 Task: Change  the formatting of the data to Which is Greater than5, In conditional formating, put the option 'Yelow Fill with Drak Yellow Text'add another formatting option Format As Table, insert the option Brown Table style Dark 3 , change the format of Column Width to 18In the sheet   Dynamic Sales templetes book
Action: Mouse moved to (267, 513)
Screenshot: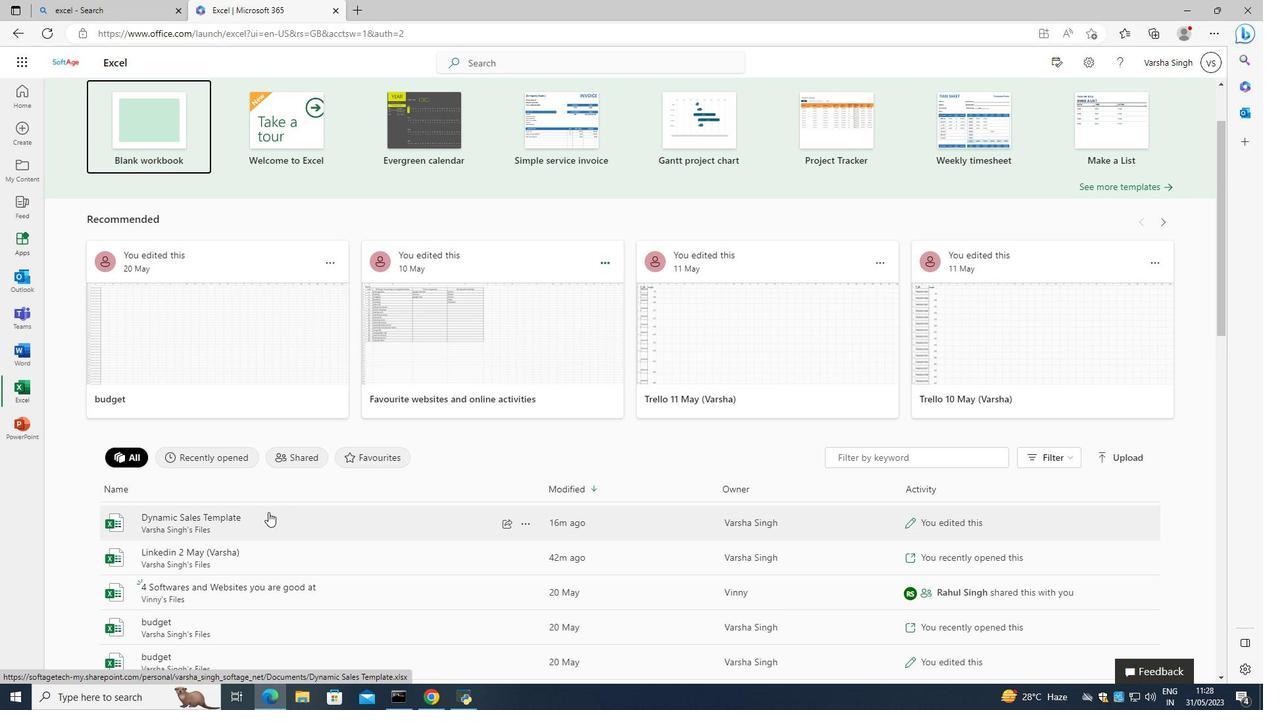 
Action: Mouse pressed left at (267, 513)
Screenshot: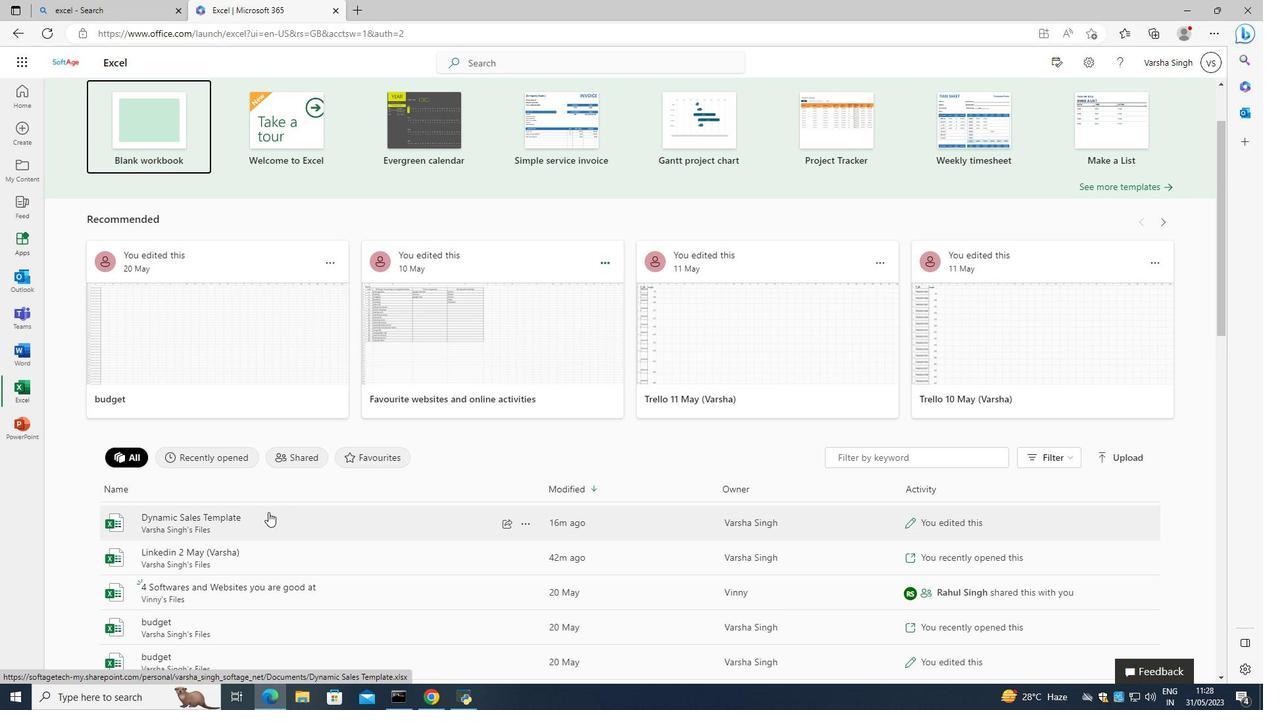 
Action: Mouse moved to (585, 123)
Screenshot: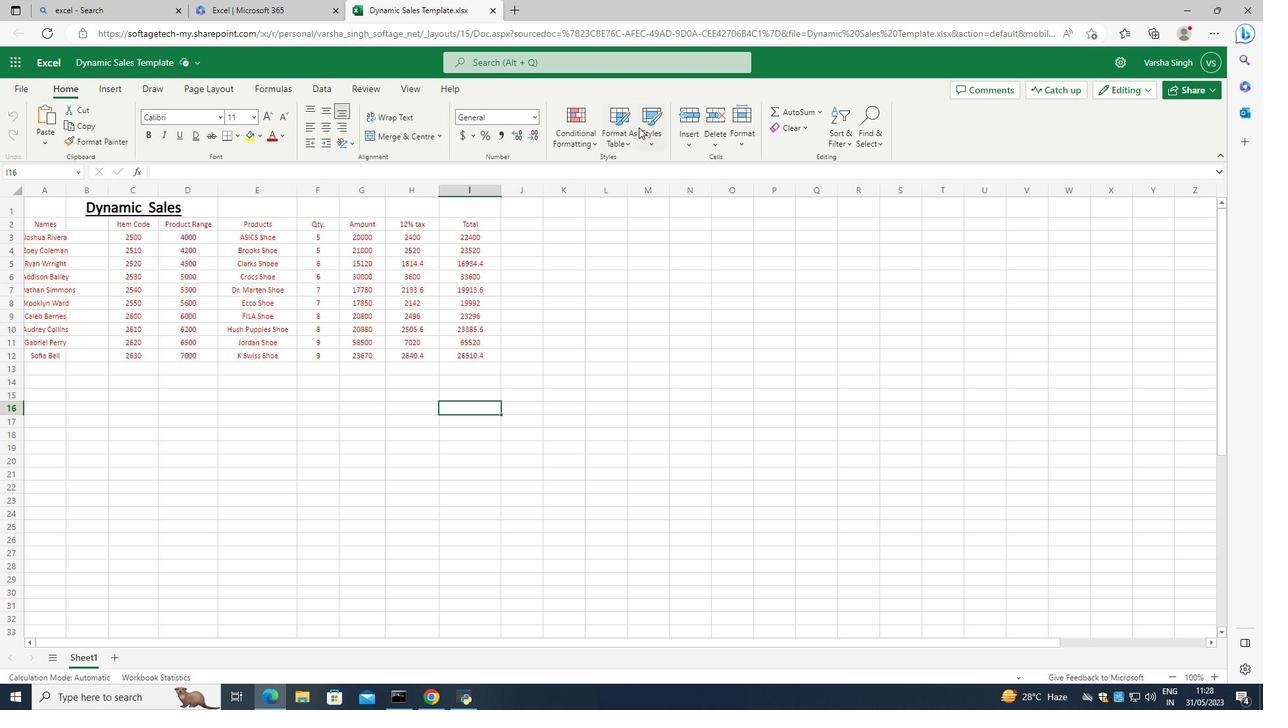 
Action: Mouse pressed left at (585, 123)
Screenshot: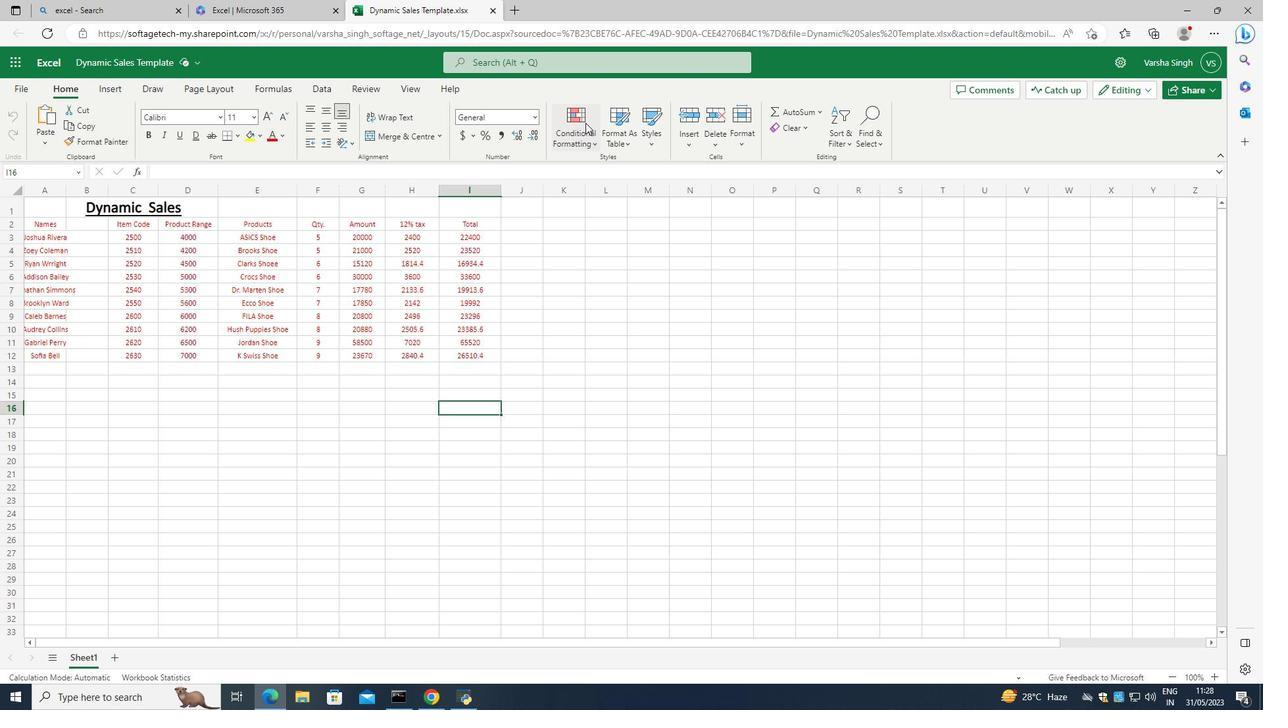 
Action: Mouse moved to (466, 359)
Screenshot: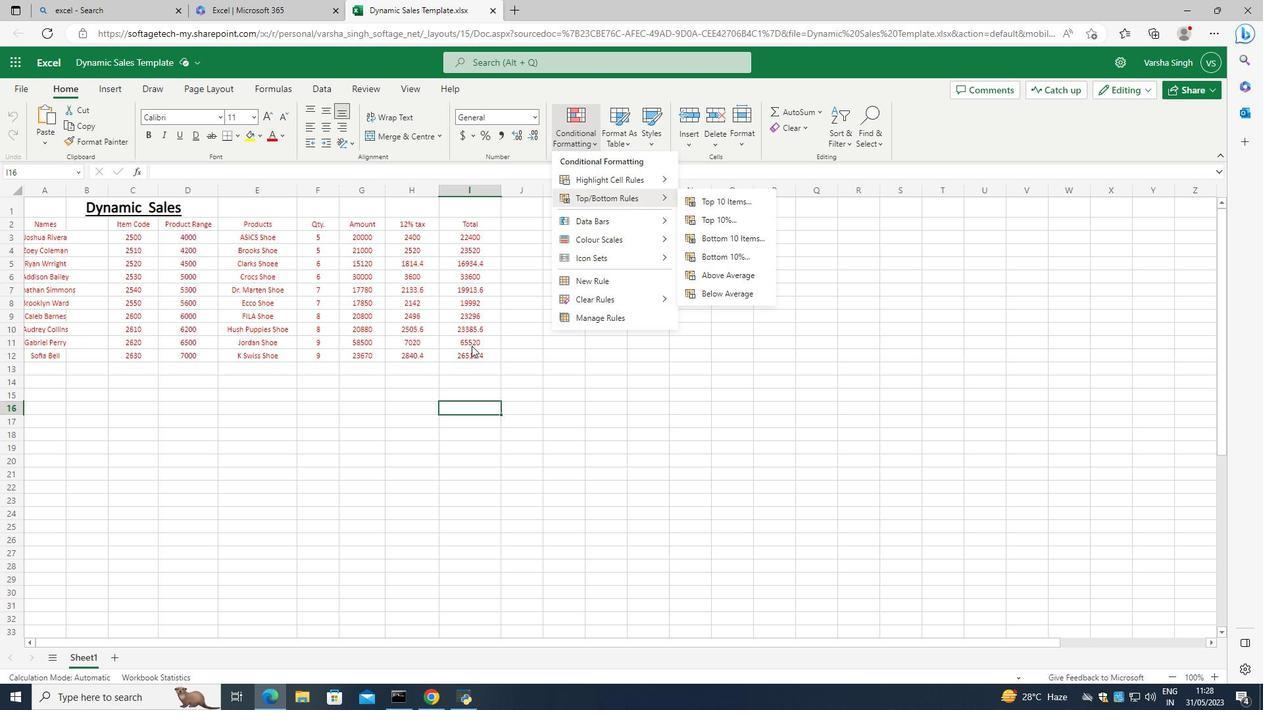 
Action: Mouse pressed left at (466, 359)
Screenshot: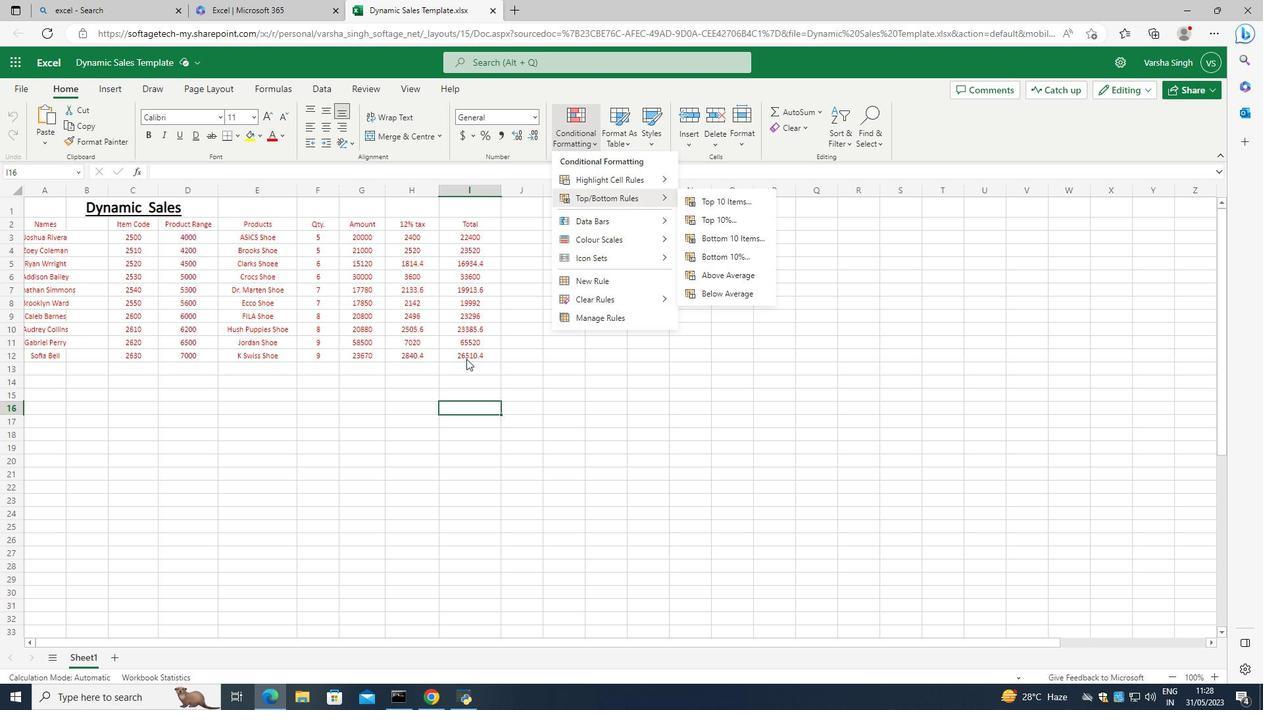 
Action: Mouse moved to (44, 228)
Screenshot: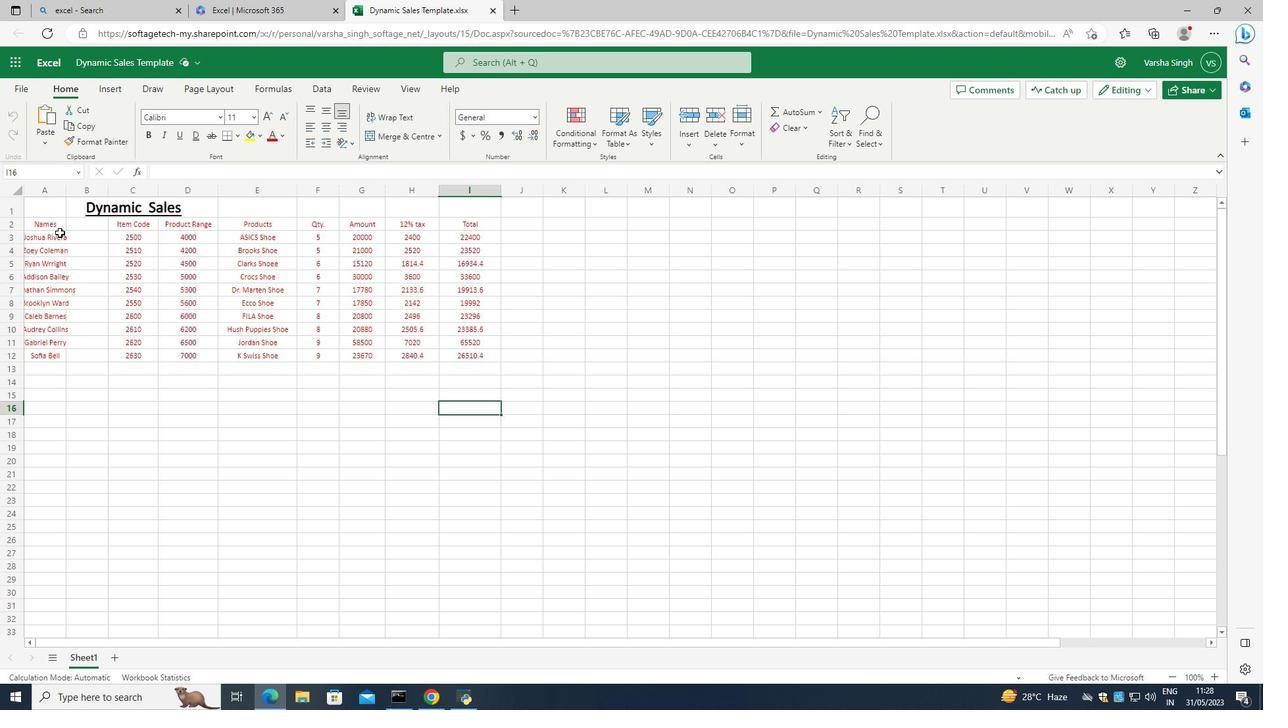 
Action: Mouse pressed left at (44, 228)
Screenshot: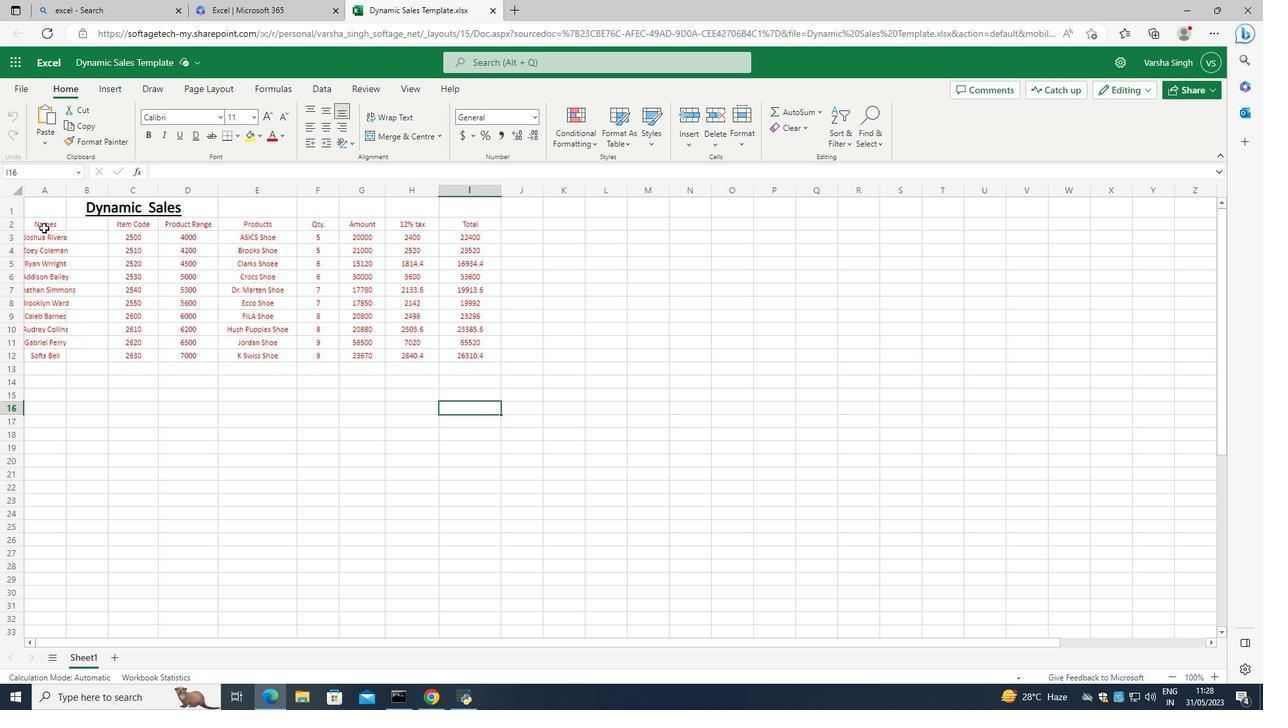 
Action: Mouse moved to (575, 139)
Screenshot: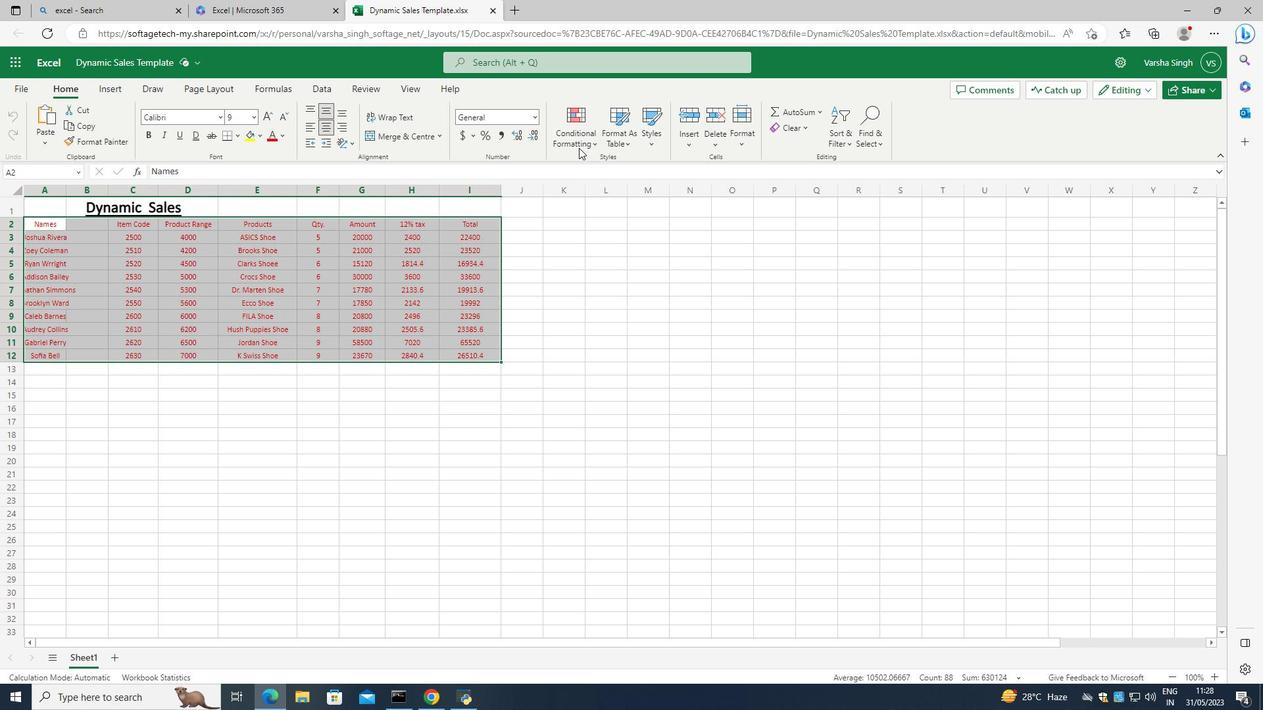 
Action: Mouse pressed left at (575, 139)
Screenshot: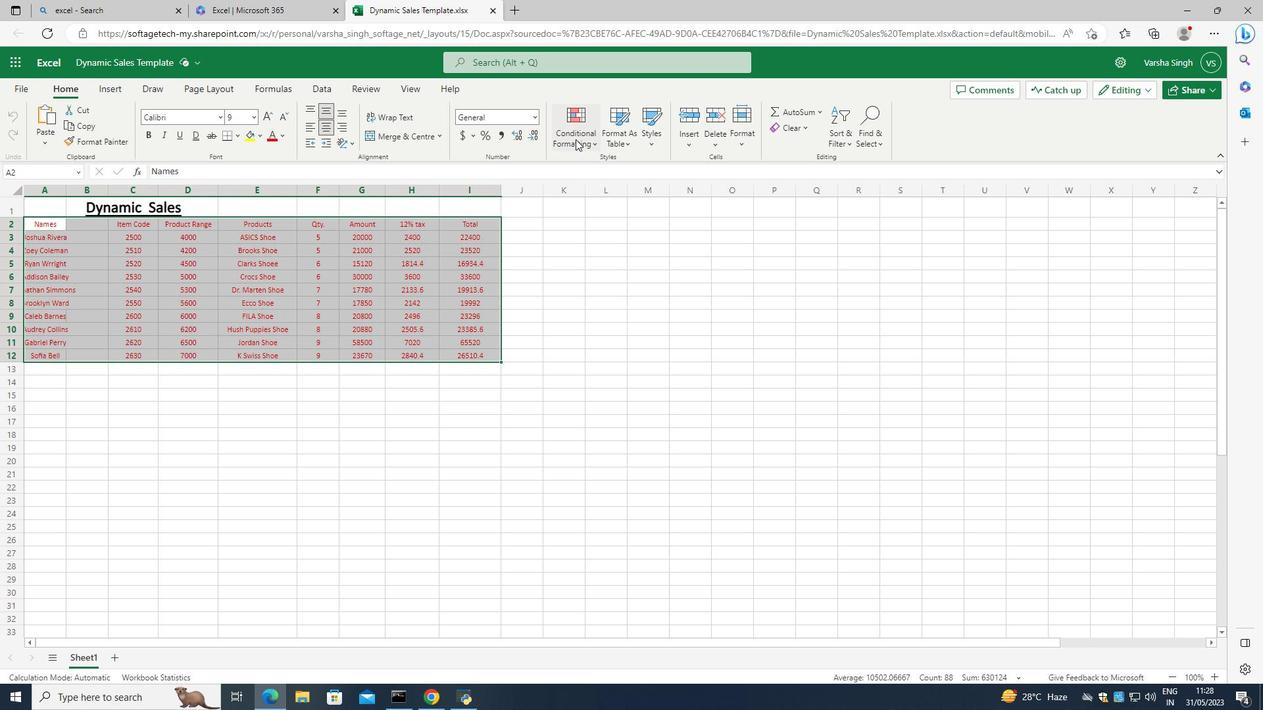 
Action: Mouse moved to (587, 318)
Screenshot: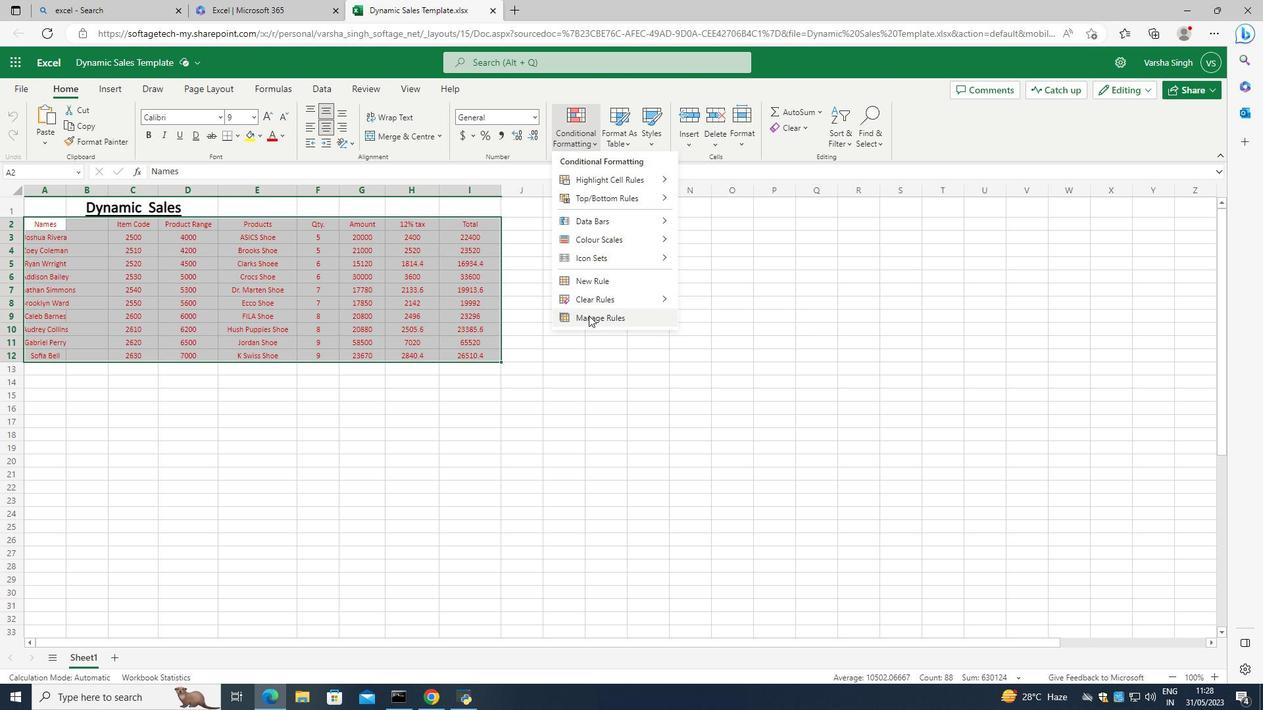 
Action: Mouse pressed left at (587, 318)
Screenshot: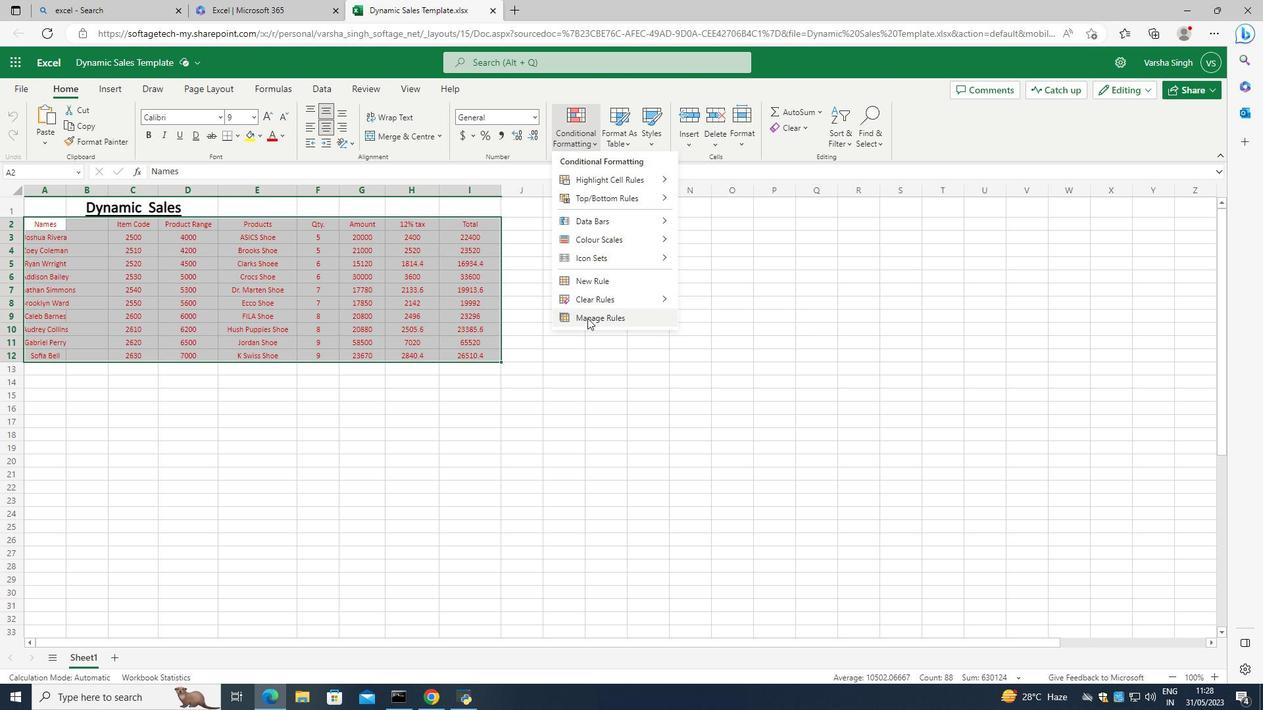 
Action: Mouse moved to (1118, 226)
Screenshot: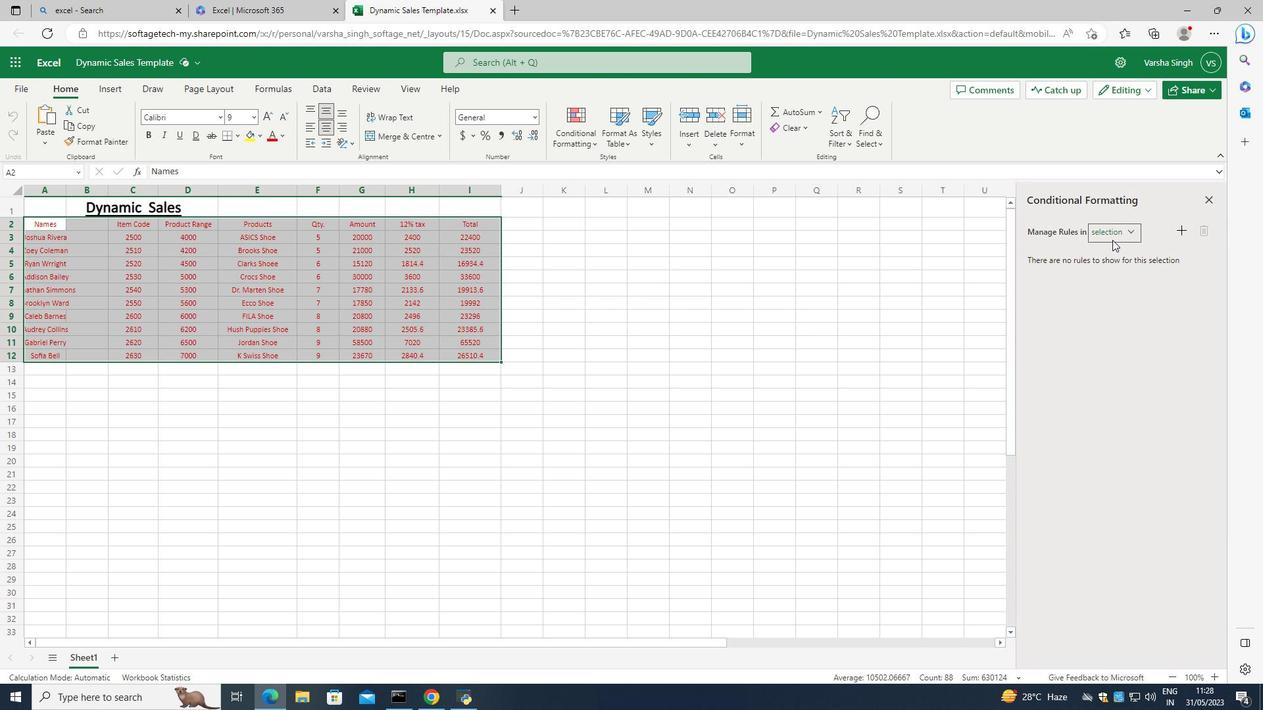 
Action: Mouse pressed left at (1118, 226)
Screenshot: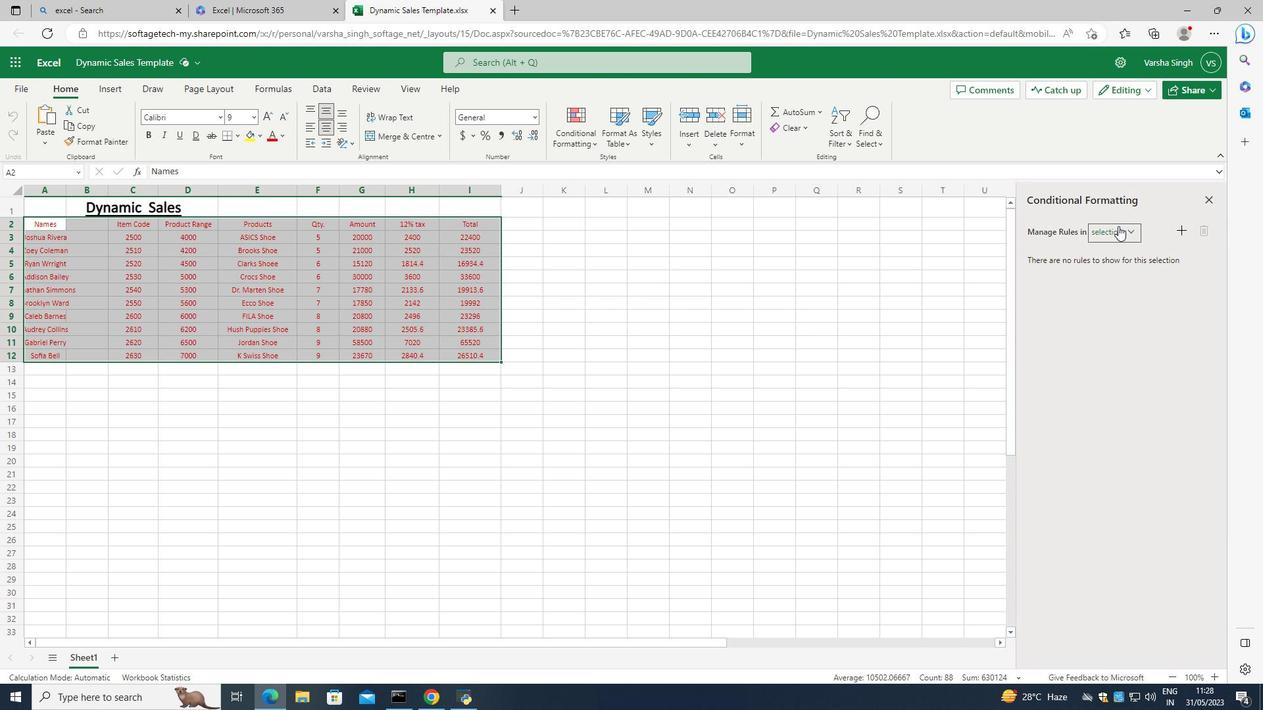 
Action: Mouse moved to (1120, 248)
Screenshot: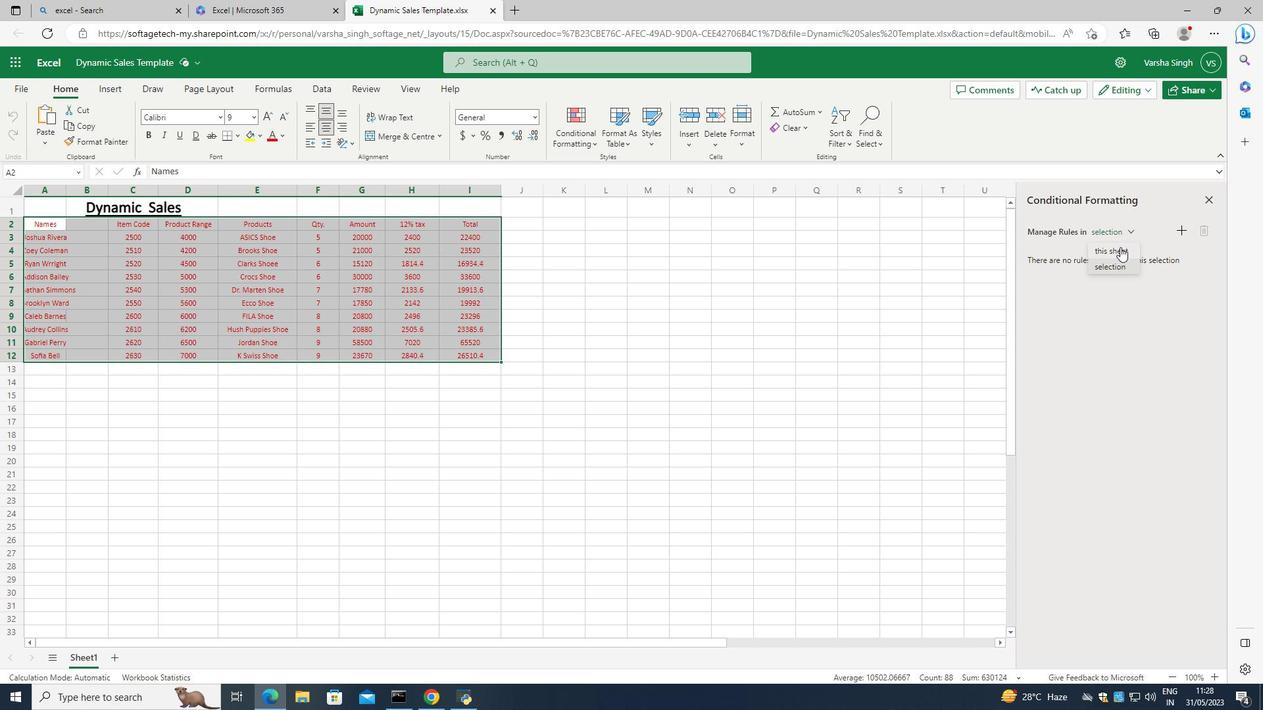 
Action: Mouse pressed left at (1120, 248)
Screenshot: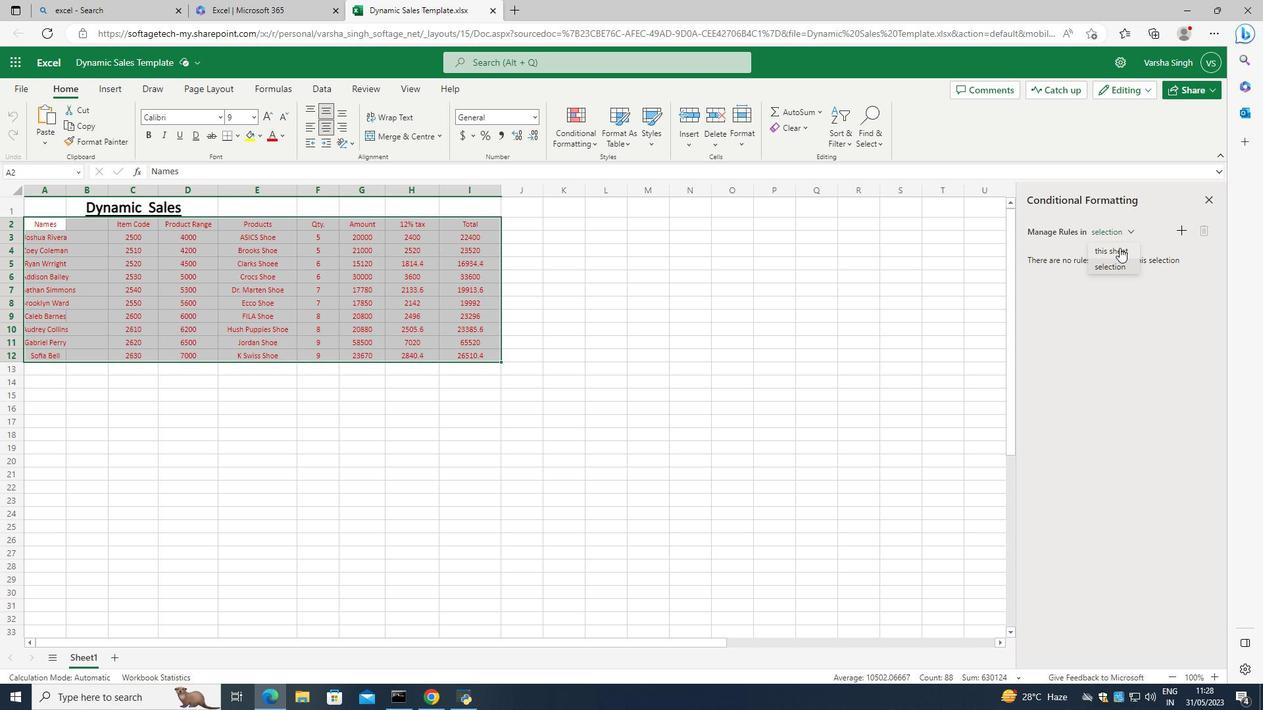 
Action: Mouse moved to (787, 279)
Screenshot: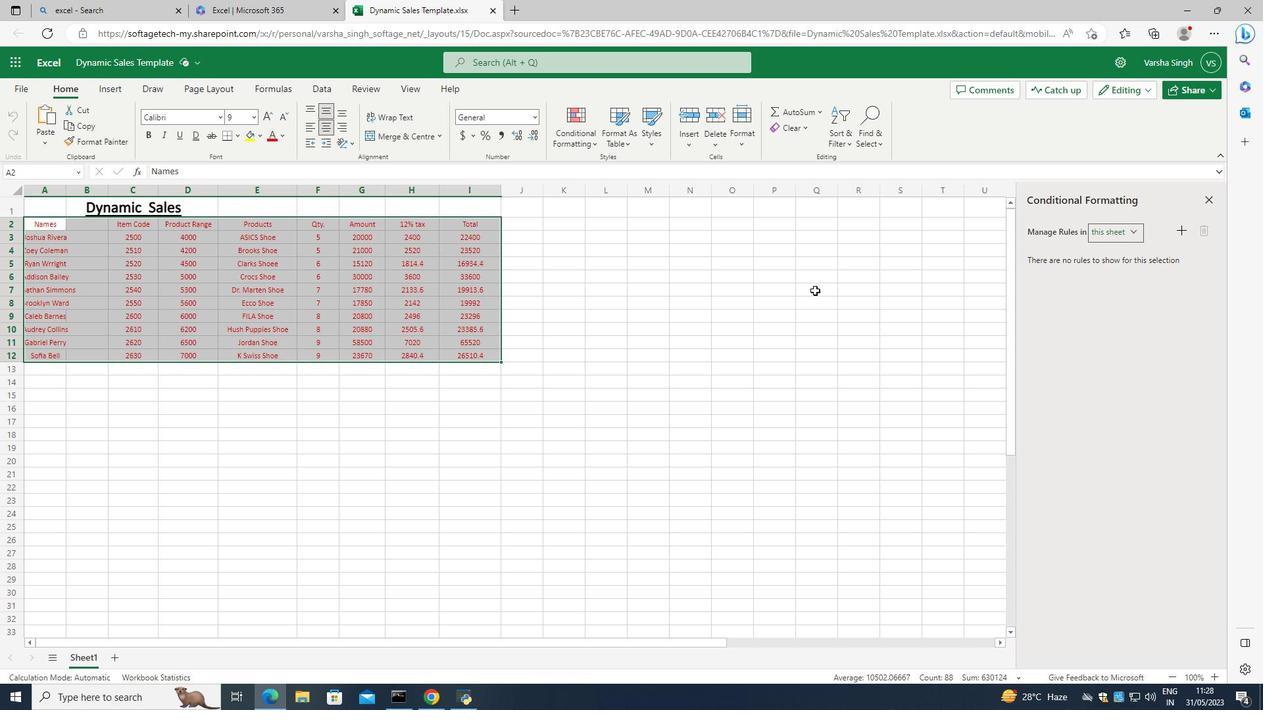 
Action: Mouse pressed left at (787, 279)
Screenshot: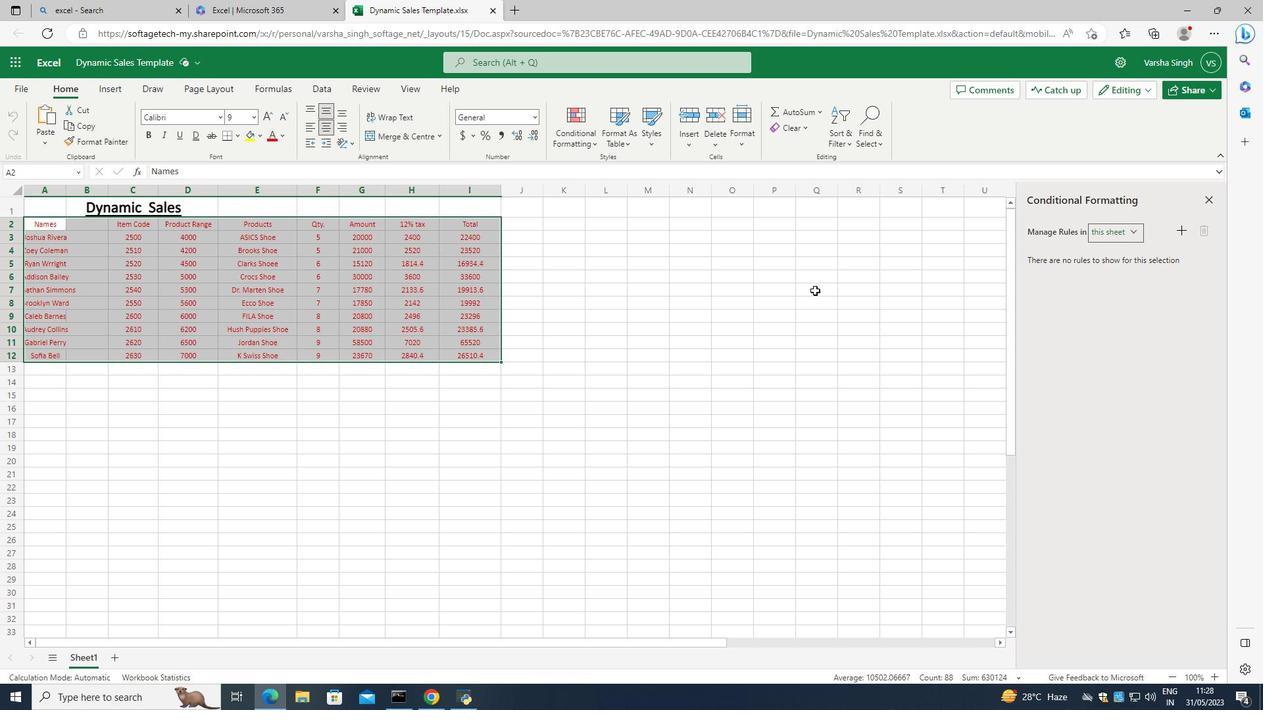 
Action: Mouse moved to (36, 230)
Screenshot: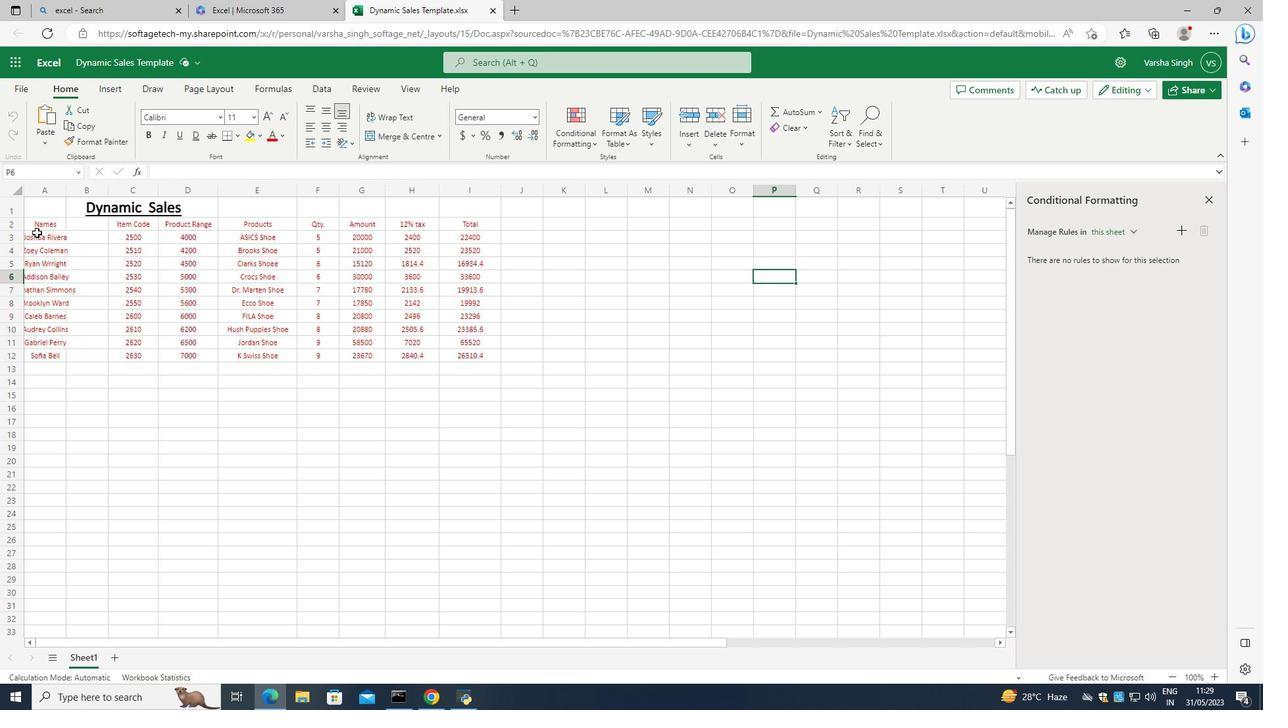 
Action: Mouse pressed left at (36, 230)
Screenshot: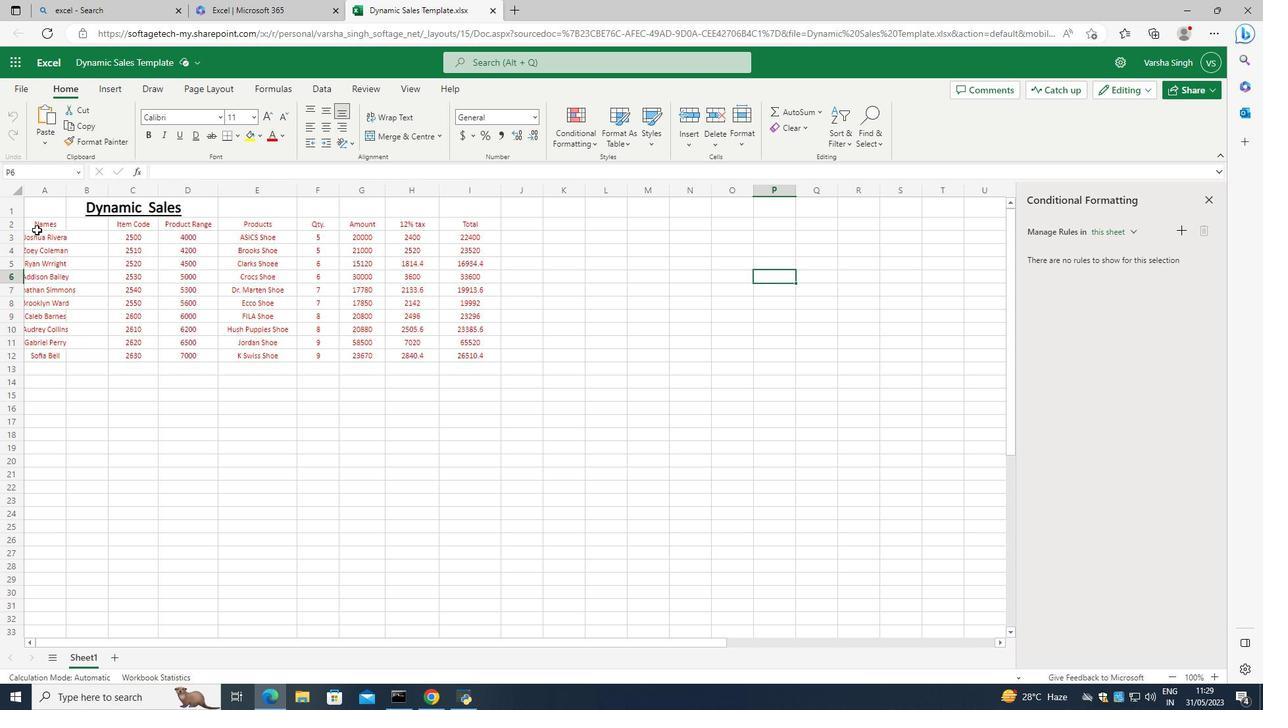 
Action: Mouse moved to (562, 137)
Screenshot: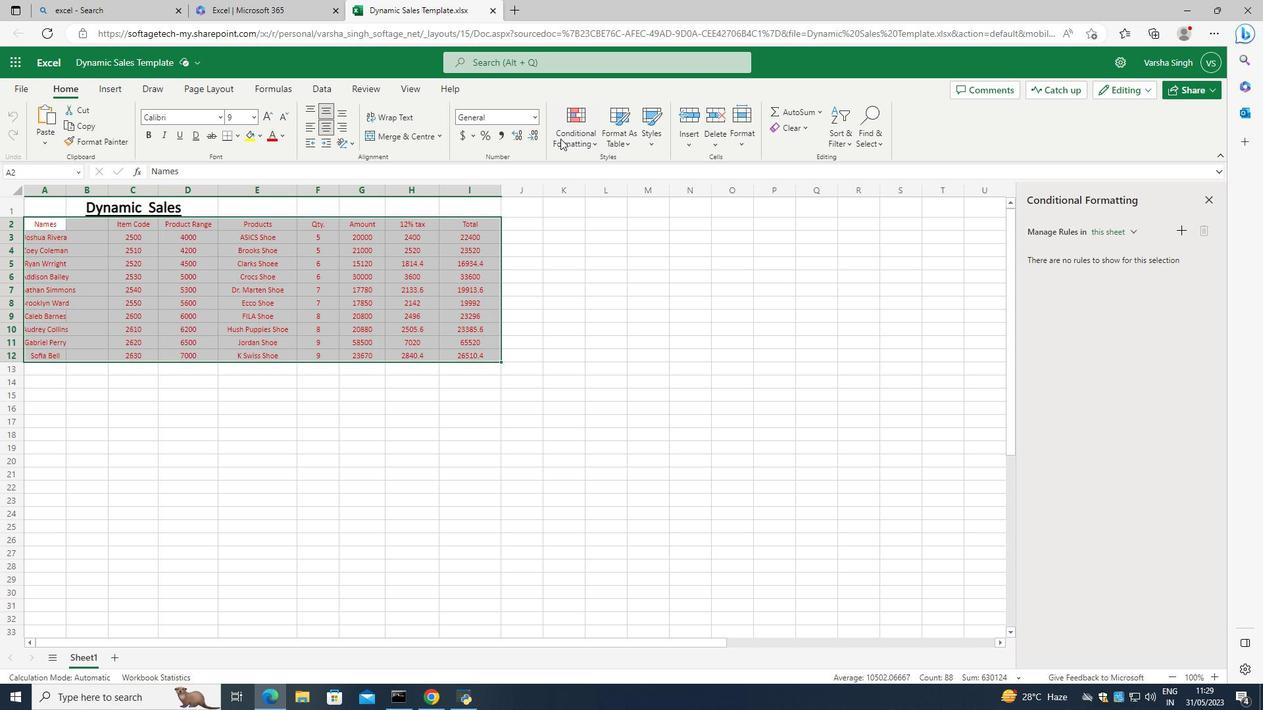
Action: Mouse pressed left at (562, 137)
Screenshot: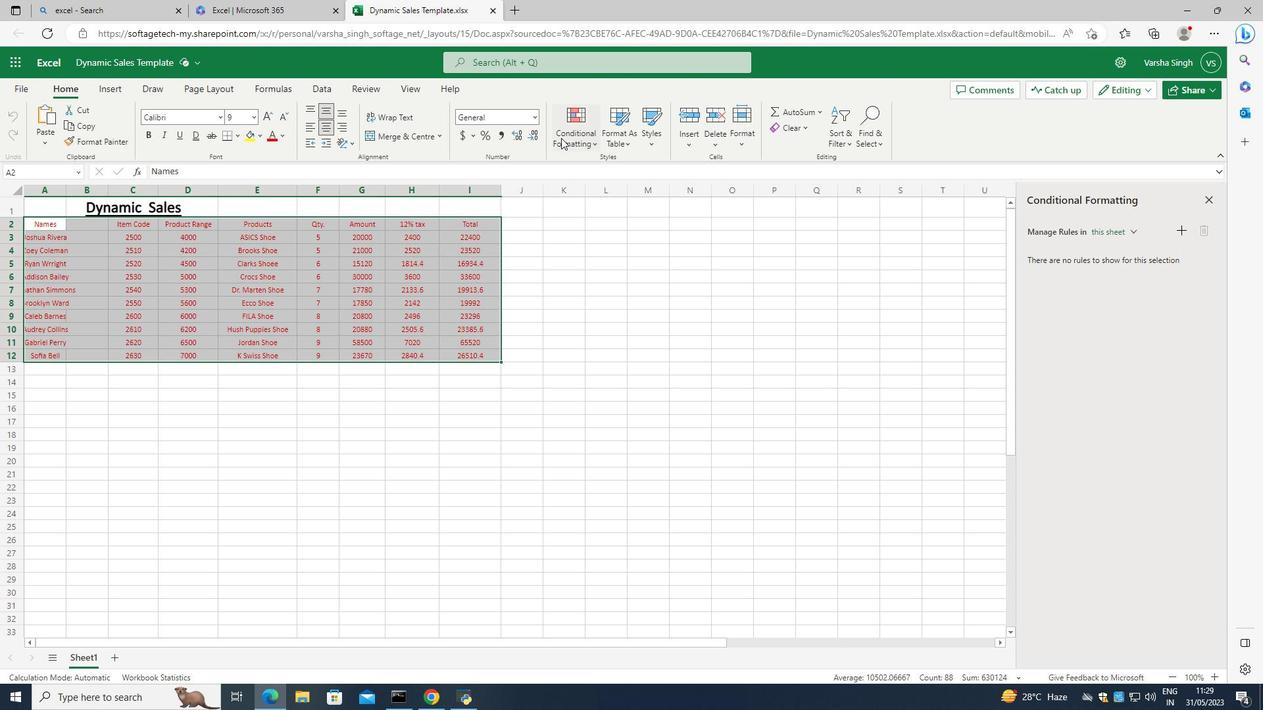 
Action: Mouse moved to (733, 186)
Screenshot: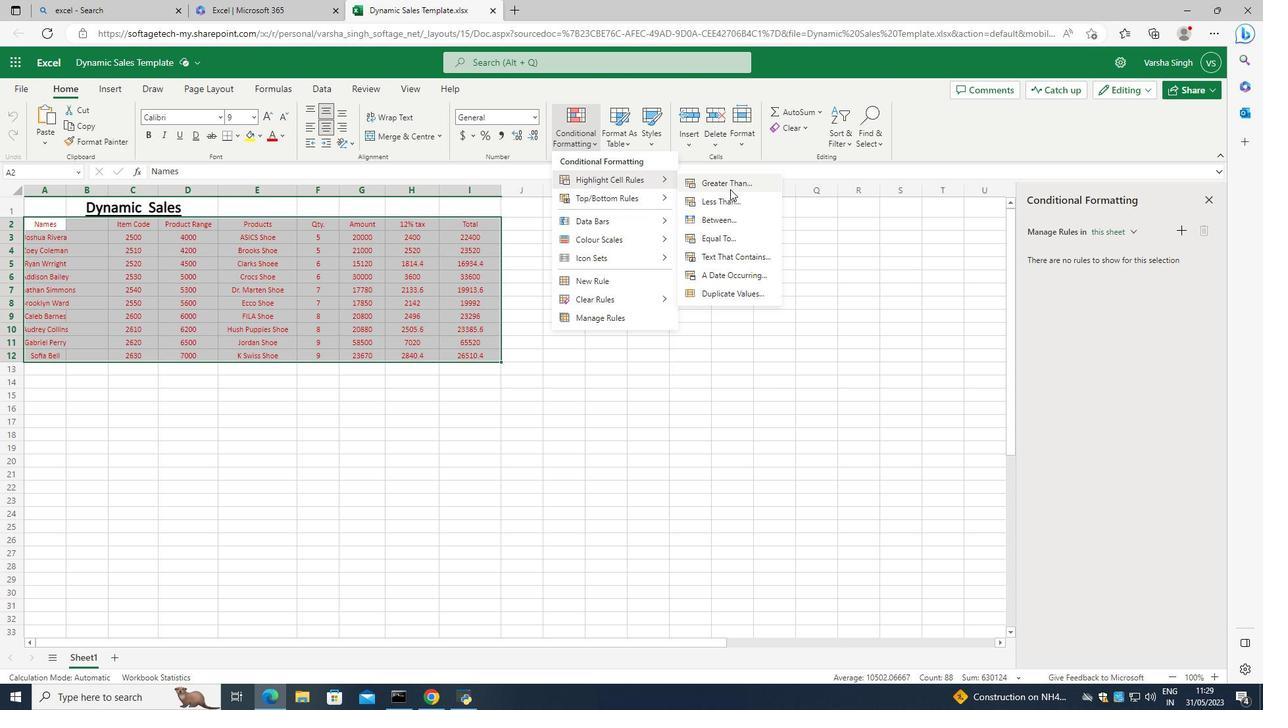 
Action: Mouse pressed left at (733, 186)
Screenshot: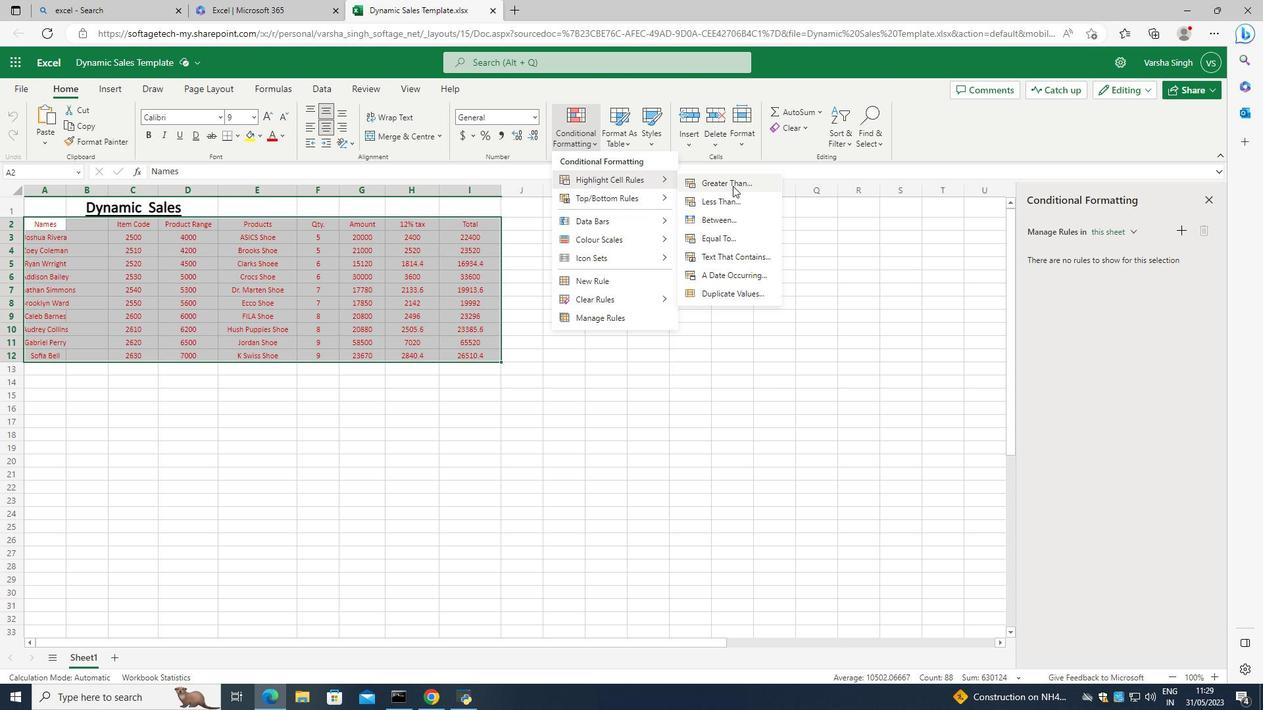 
Action: Mouse moved to (1057, 333)
Screenshot: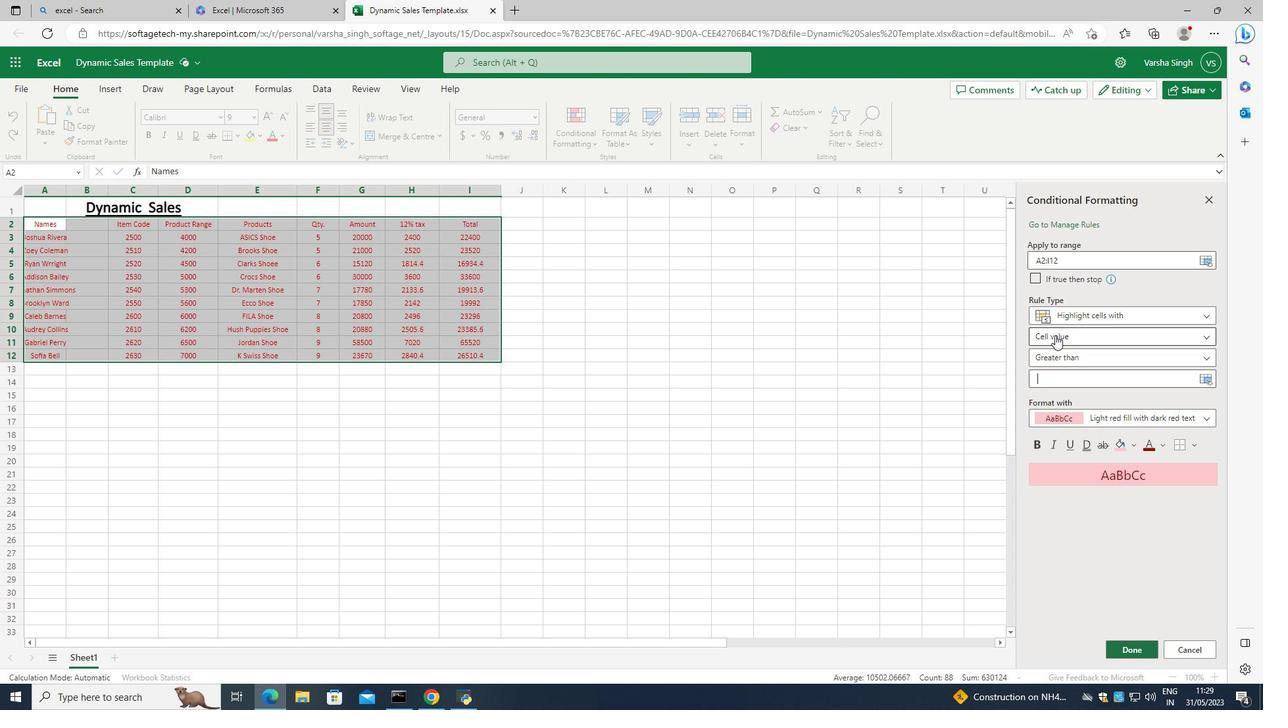 
Action: Mouse pressed left at (1057, 333)
Screenshot: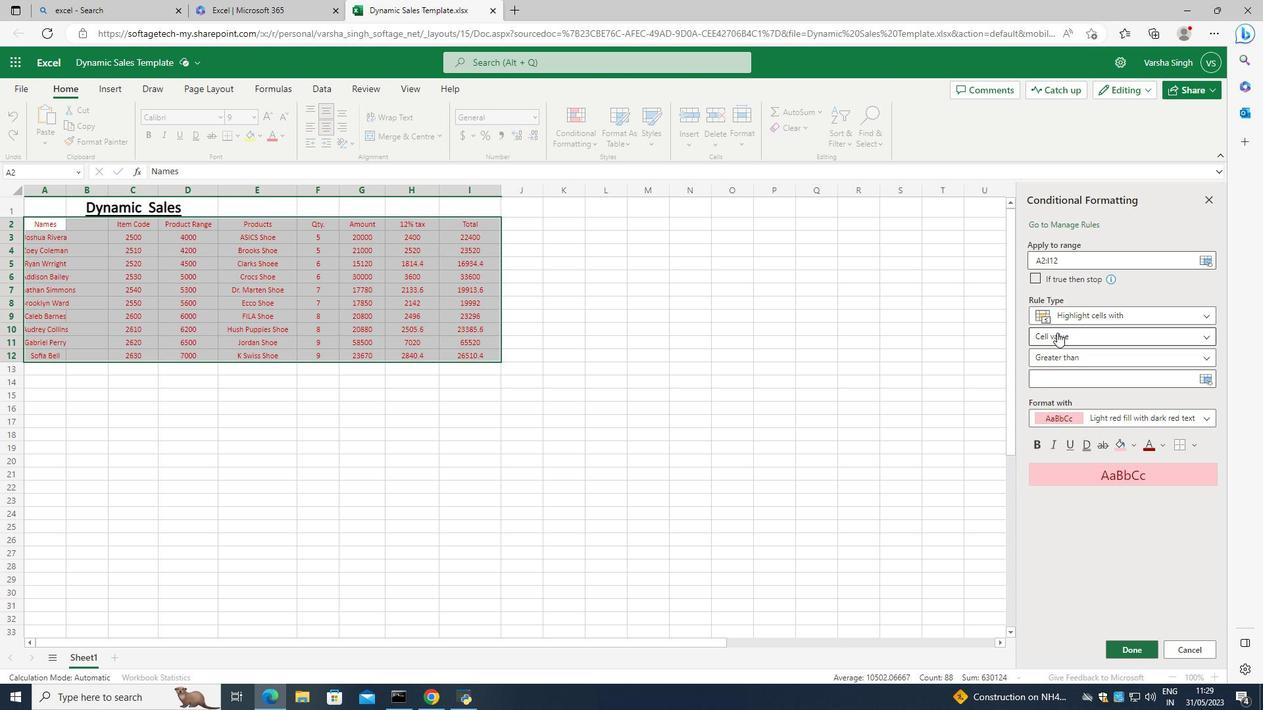 
Action: Mouse moved to (978, 381)
Screenshot: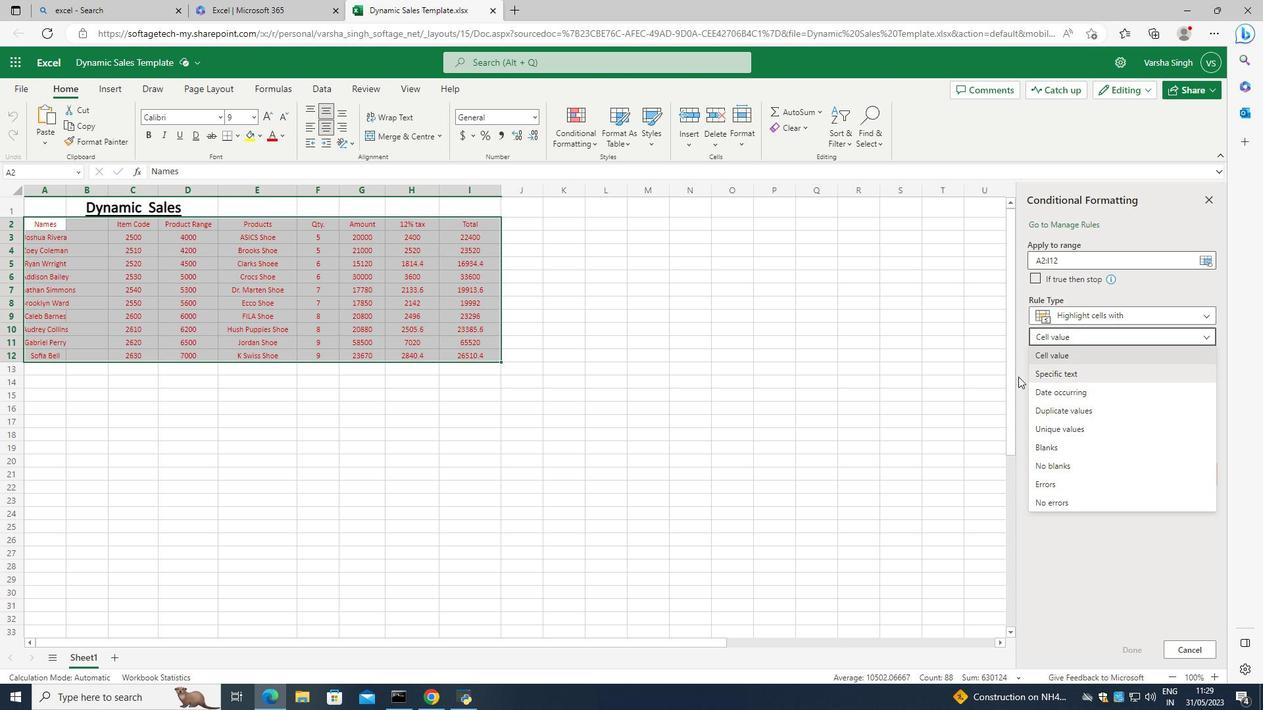 
Action: Mouse pressed left at (978, 381)
Screenshot: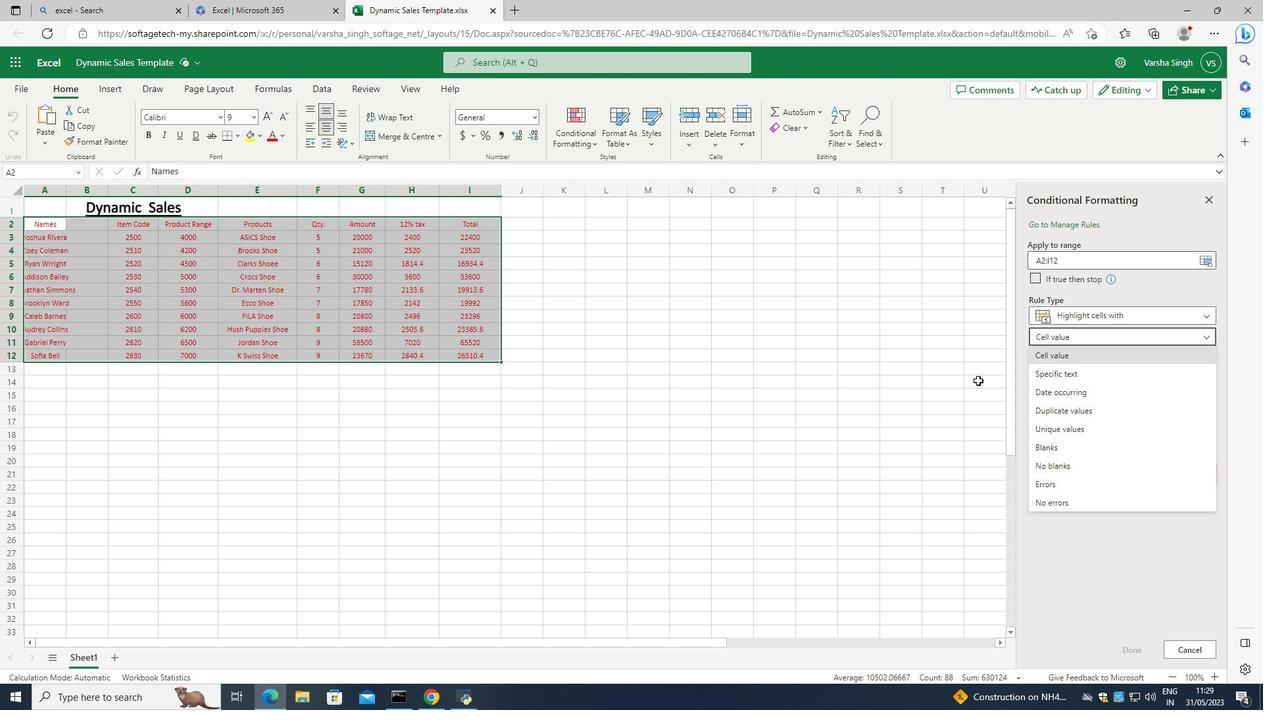 
Action: Mouse moved to (1063, 352)
Screenshot: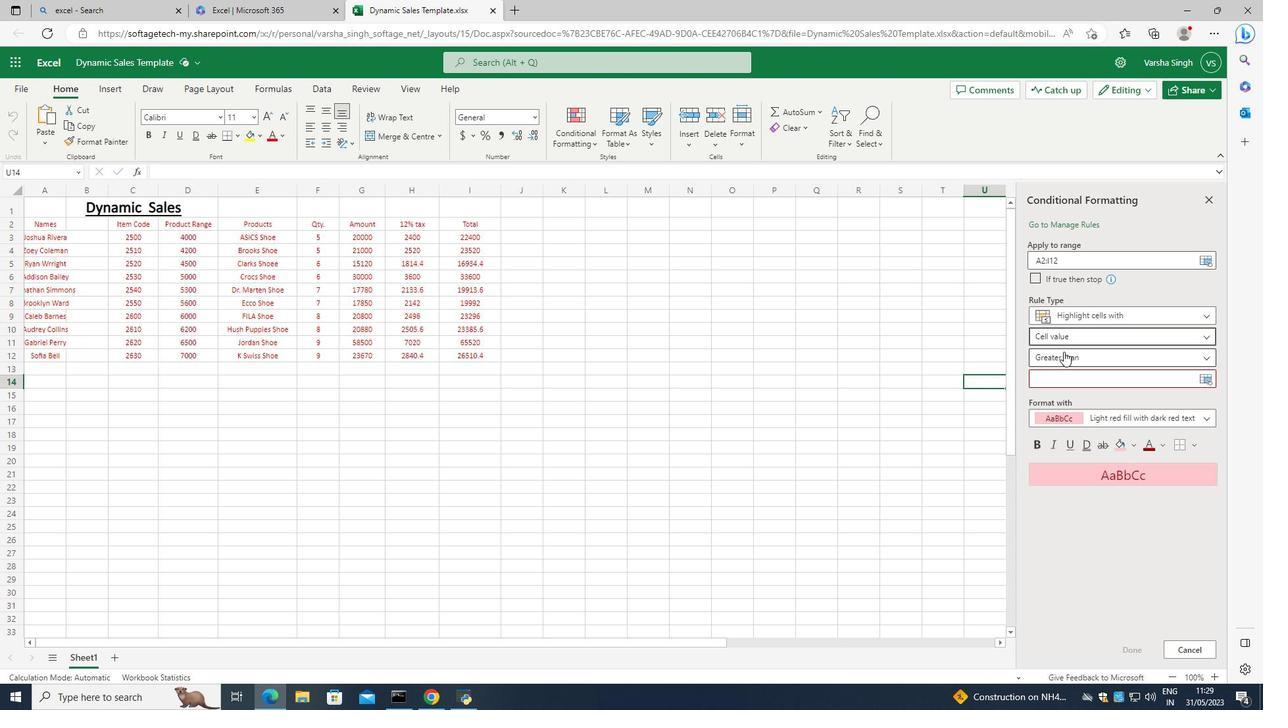 
Action: Mouse pressed left at (1063, 352)
Screenshot: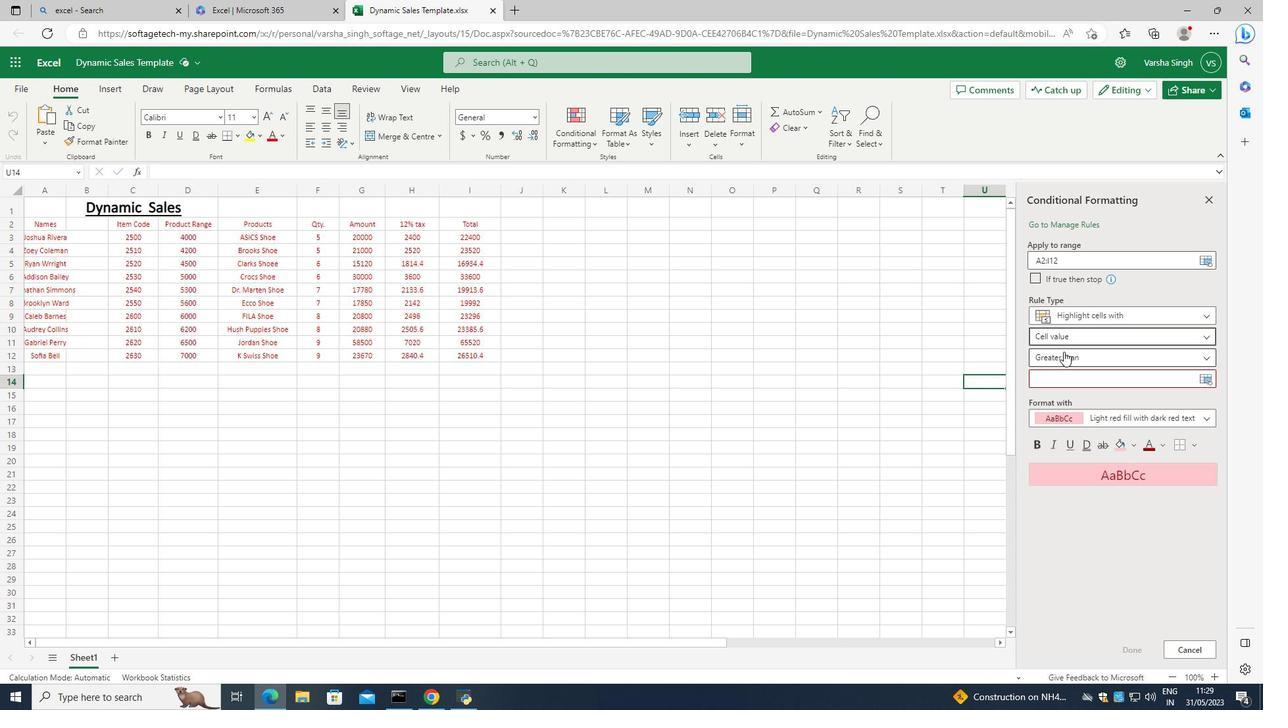 
Action: Mouse moved to (1040, 562)
Screenshot: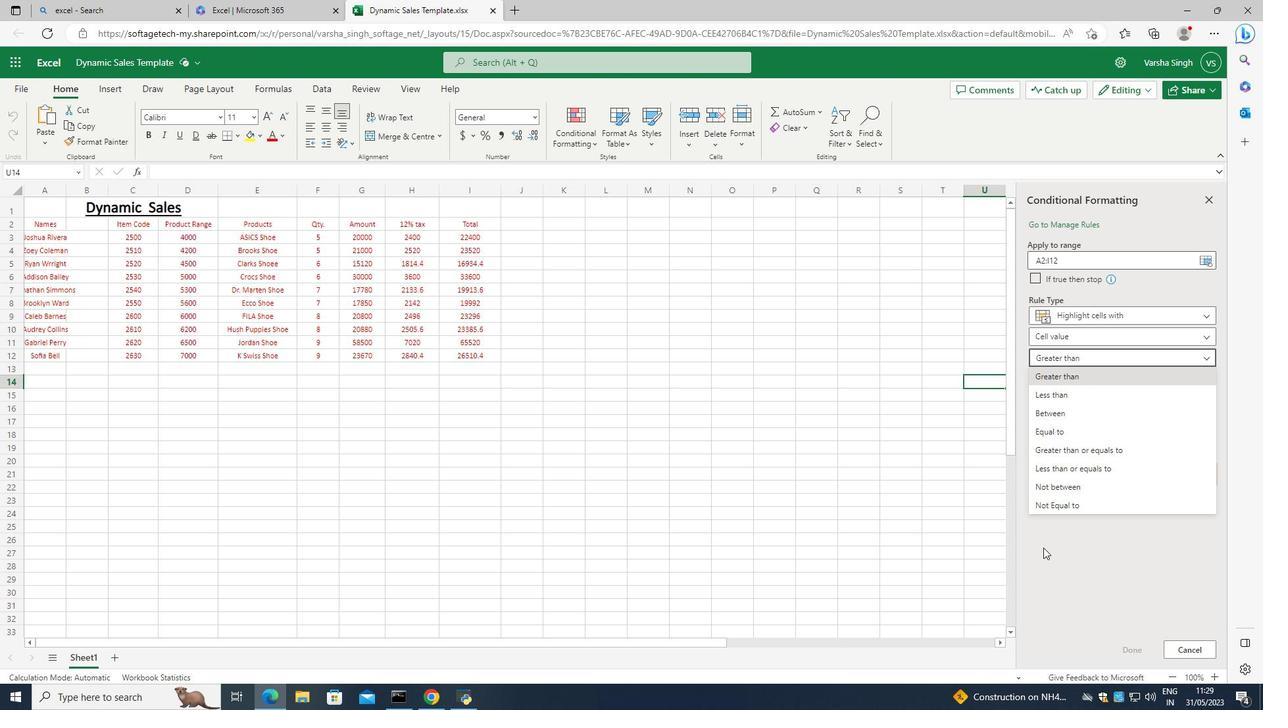 
Action: Mouse pressed left at (1040, 562)
Screenshot: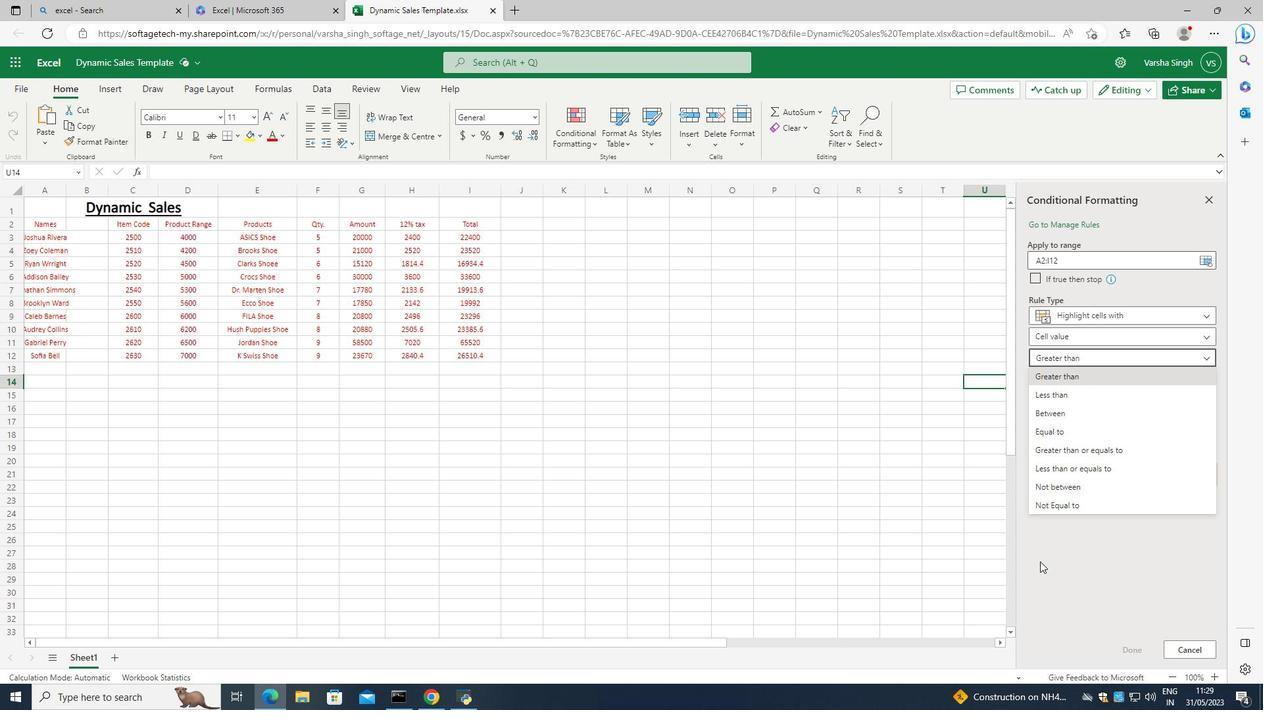 
Action: Mouse moved to (1063, 374)
Screenshot: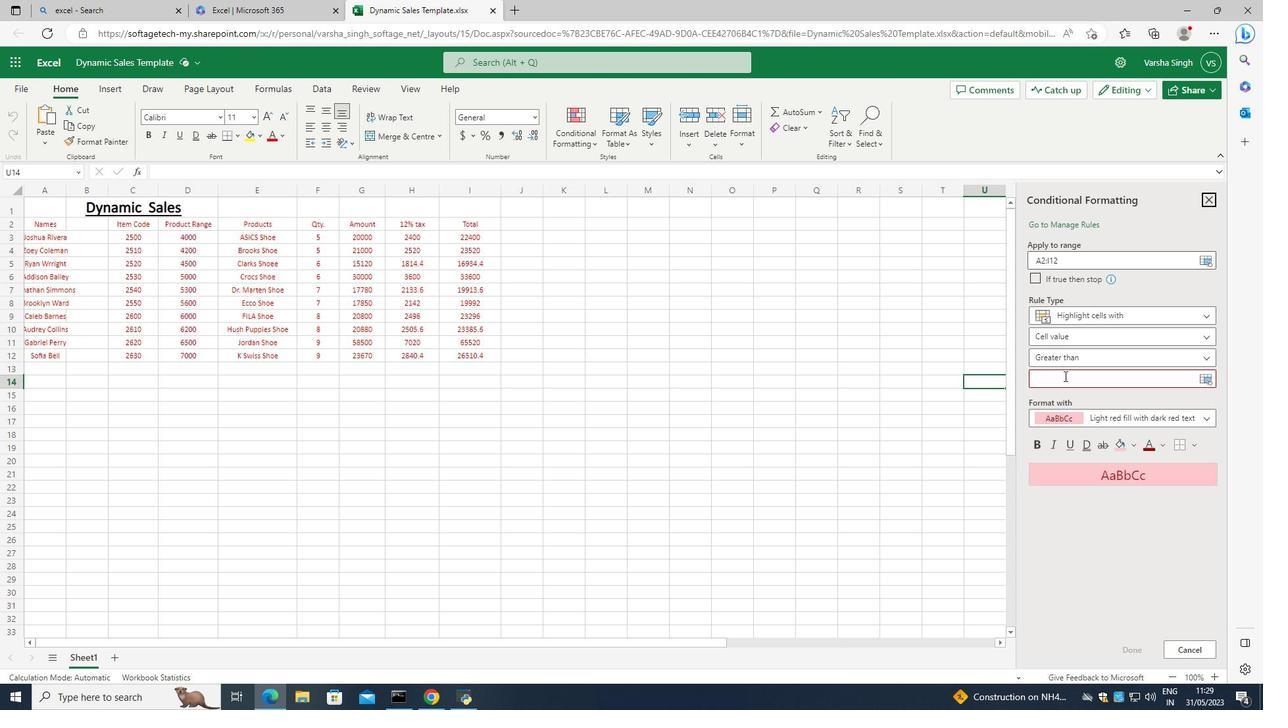 
Action: Mouse pressed left at (1063, 374)
Screenshot: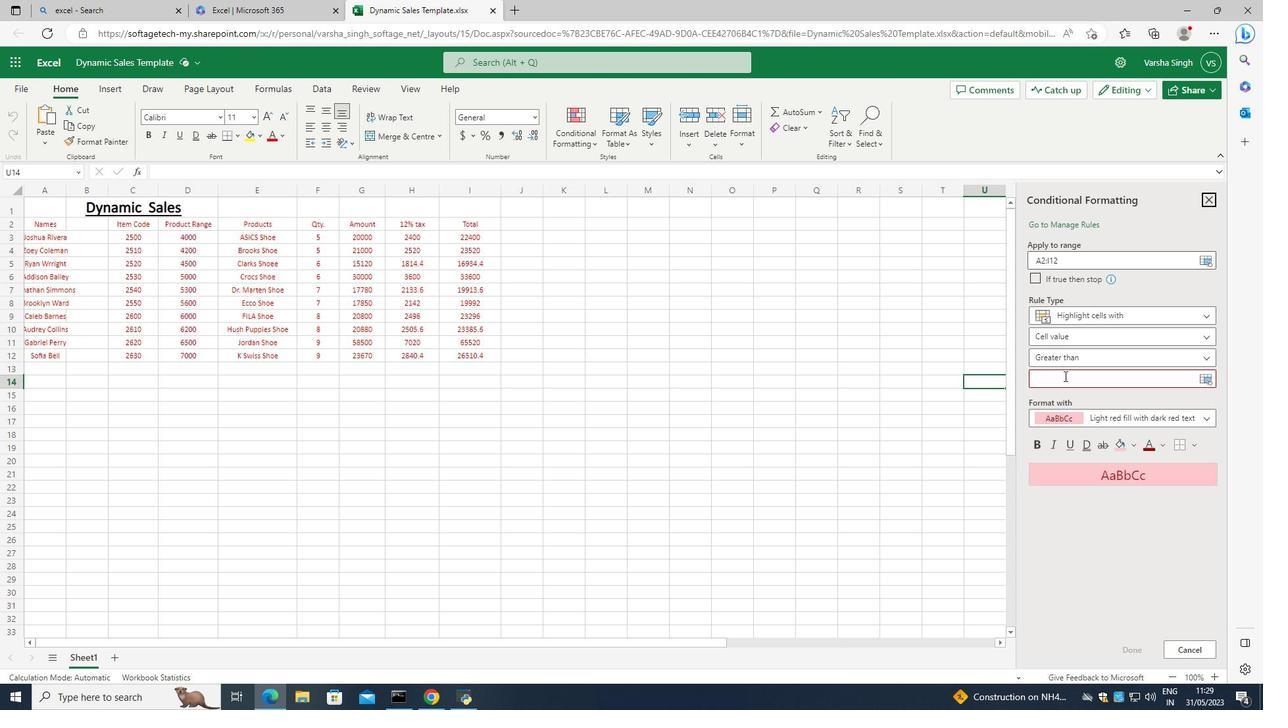 
Action: Mouse moved to (1062, 374)
Screenshot: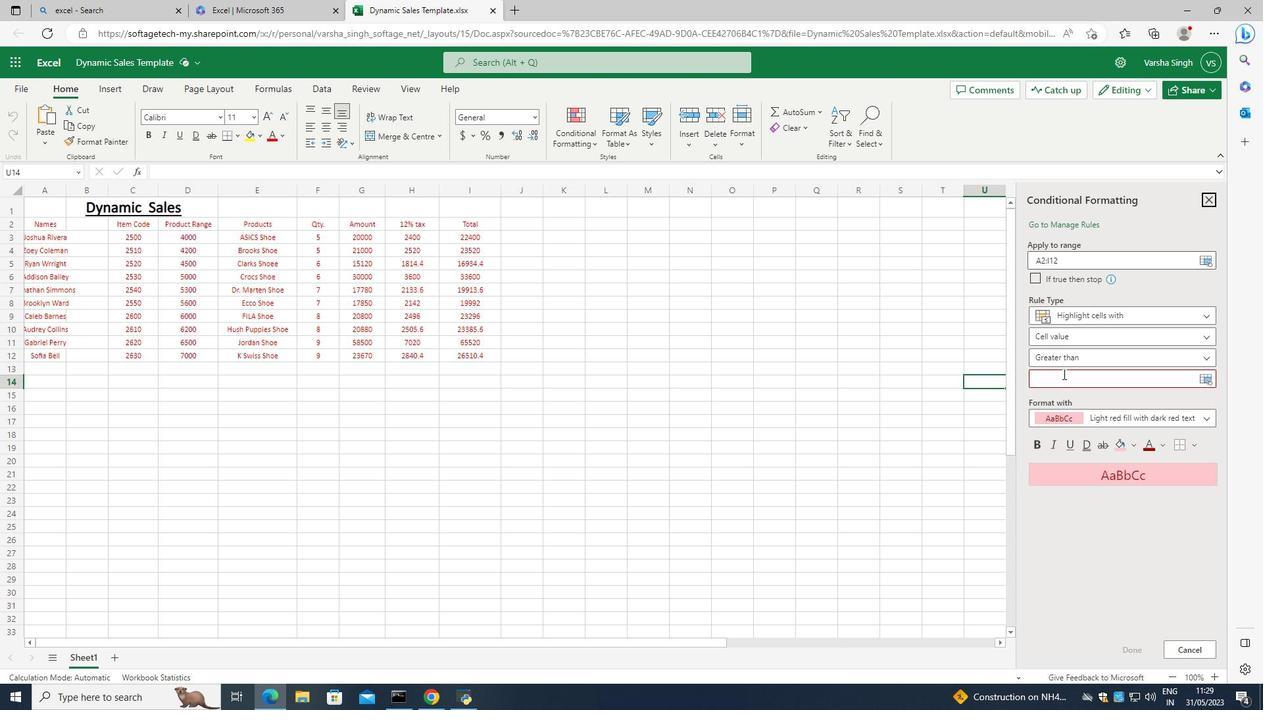 
Action: Key pressed 5
Screenshot: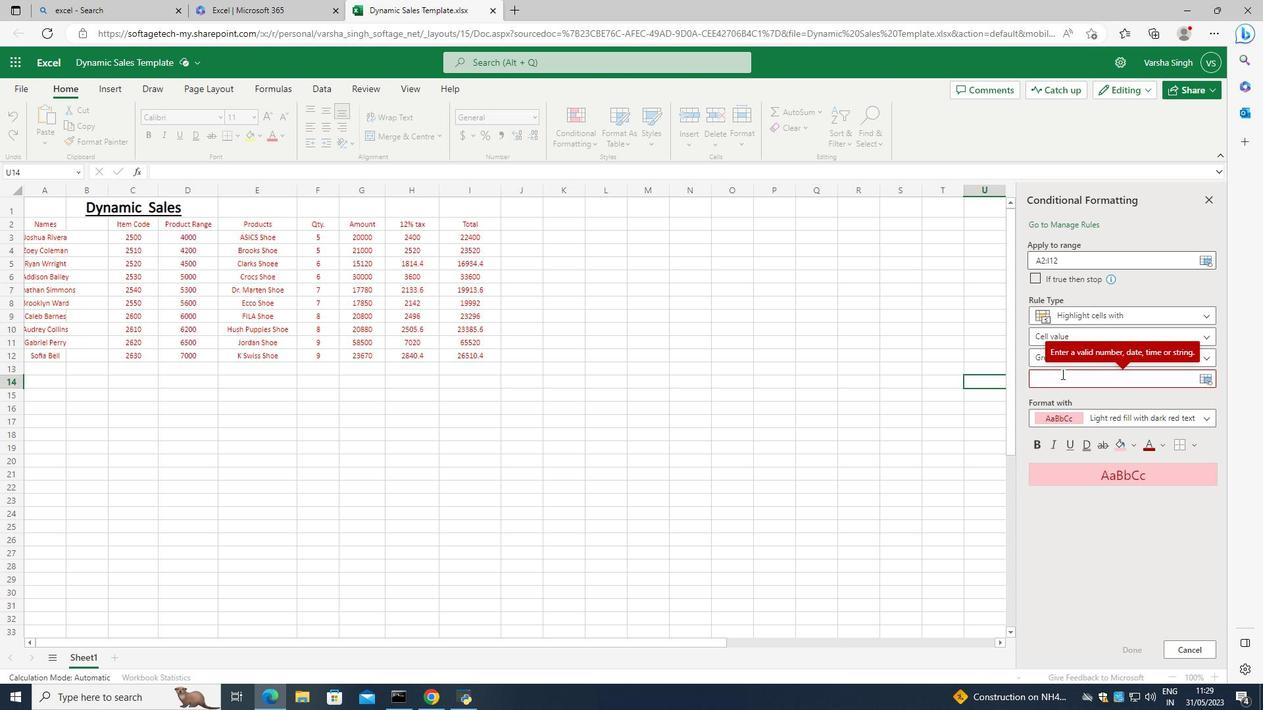 
Action: Mouse moved to (1058, 556)
Screenshot: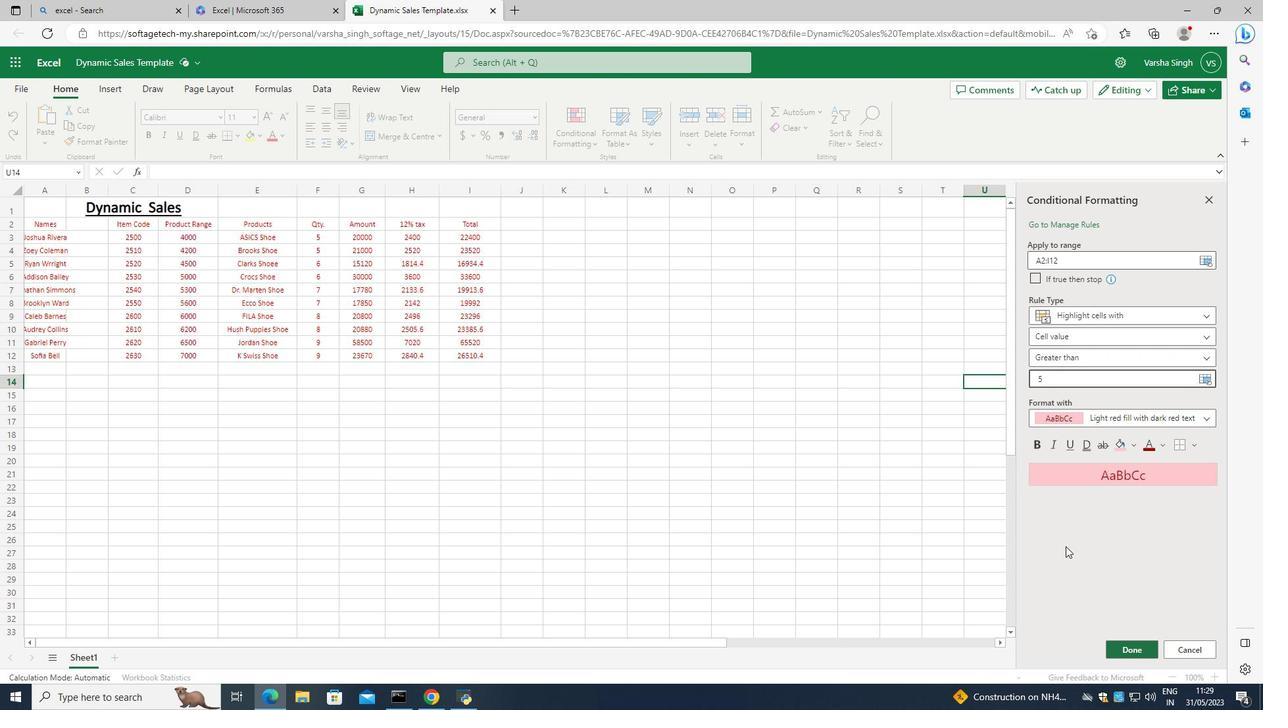 
Action: Mouse pressed left at (1058, 556)
Screenshot: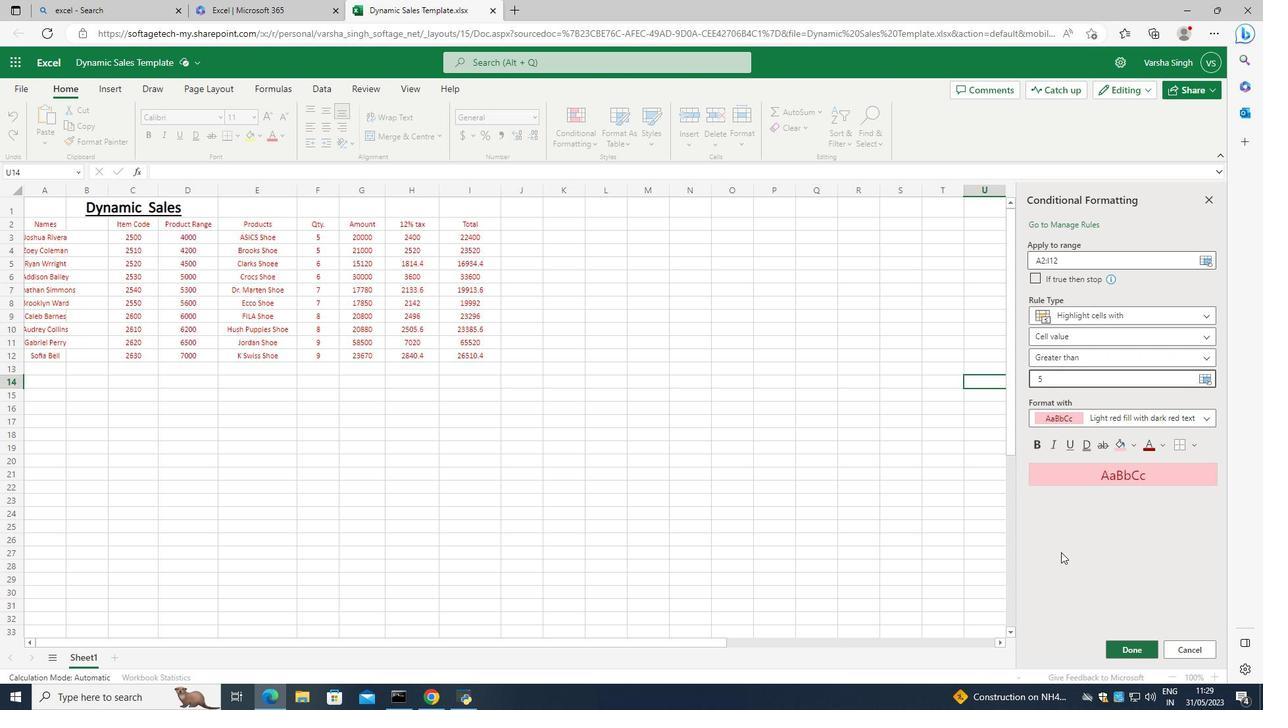 
Action: Mouse moved to (1133, 452)
Screenshot: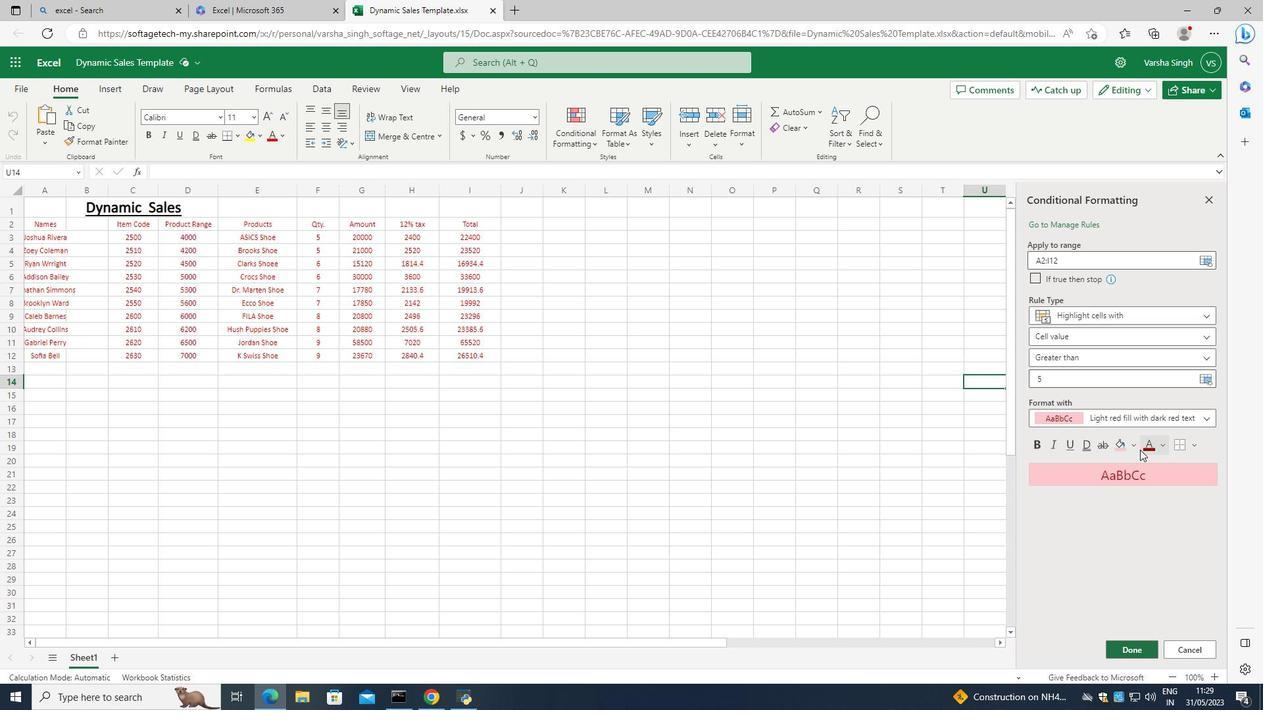 
Action: Mouse pressed left at (1133, 452)
Screenshot: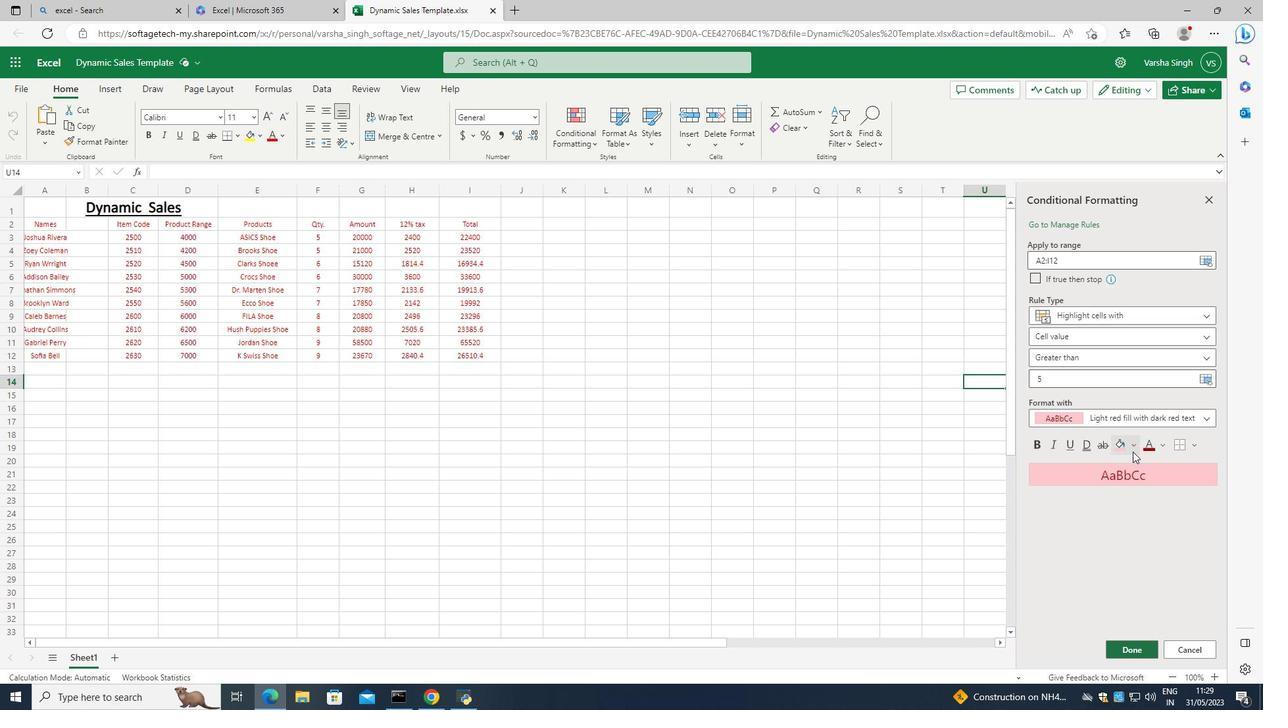 
Action: Mouse moved to (1174, 528)
Screenshot: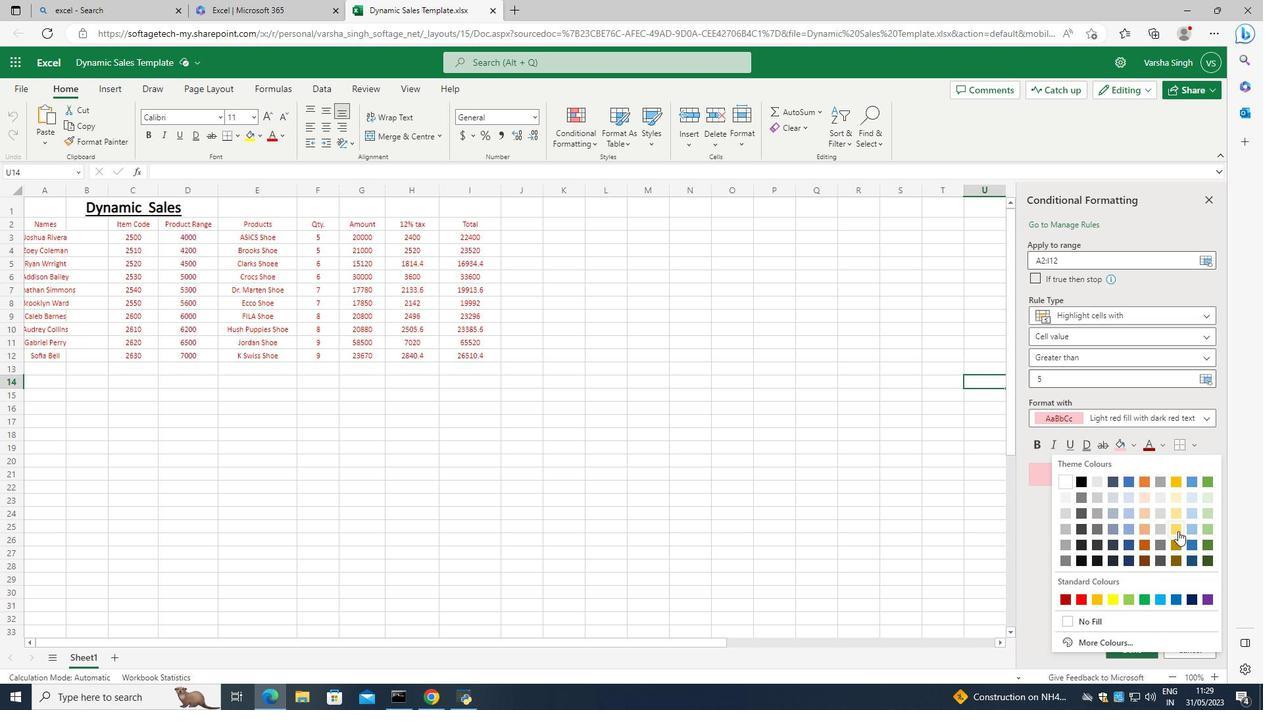 
Action: Mouse pressed left at (1174, 528)
Screenshot: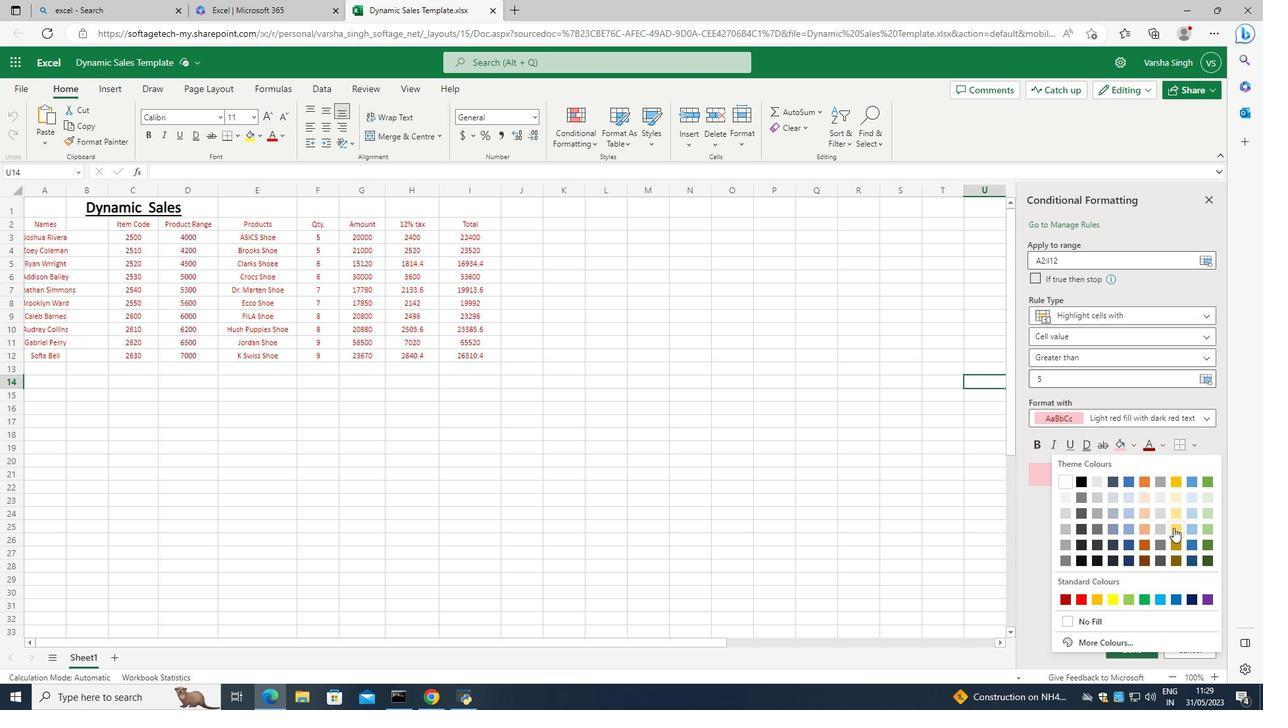 
Action: Mouse moved to (1154, 653)
Screenshot: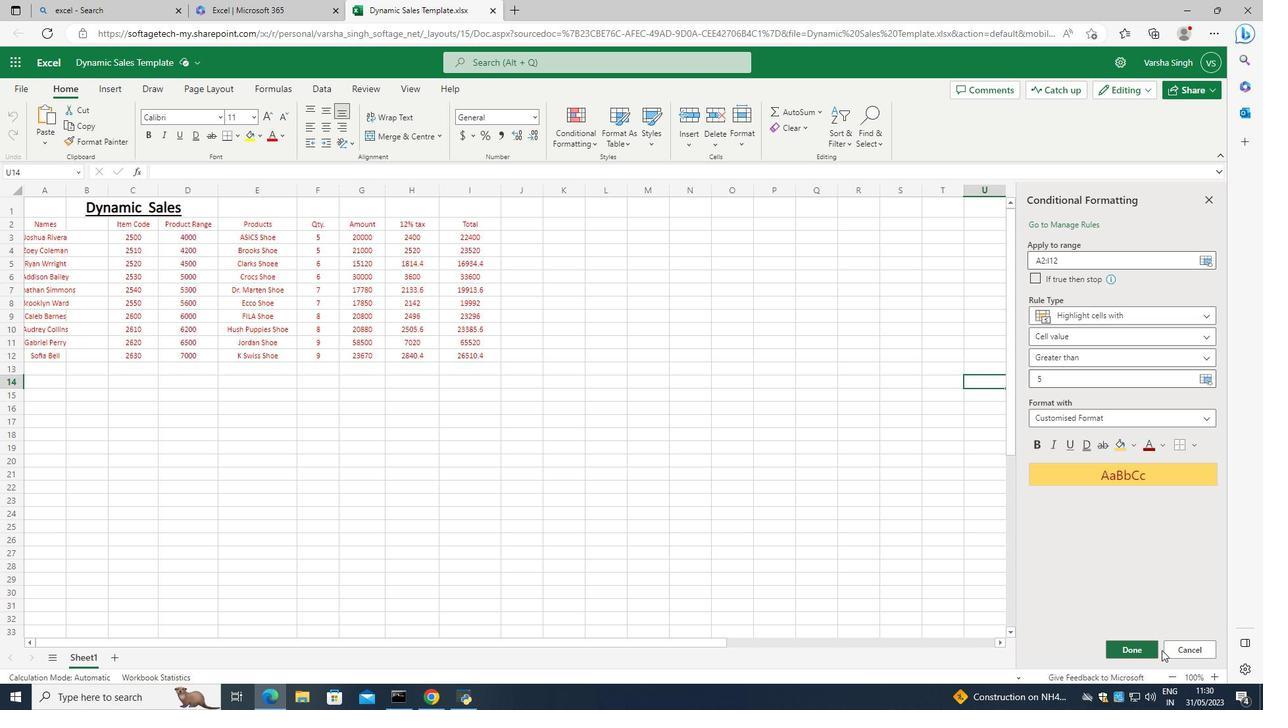 
Action: Mouse pressed left at (1154, 653)
Screenshot: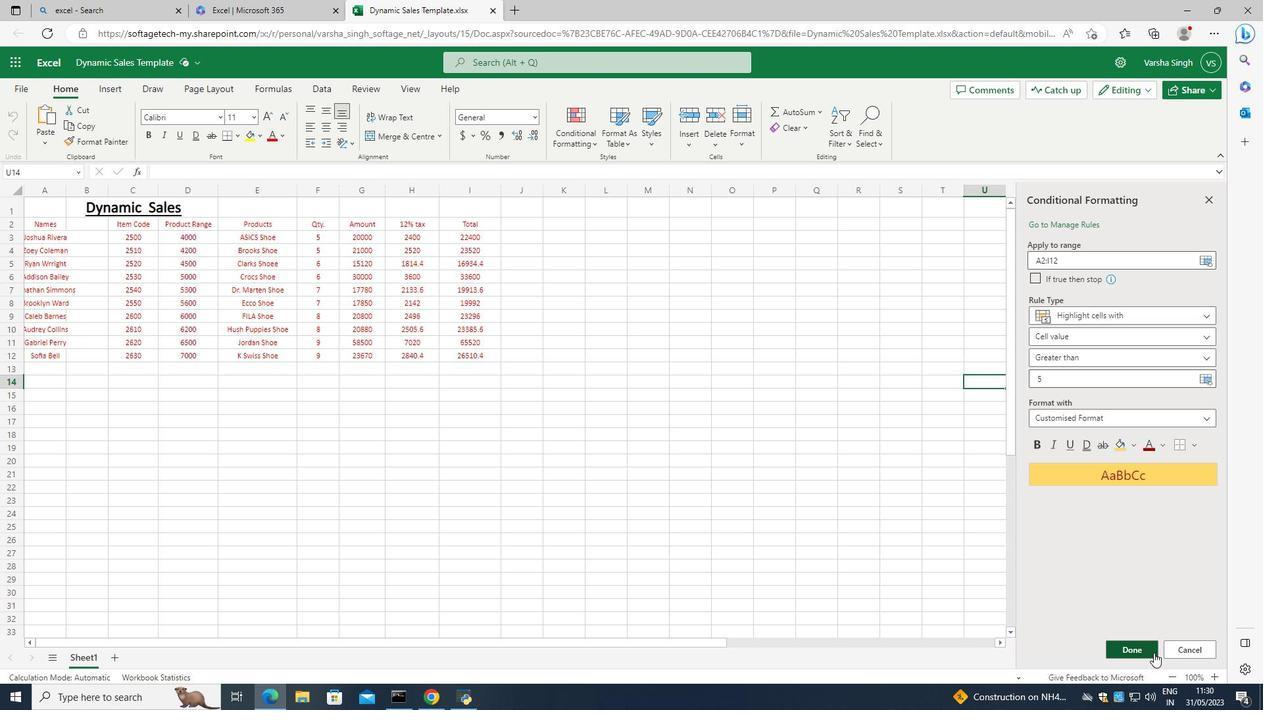 
Action: Mouse moved to (43, 225)
Screenshot: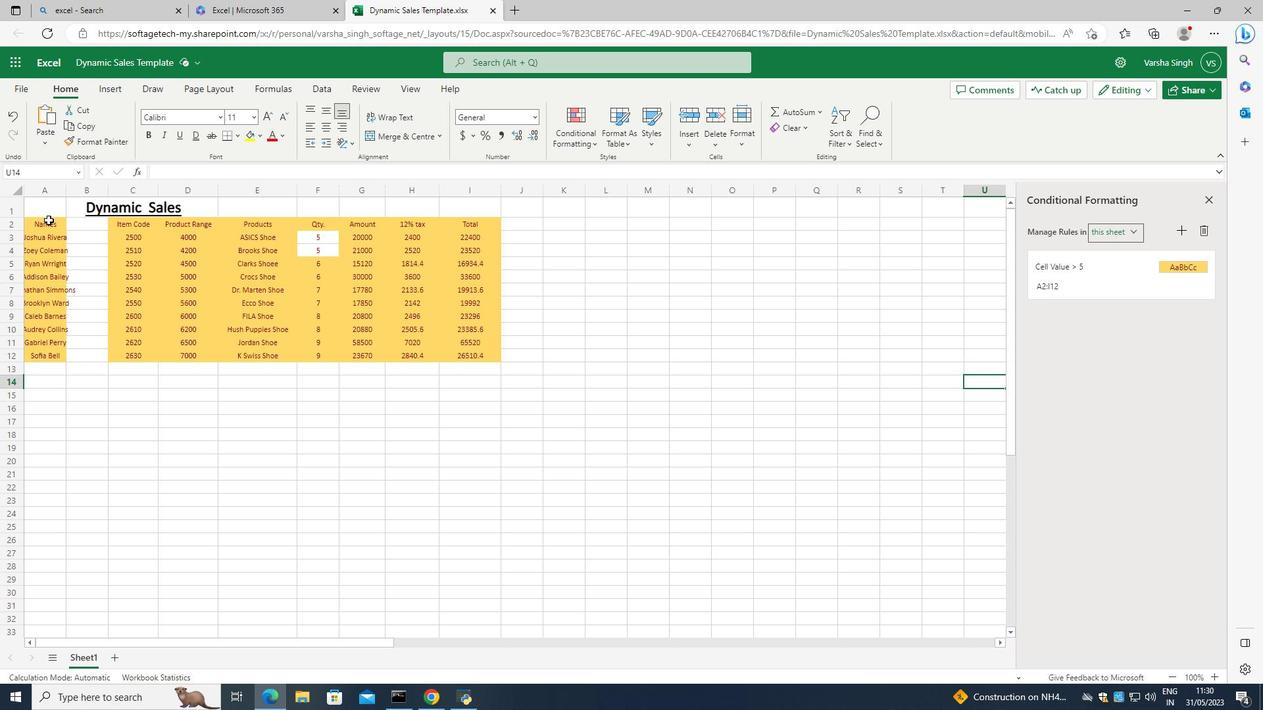 
Action: Mouse pressed left at (43, 225)
Screenshot: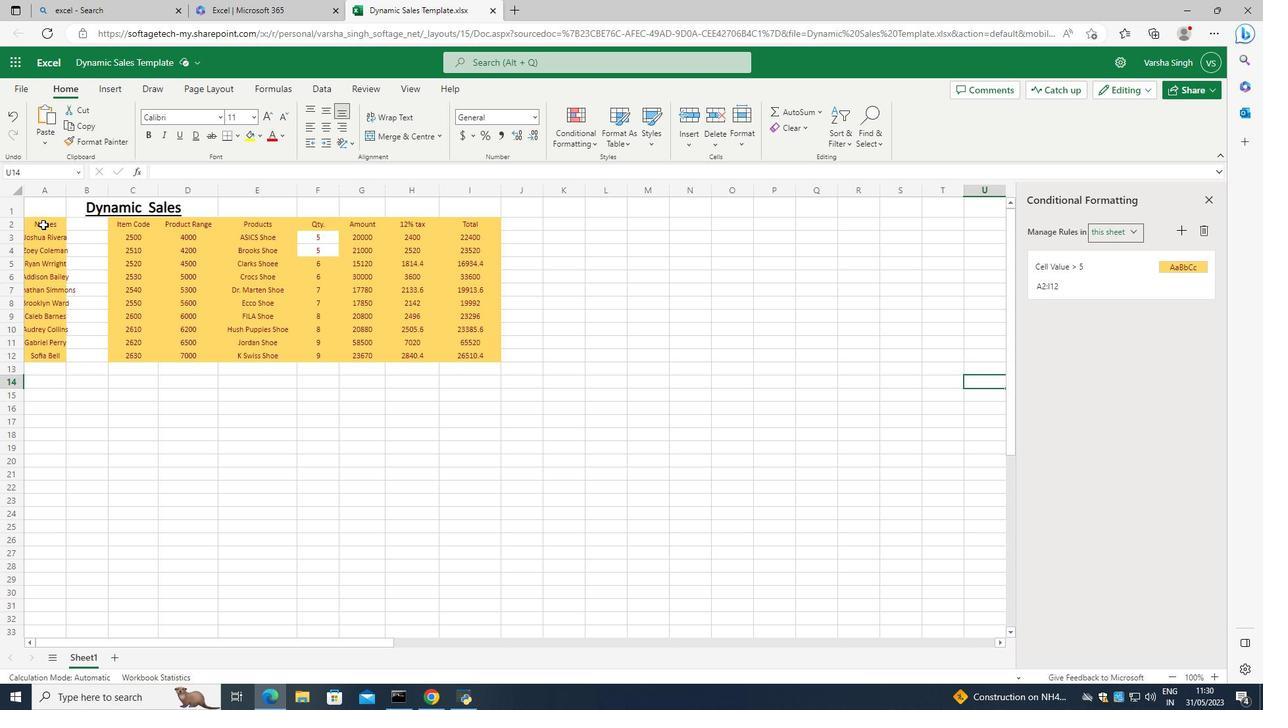 
Action: Mouse moved to (606, 141)
Screenshot: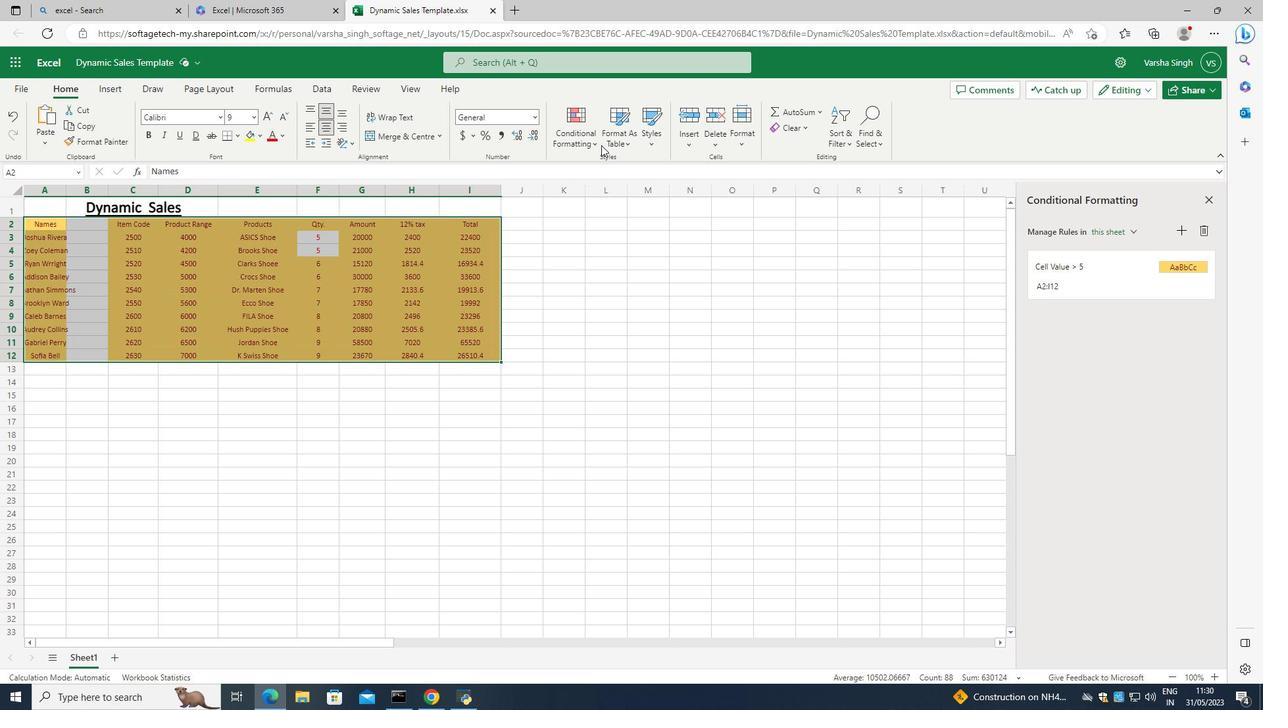 
Action: Mouse pressed left at (606, 141)
Screenshot: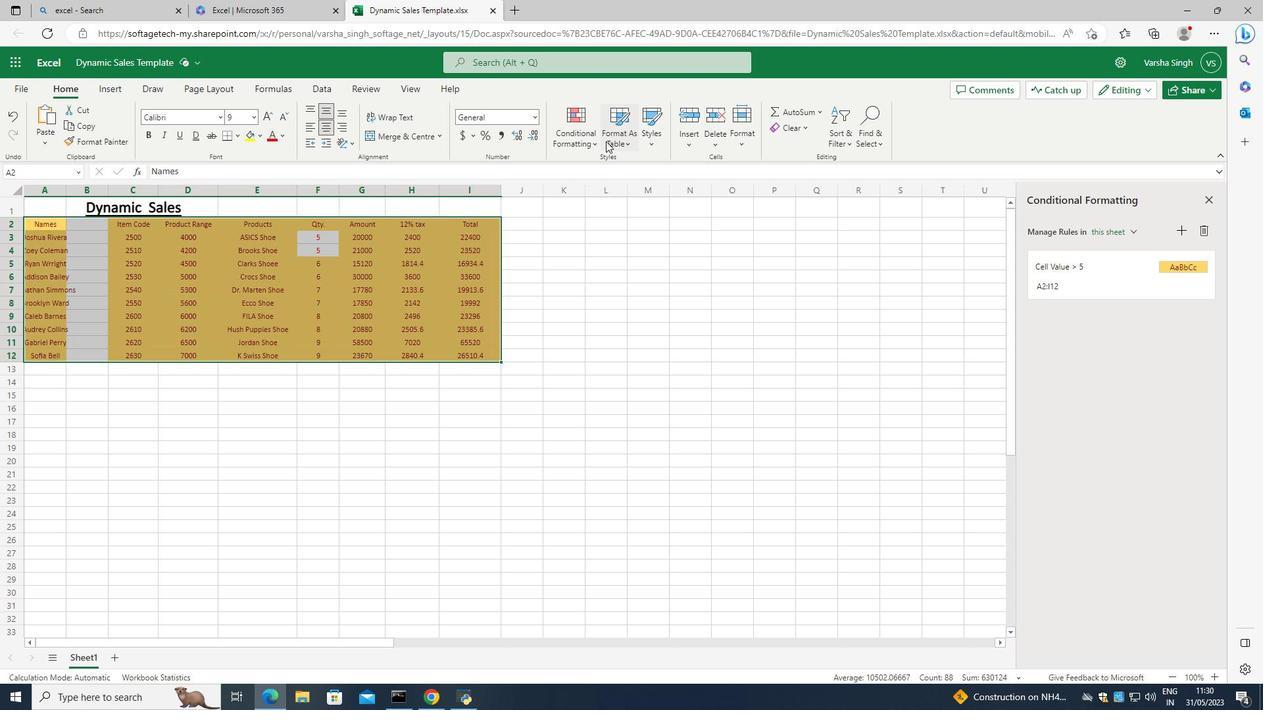 
Action: Mouse moved to (749, 479)
Screenshot: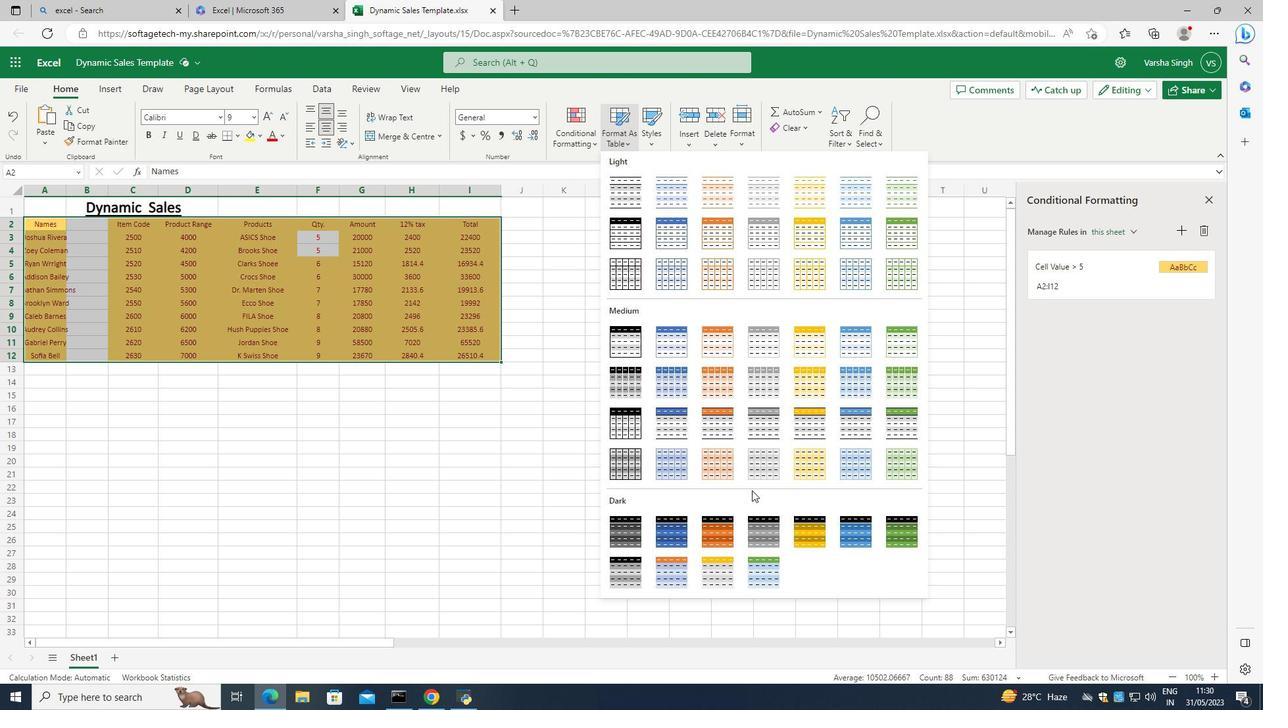 
Action: Mouse scrolled (749, 479) with delta (0, 0)
Screenshot: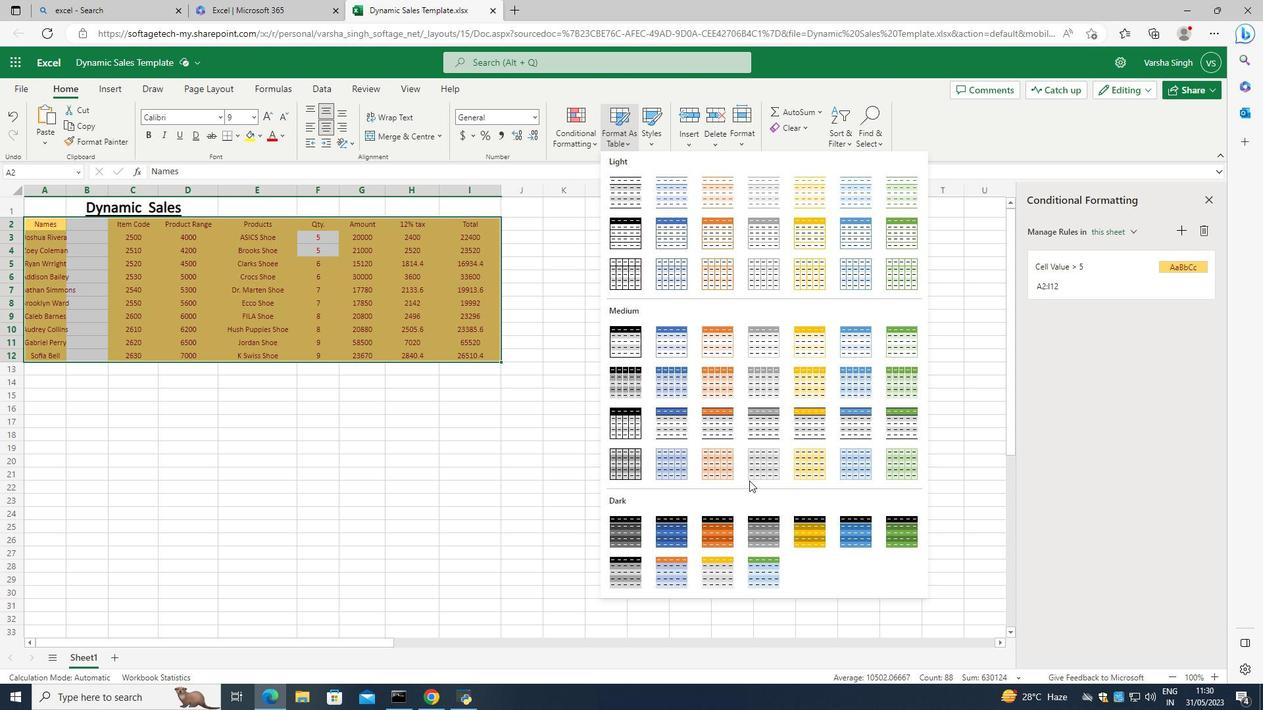 
Action: Mouse scrolled (749, 479) with delta (0, 0)
Screenshot: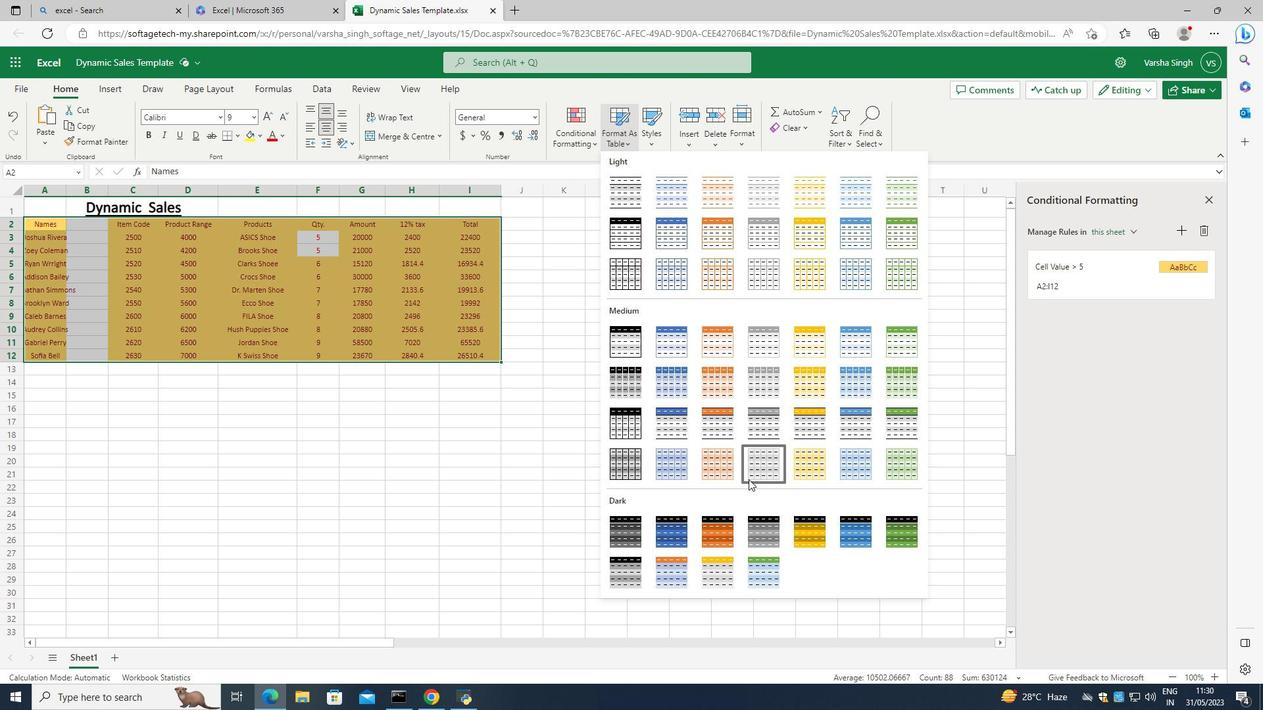 
Action: Mouse scrolled (749, 479) with delta (0, 0)
Screenshot: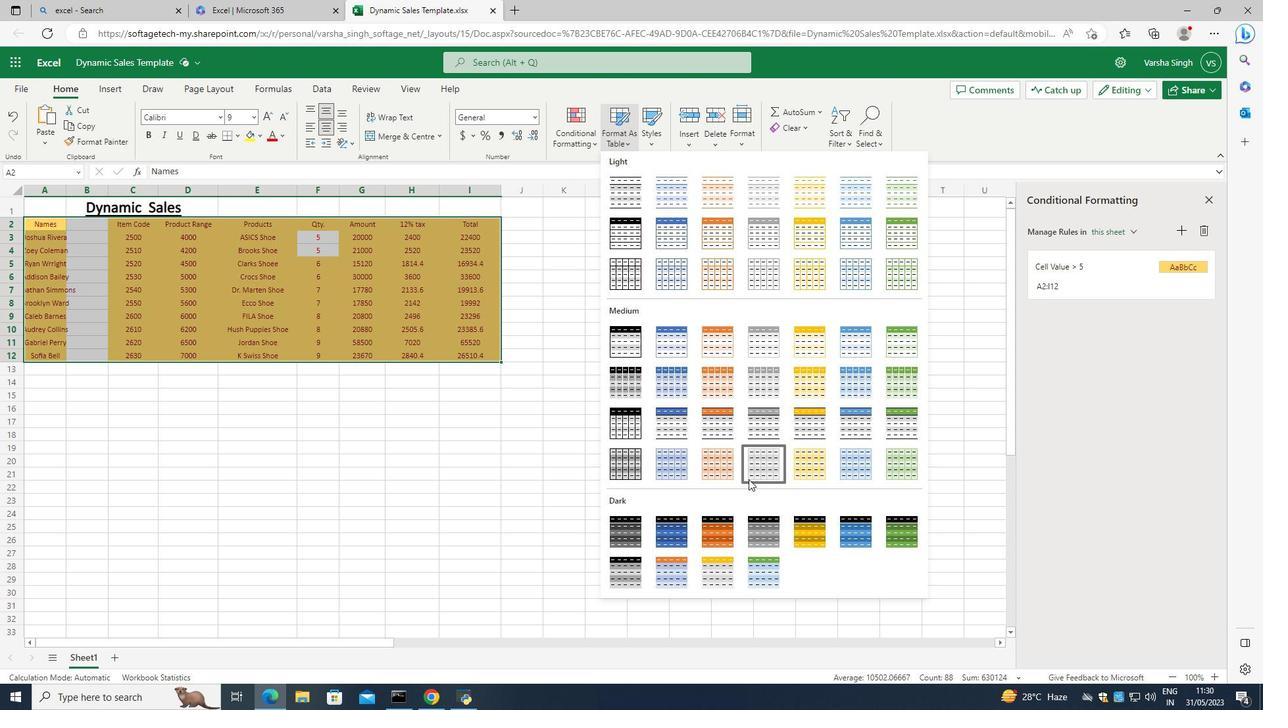 
Action: Mouse moved to (722, 427)
Screenshot: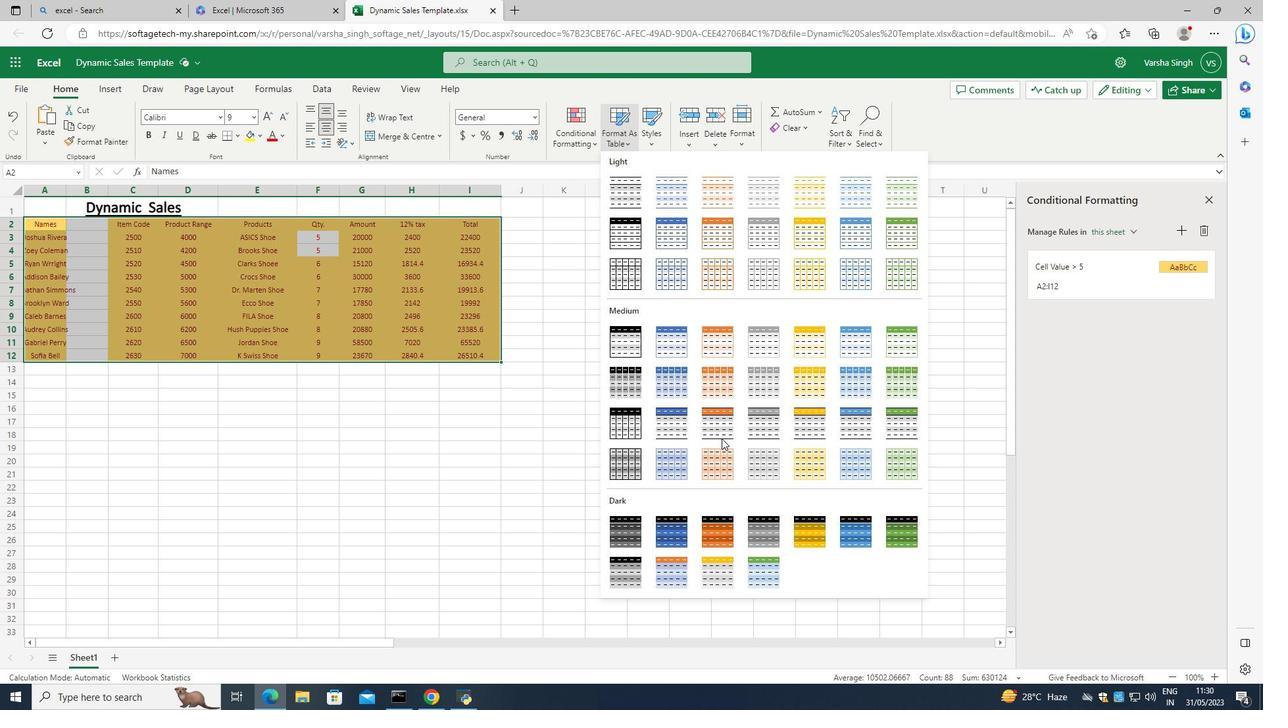 
Action: Mouse scrolled (722, 427) with delta (0, 0)
Screenshot: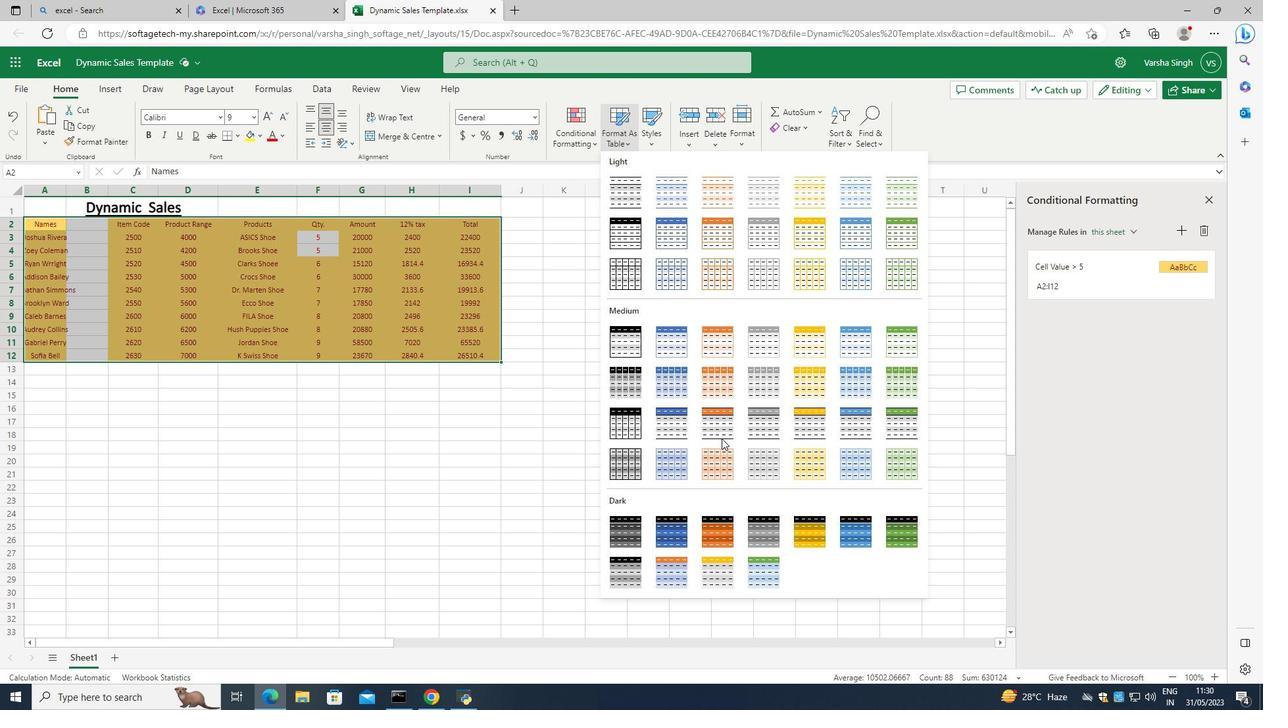 
Action: Mouse moved to (722, 406)
Screenshot: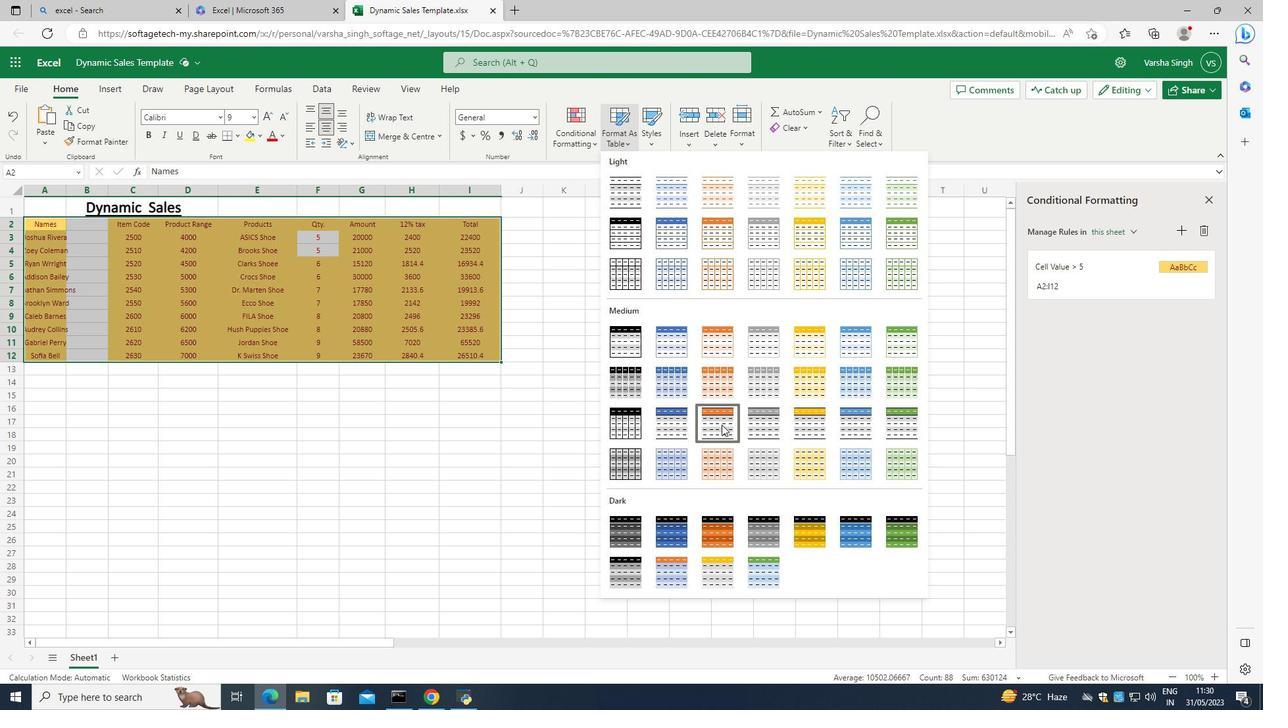 
Action: Mouse scrolled (722, 407) with delta (0, 0)
Screenshot: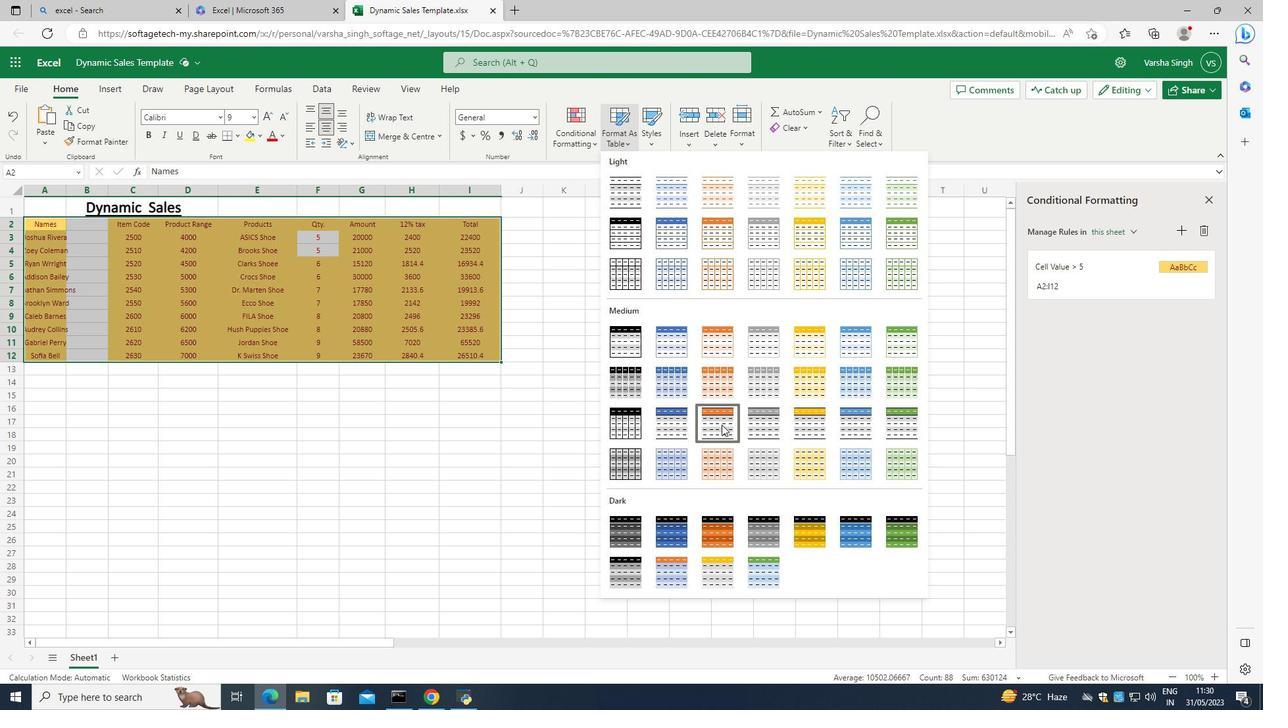 
Action: Mouse moved to (712, 437)
Screenshot: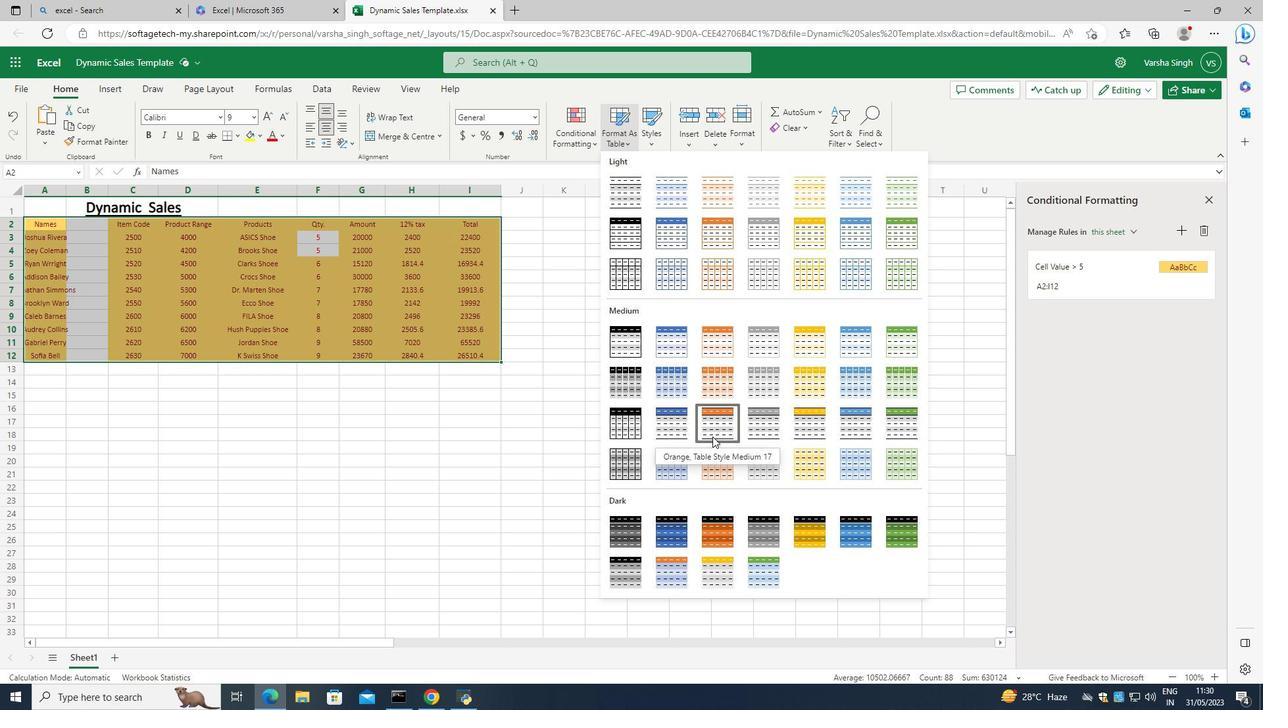 
Action: Mouse scrolled (712, 436) with delta (0, 0)
Screenshot: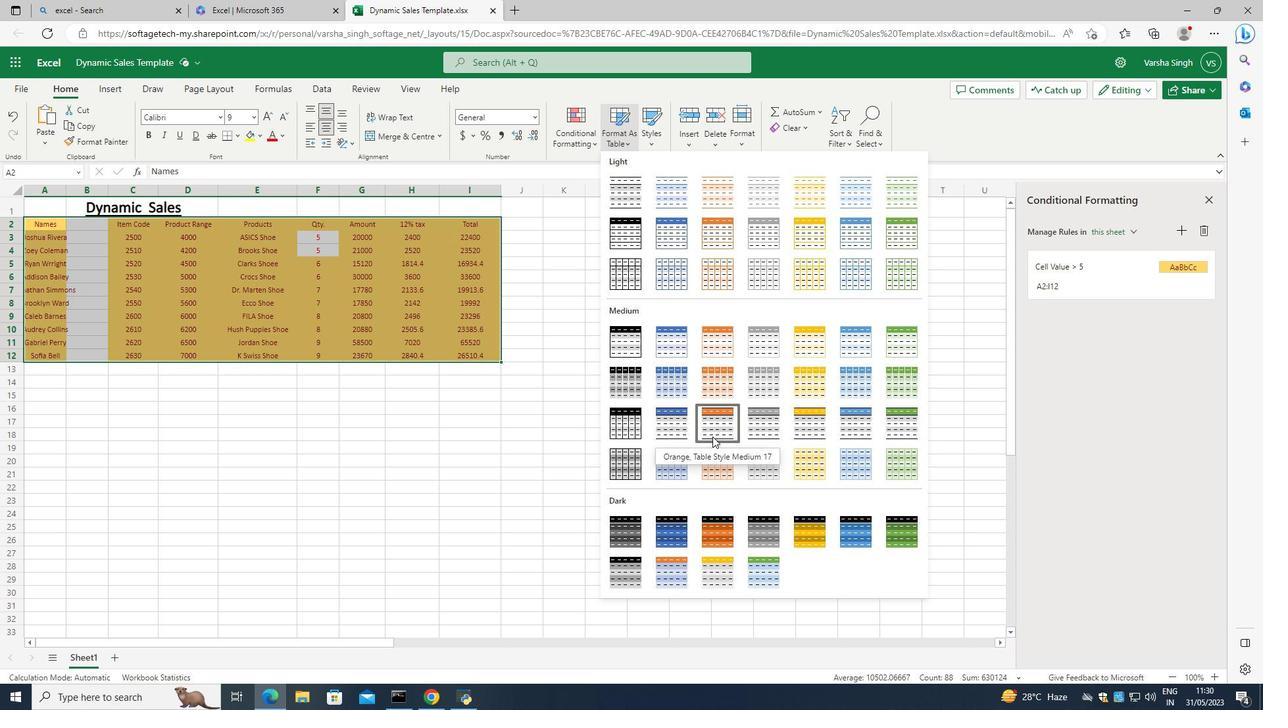 
Action: Mouse scrolled (712, 436) with delta (0, 0)
Screenshot: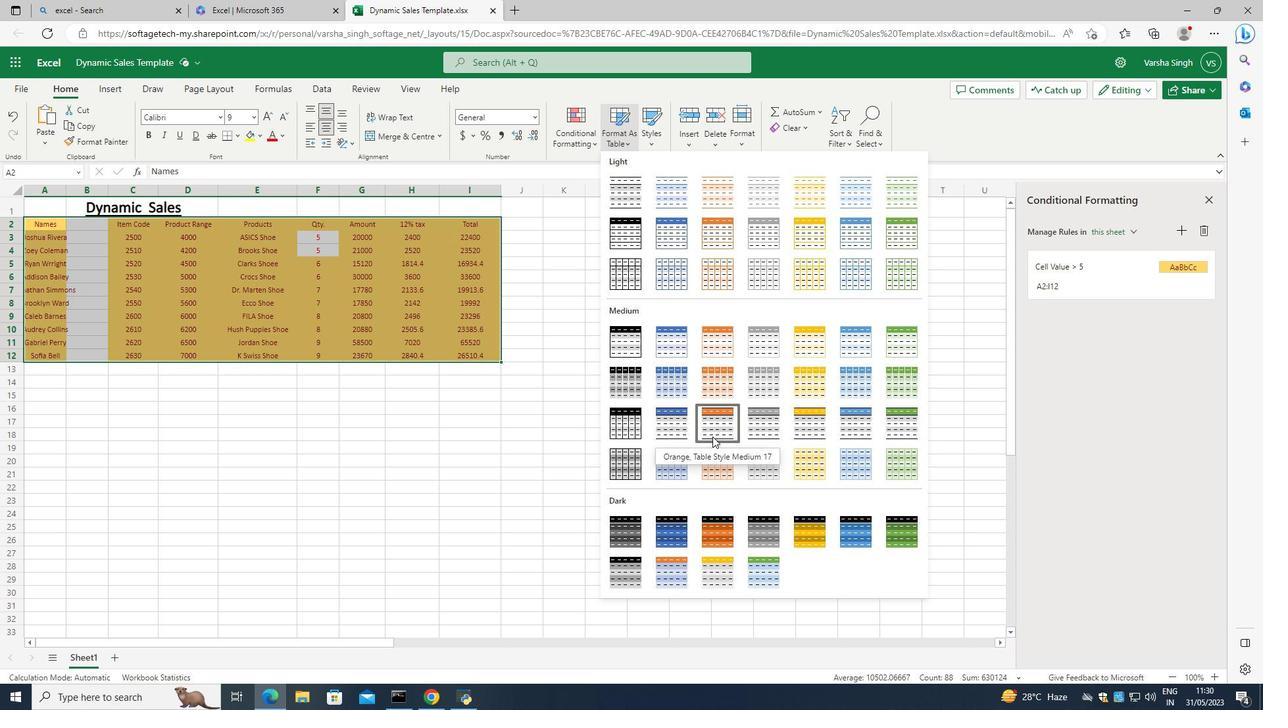 
Action: Mouse scrolled (712, 436) with delta (0, 0)
Screenshot: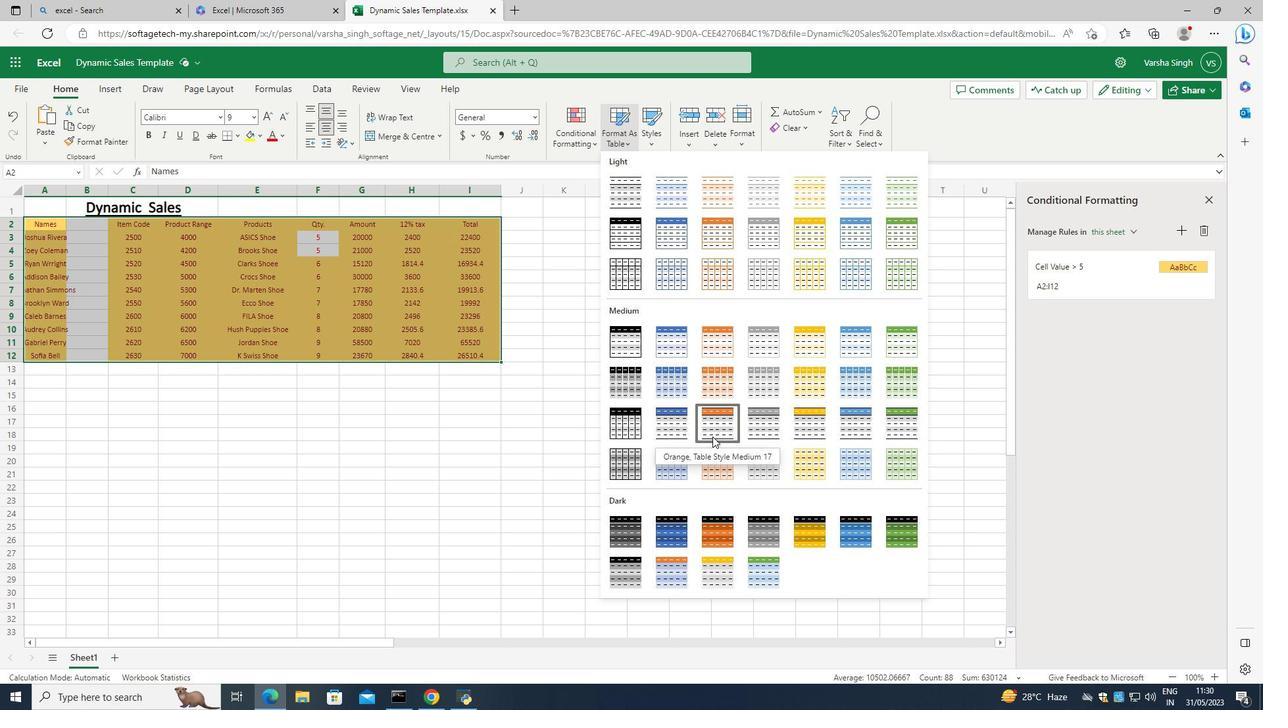 
Action: Mouse moved to (710, 435)
Screenshot: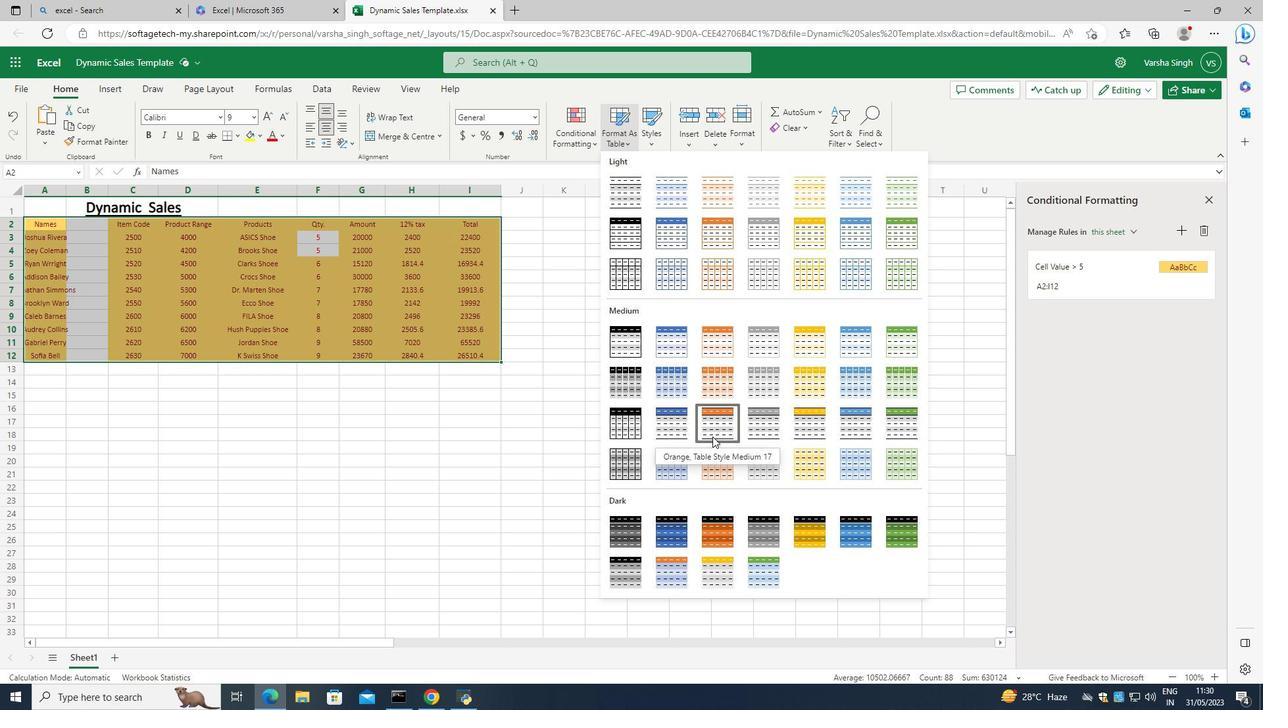 
Action: Mouse scrolled (710, 435) with delta (0, 0)
Screenshot: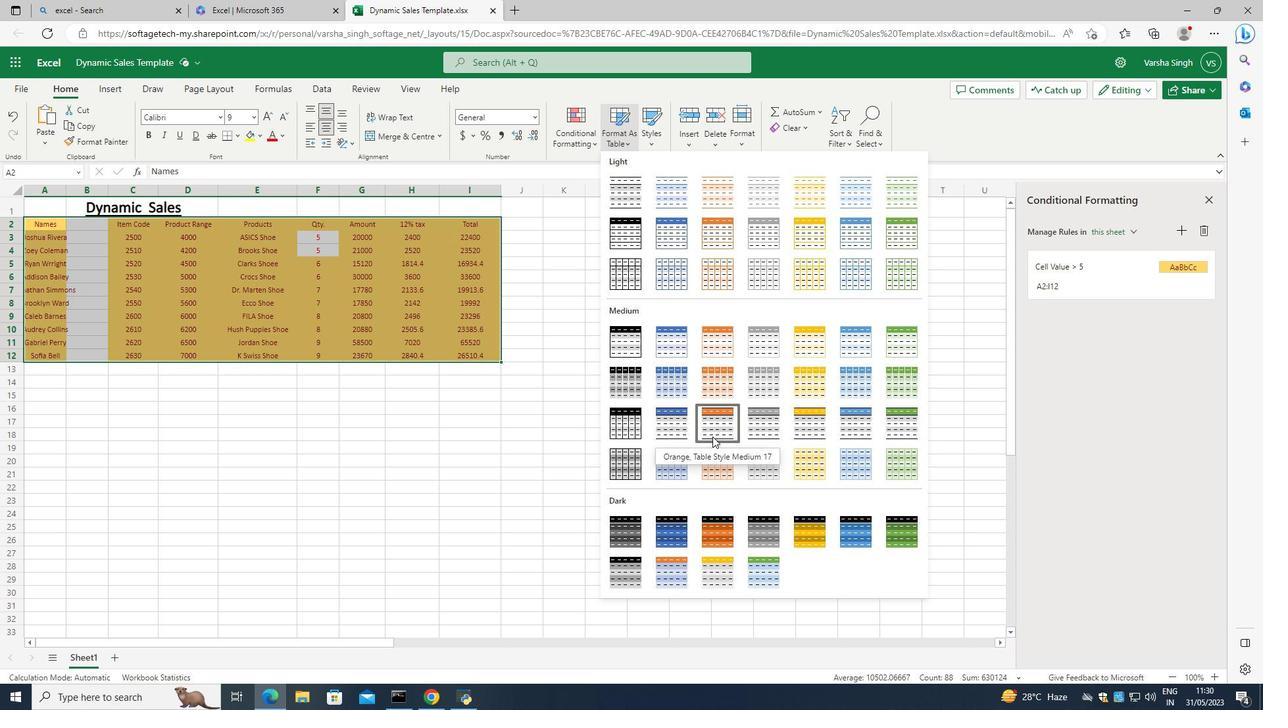 
Action: Mouse scrolled (710, 435) with delta (0, 0)
Screenshot: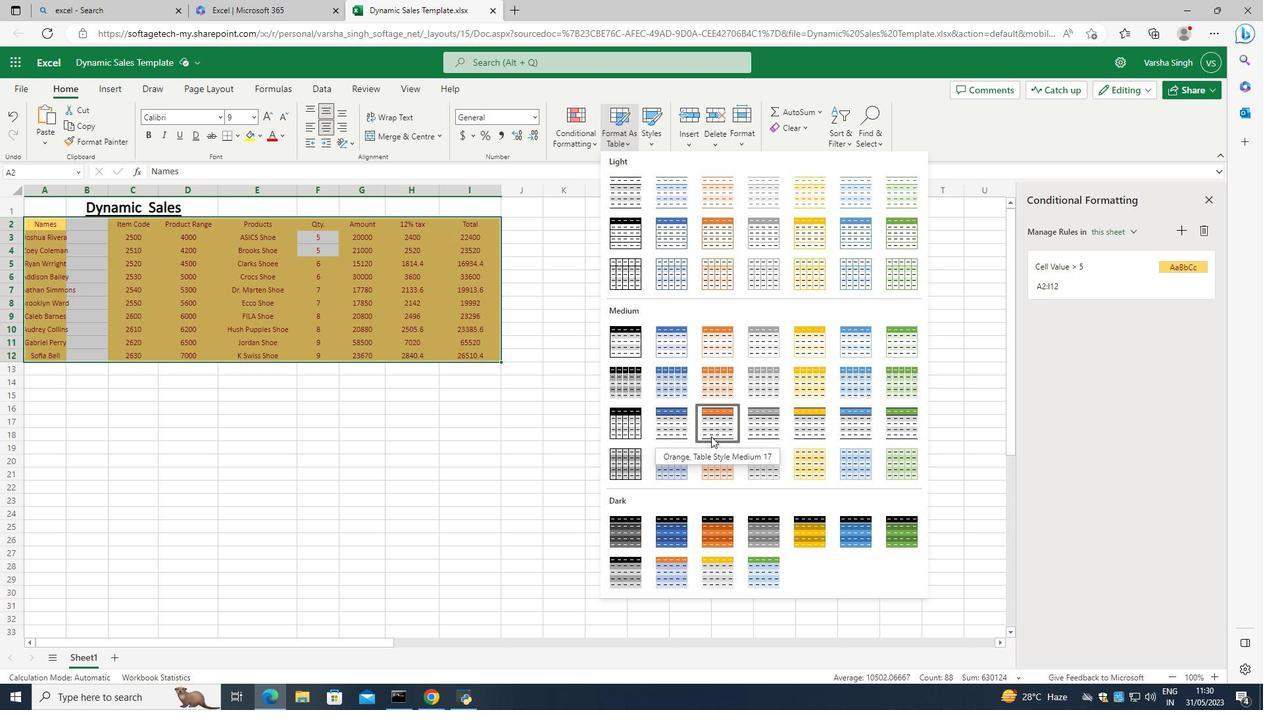 
Action: Mouse moved to (709, 434)
Screenshot: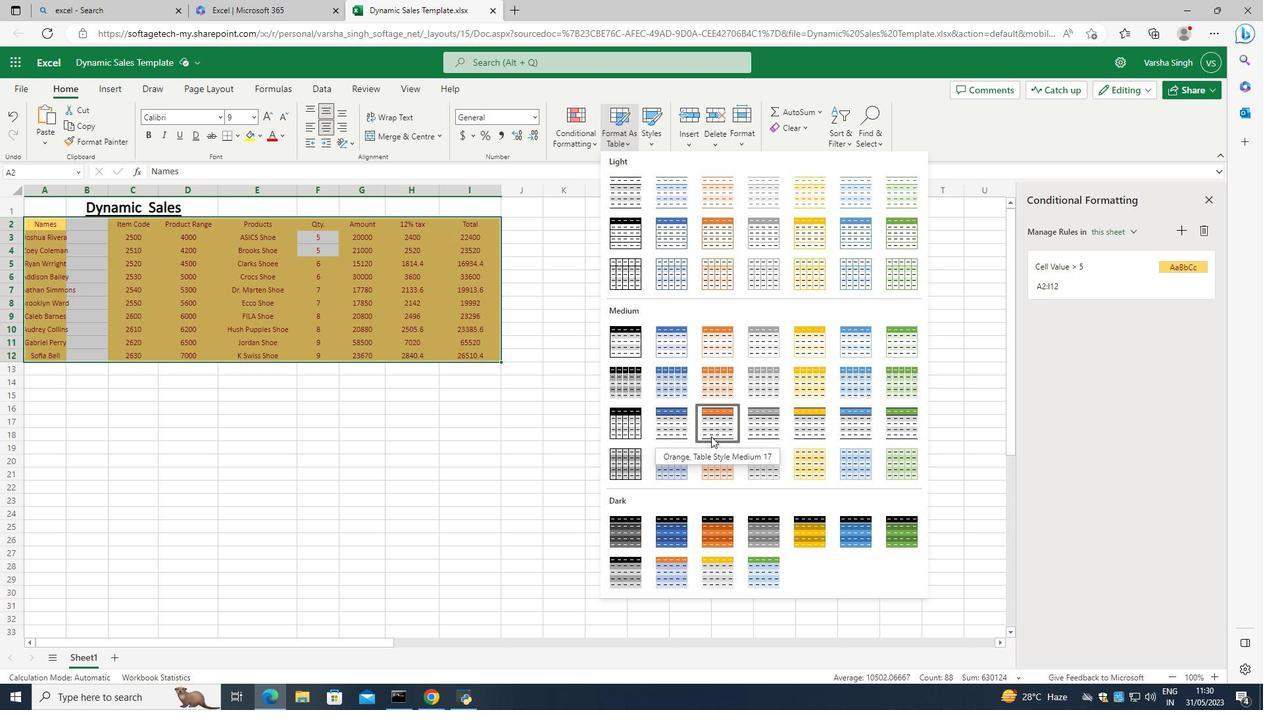 
Action: Mouse scrolled (709, 435) with delta (0, 0)
Screenshot: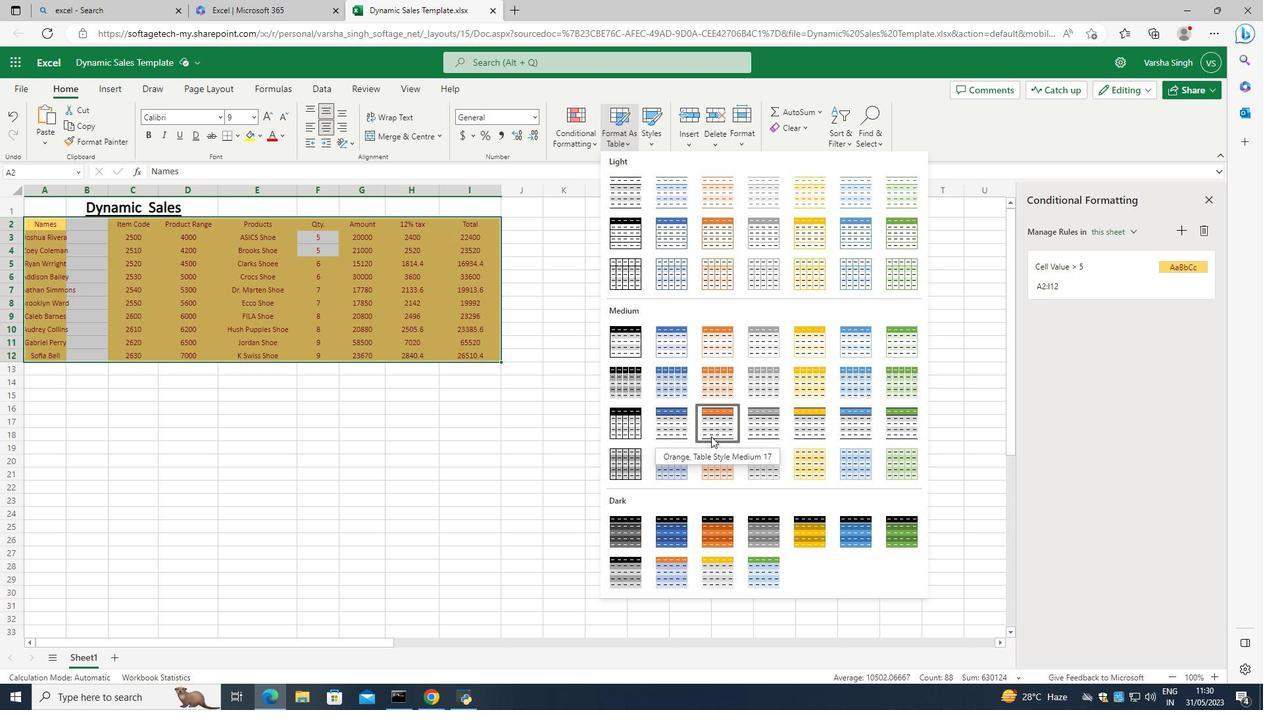 
Action: Mouse scrolled (709, 435) with delta (0, 0)
Screenshot: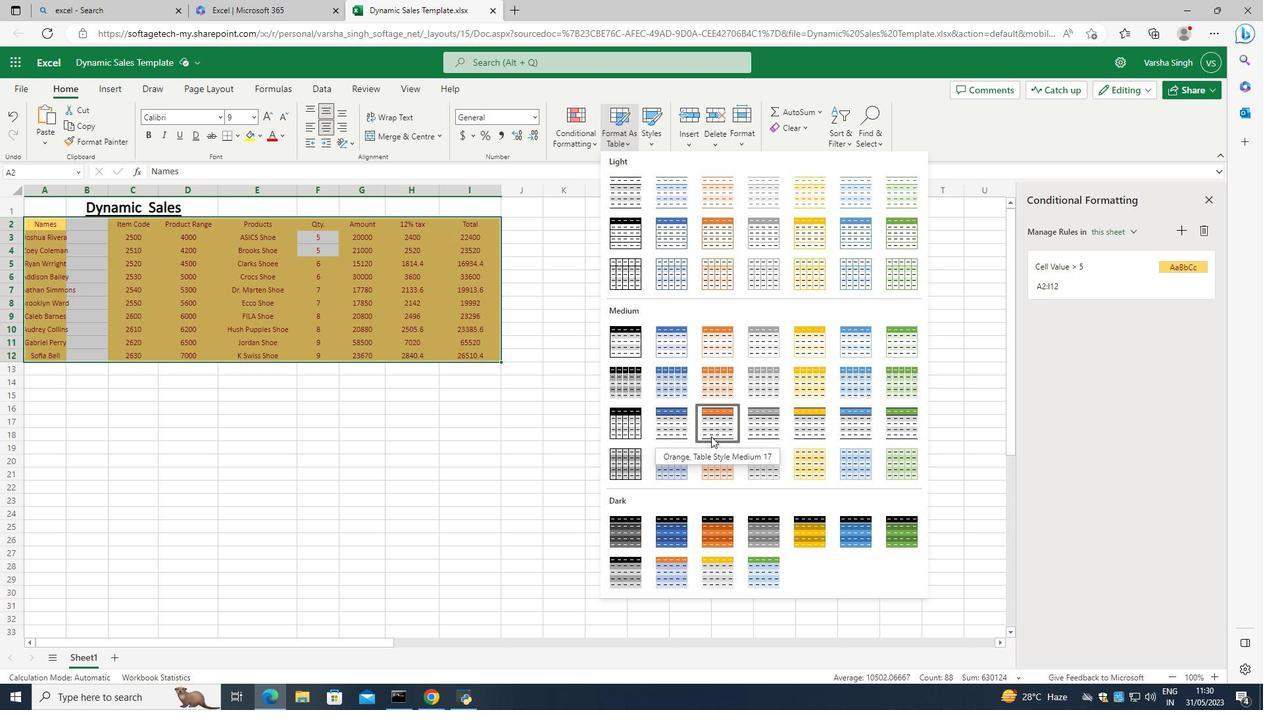 
Action: Mouse moved to (708, 432)
Screenshot: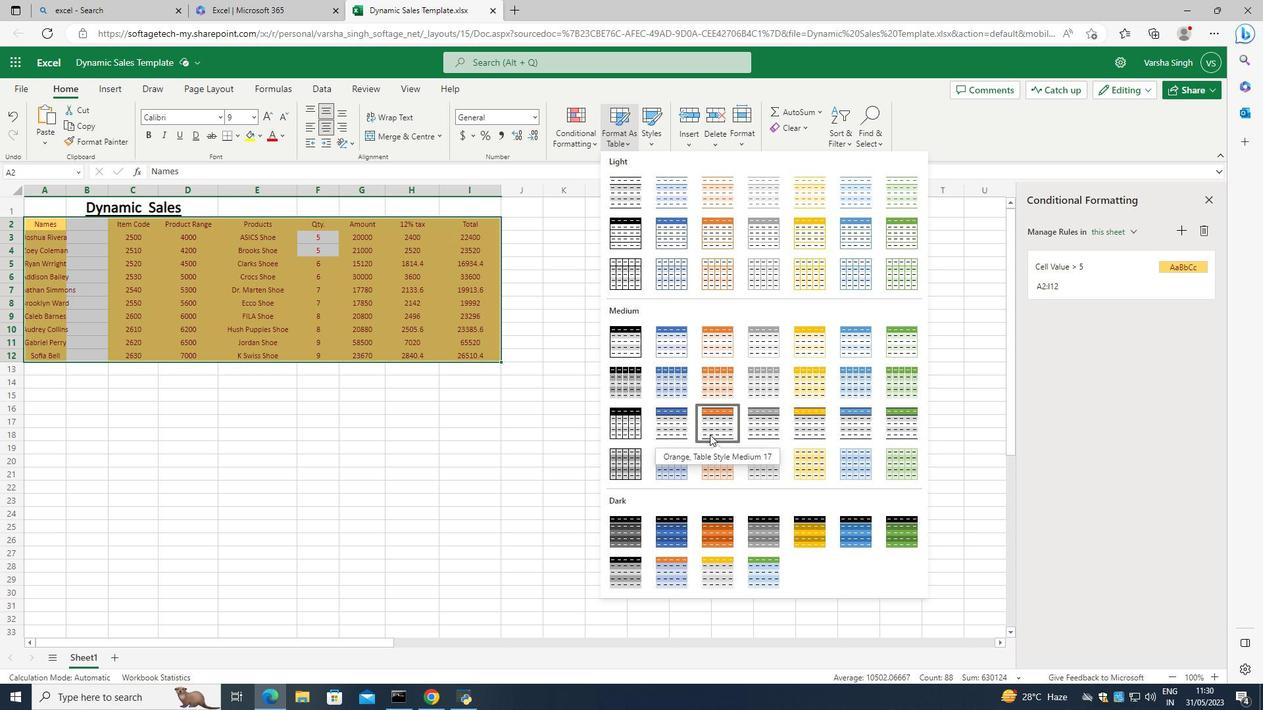 
Action: Mouse scrolled (708, 433) with delta (0, 0)
Screenshot: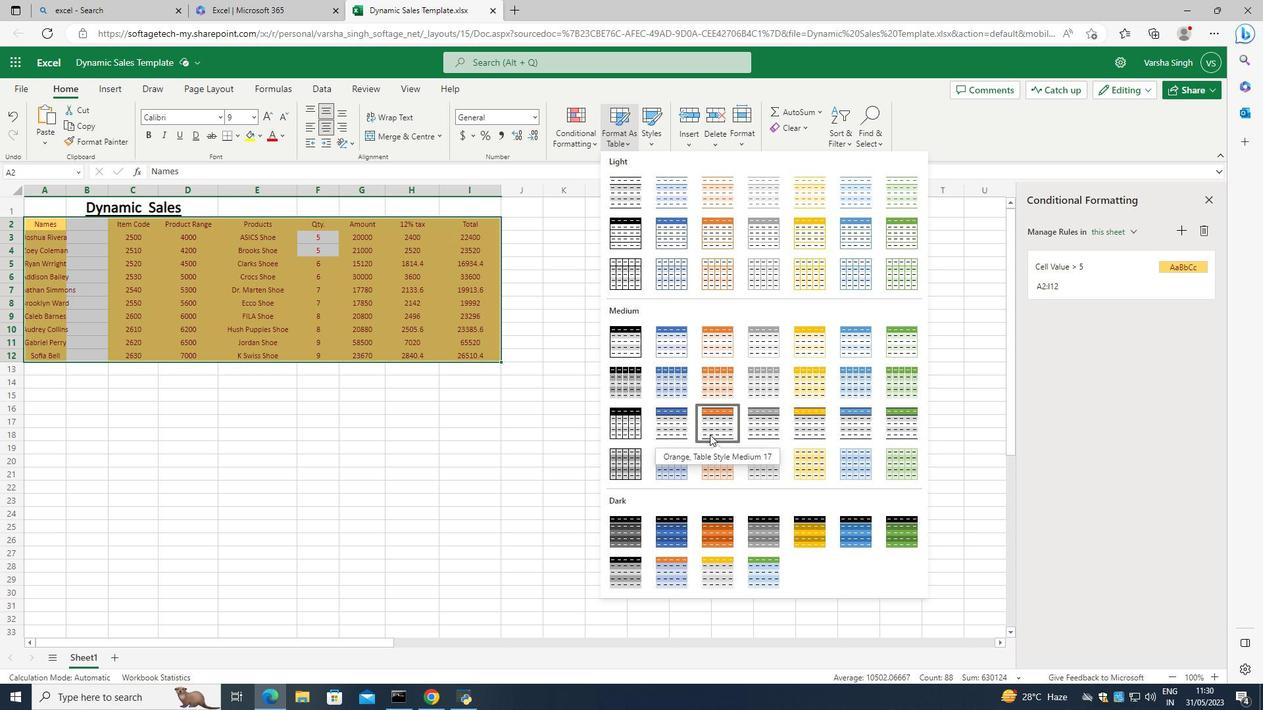 
Action: Mouse moved to (718, 291)
Screenshot: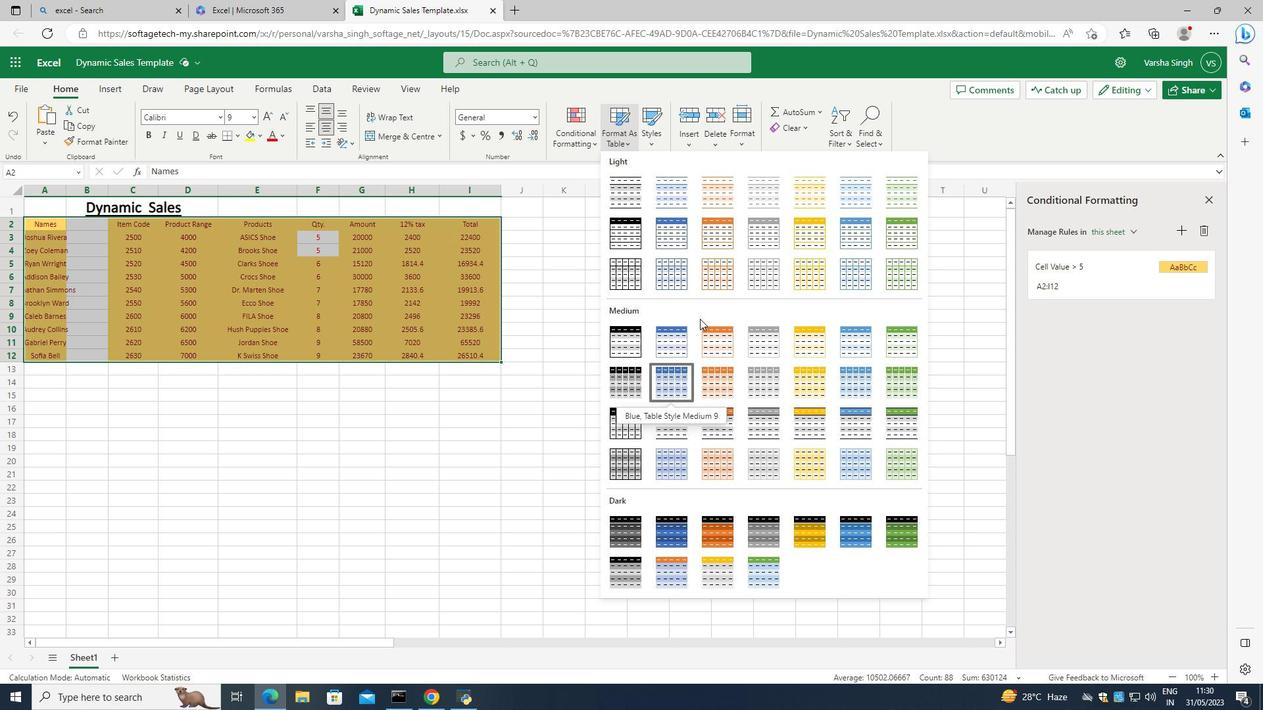 
Action: Mouse scrolled (718, 292) with delta (0, 0)
Screenshot: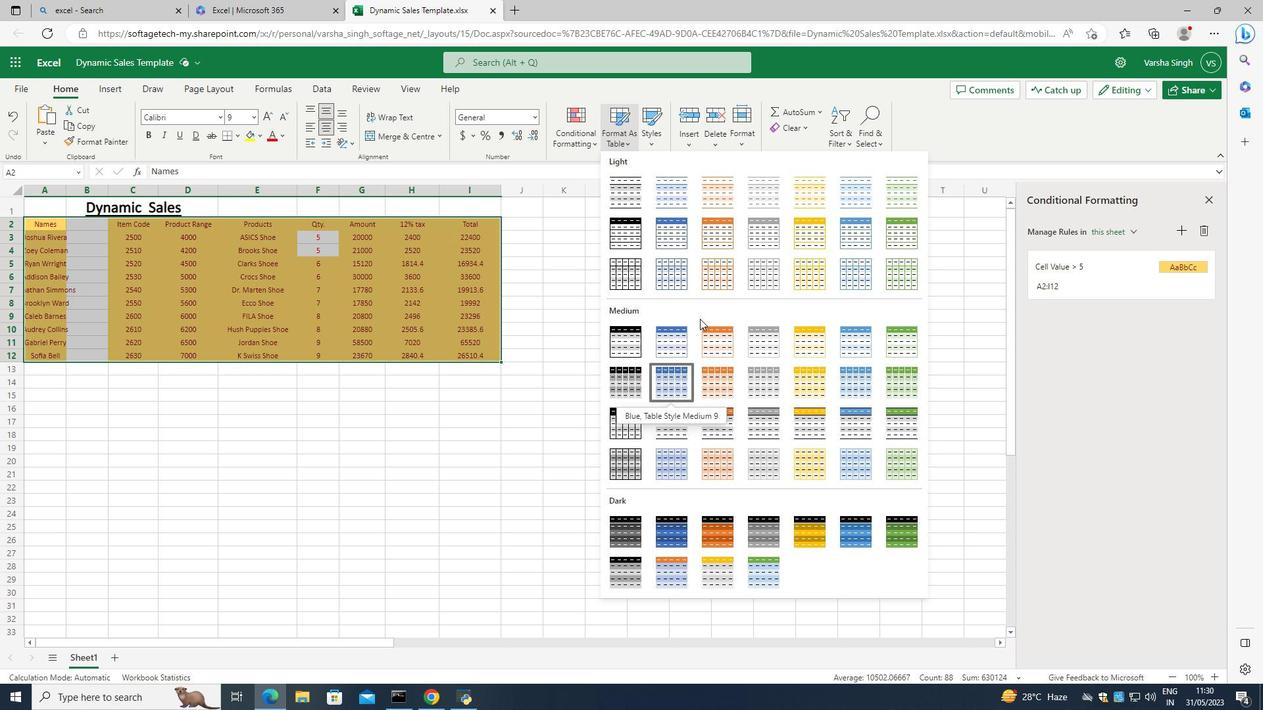 
Action: Mouse moved to (718, 289)
Screenshot: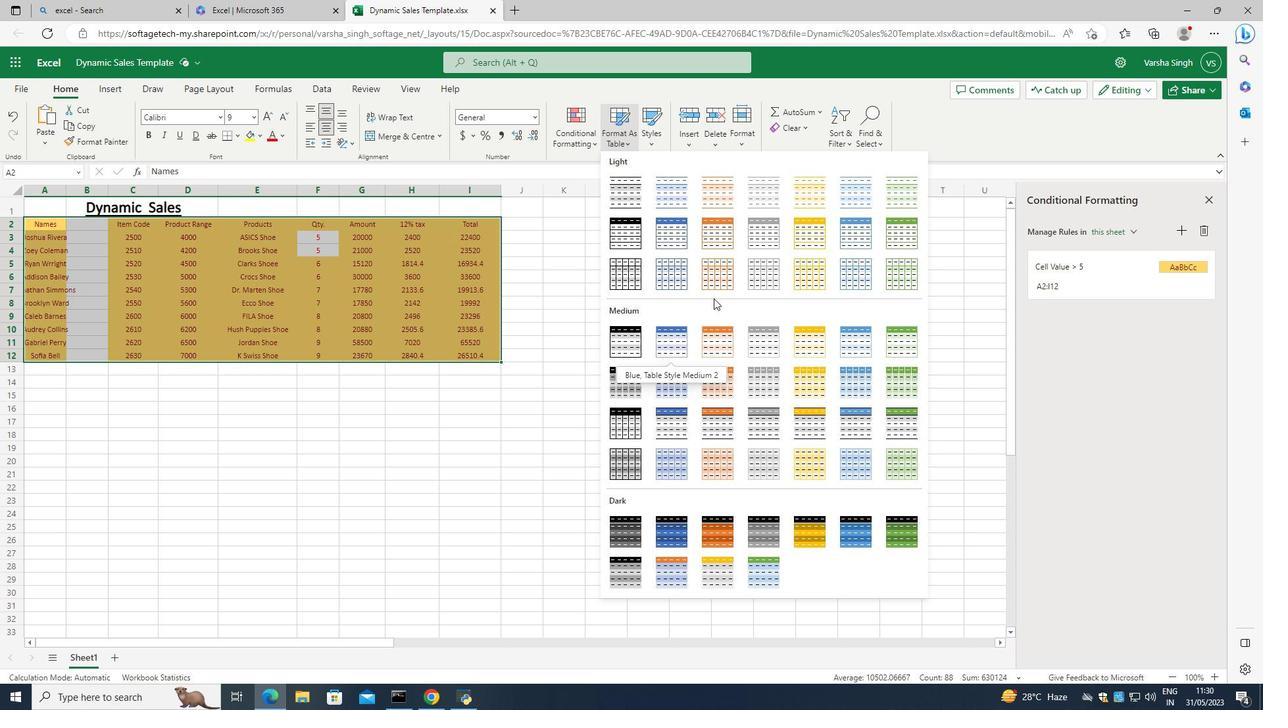 
Action: Mouse scrolled (718, 290) with delta (0, 0)
Screenshot: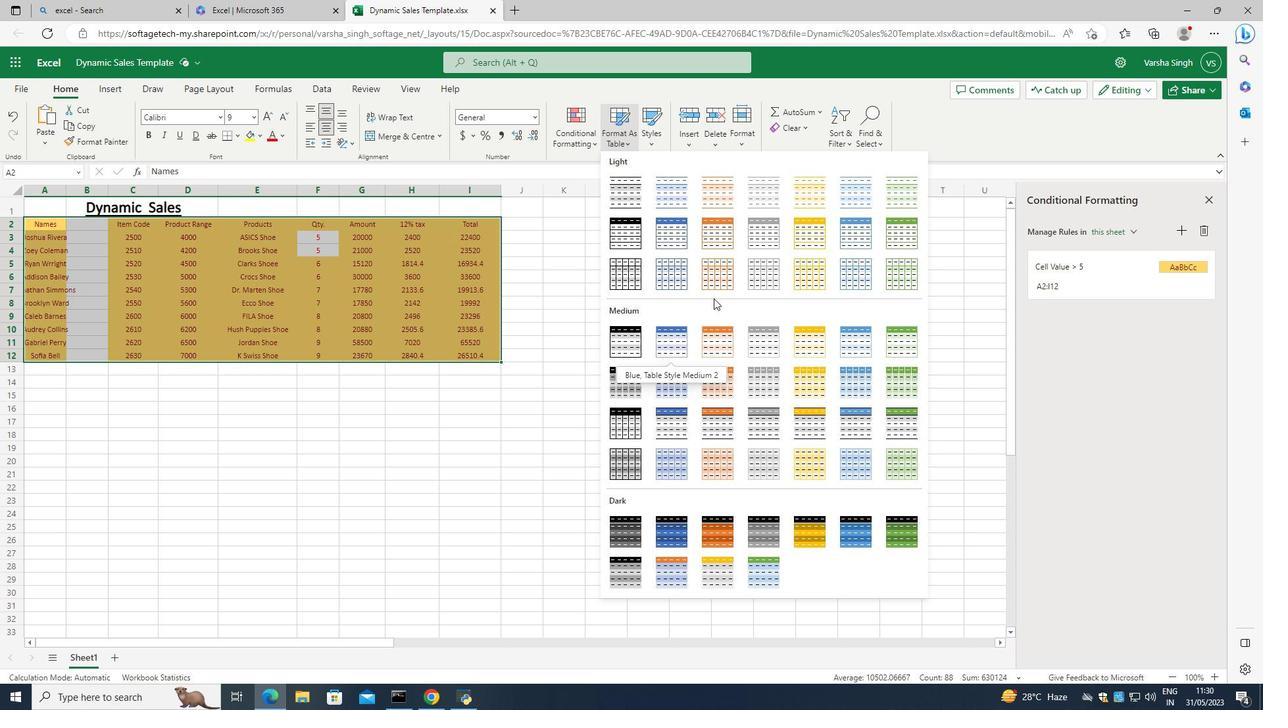 
Action: Mouse scrolled (718, 290) with delta (0, 0)
Screenshot: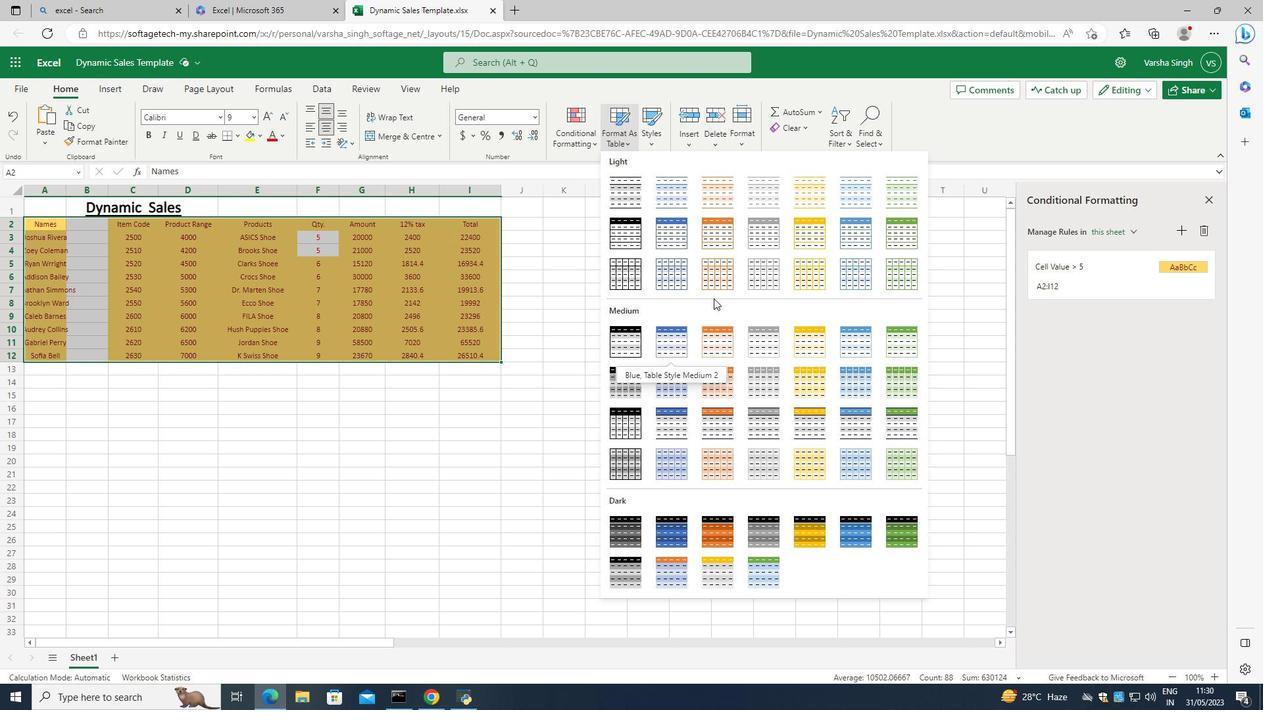 
Action: Mouse scrolled (718, 290) with delta (0, 0)
Screenshot: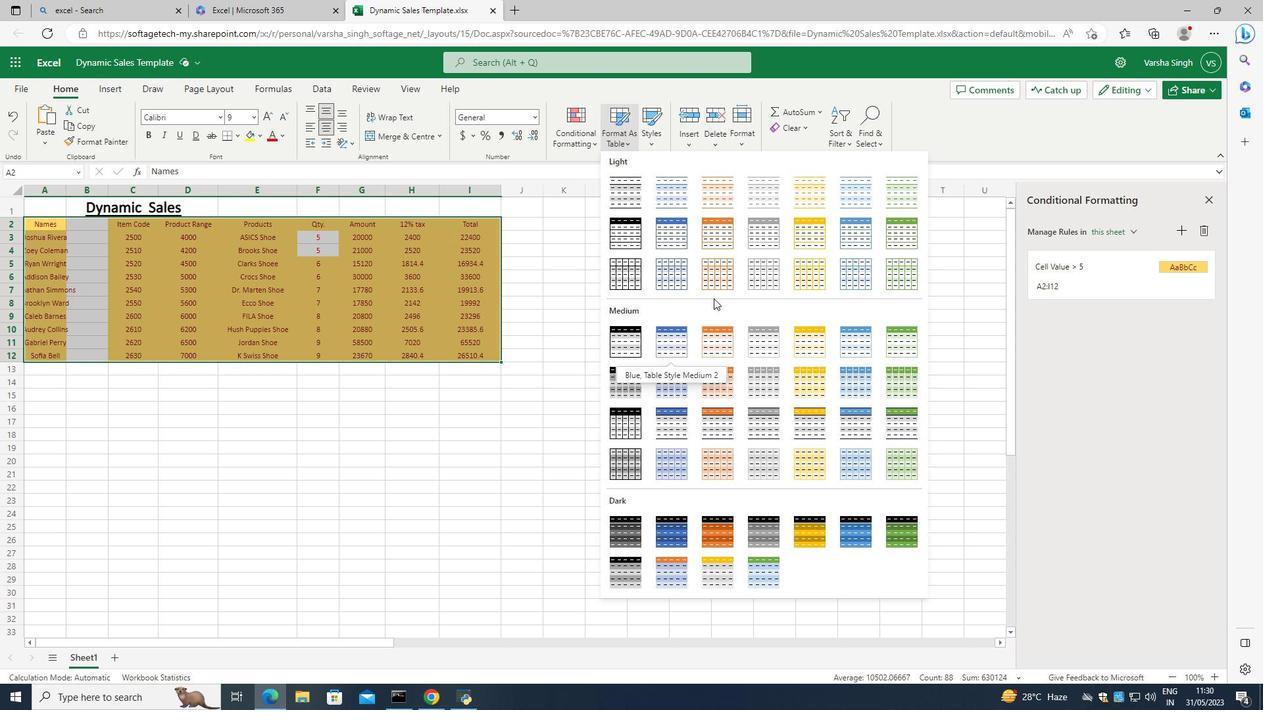 
Action: Mouse scrolled (718, 290) with delta (0, 0)
Screenshot: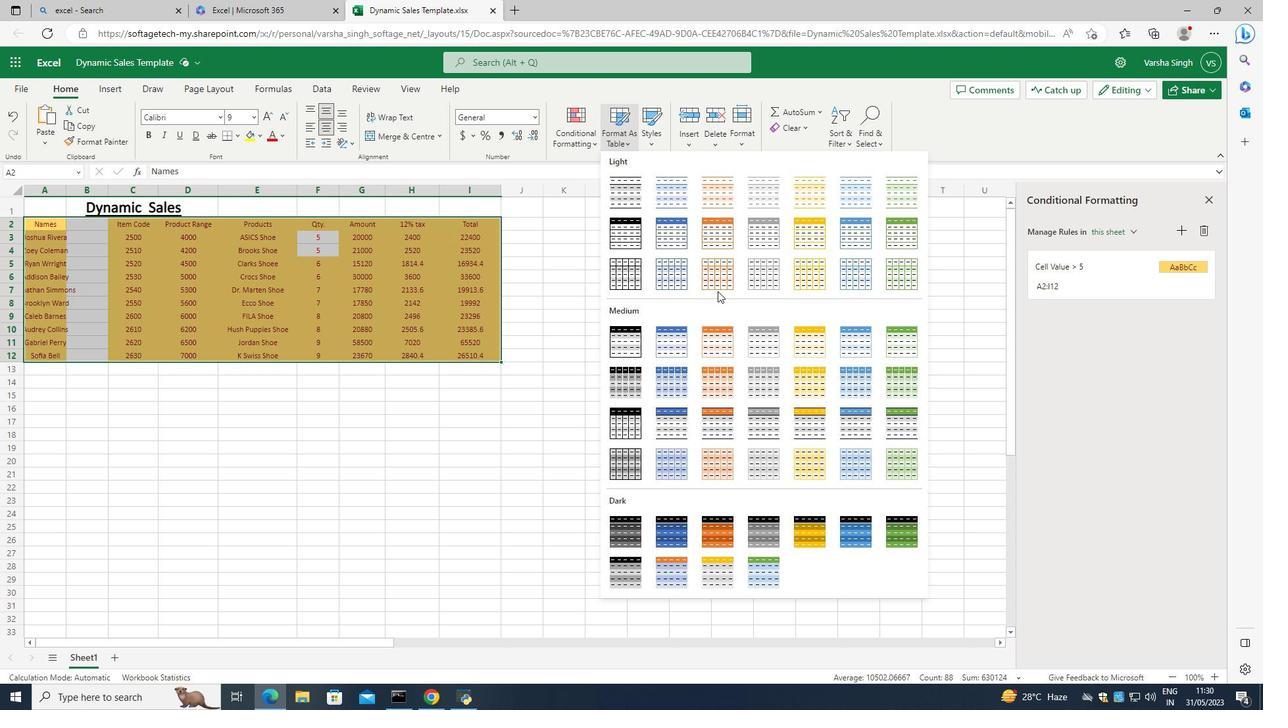 
Action: Mouse moved to (718, 242)
Screenshot: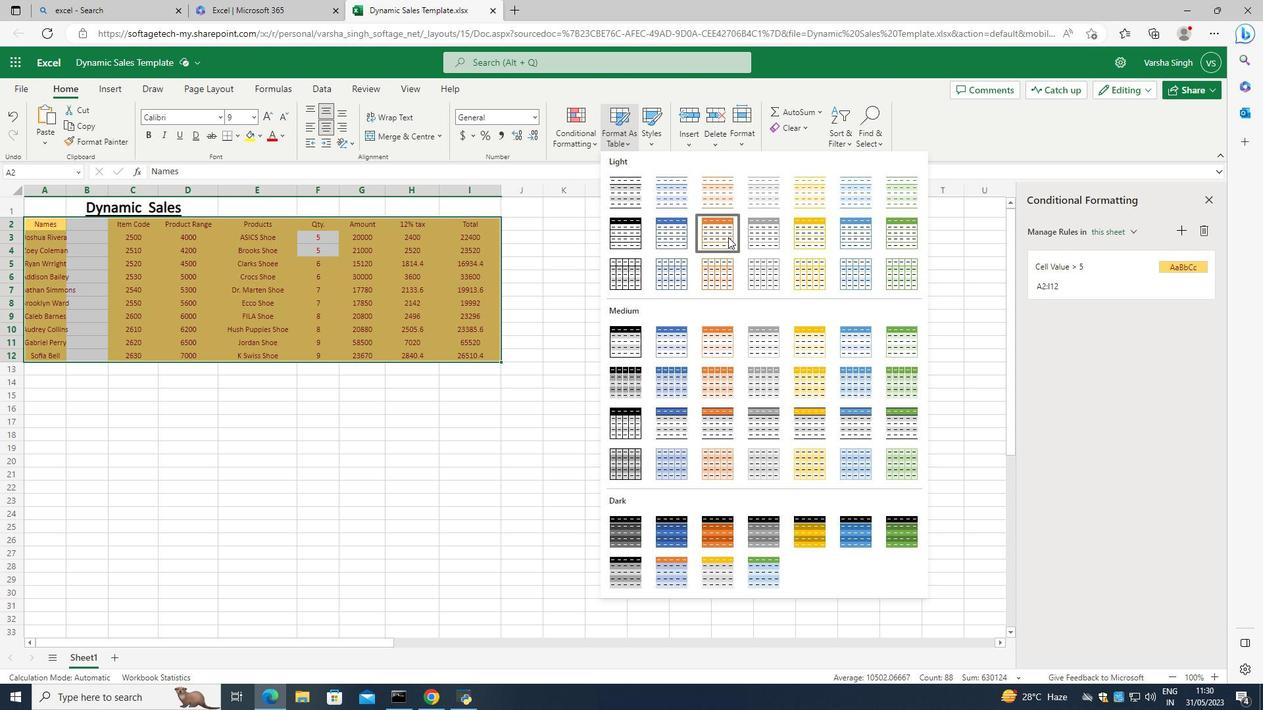 
Action: Mouse pressed left at (718, 242)
Screenshot: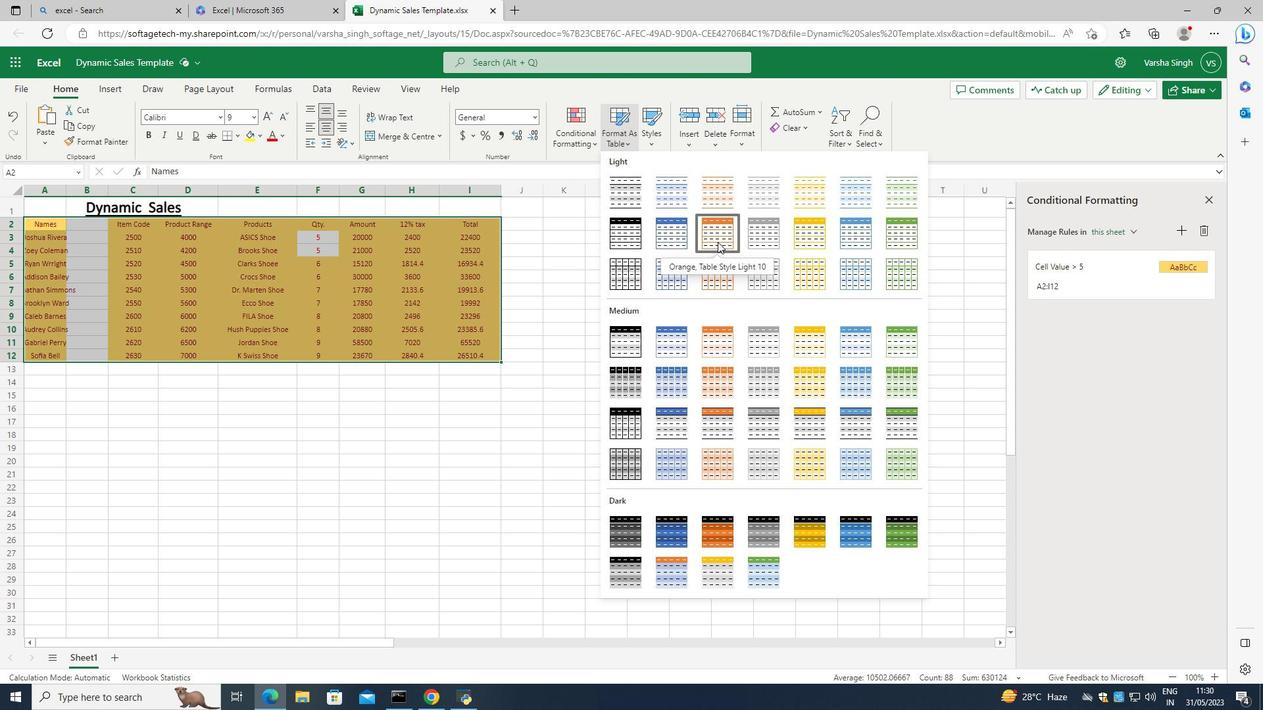 
Action: Mouse moved to (500, 375)
Screenshot: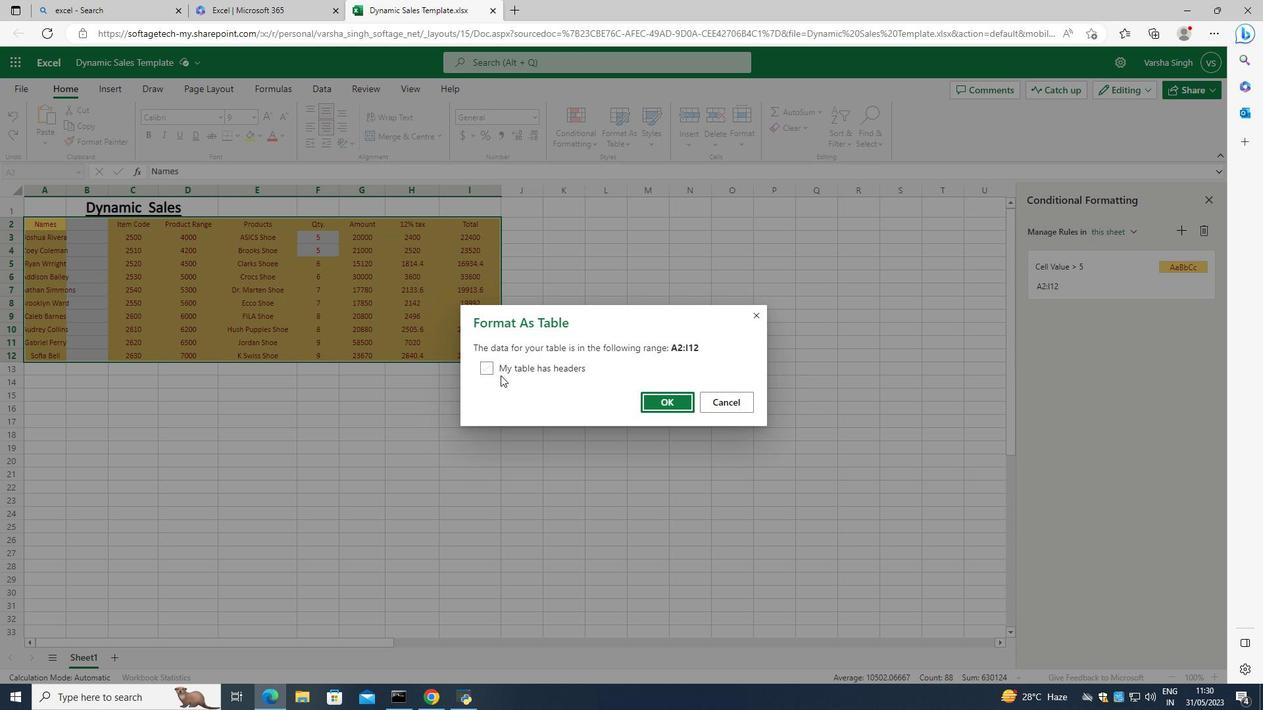 
Action: Mouse pressed left at (500, 375)
Screenshot: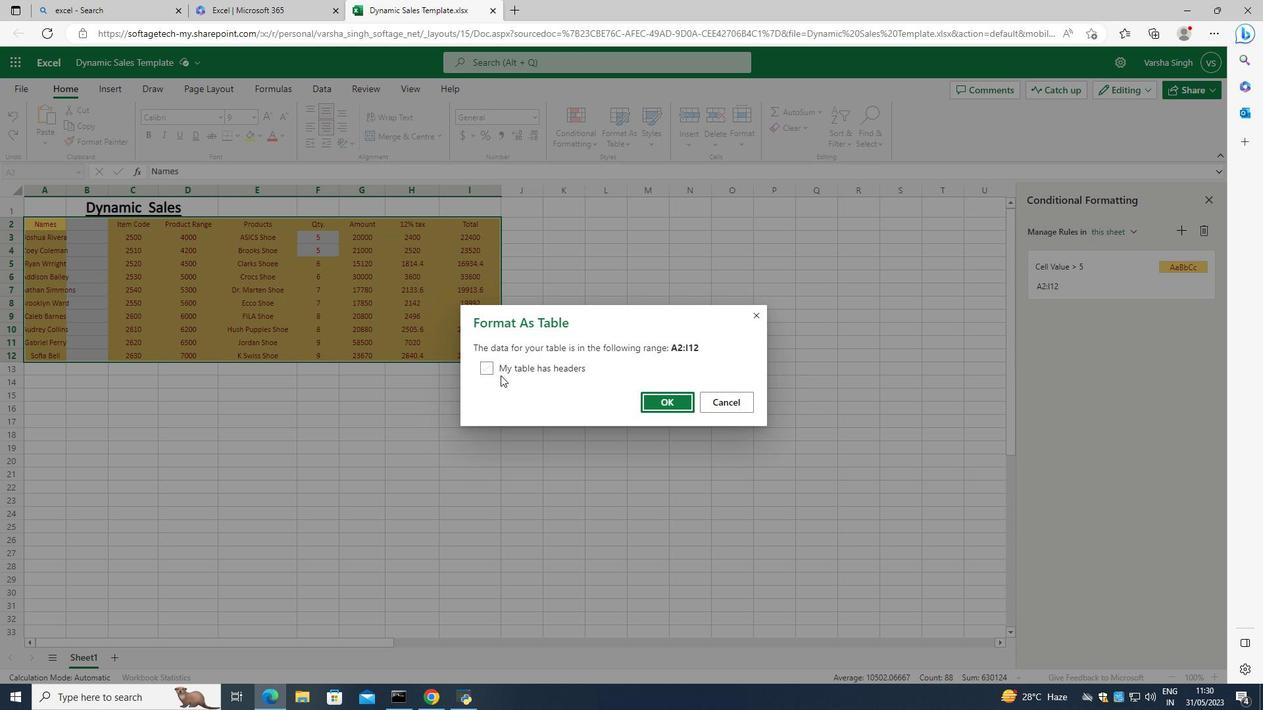 
Action: Mouse moved to (657, 402)
Screenshot: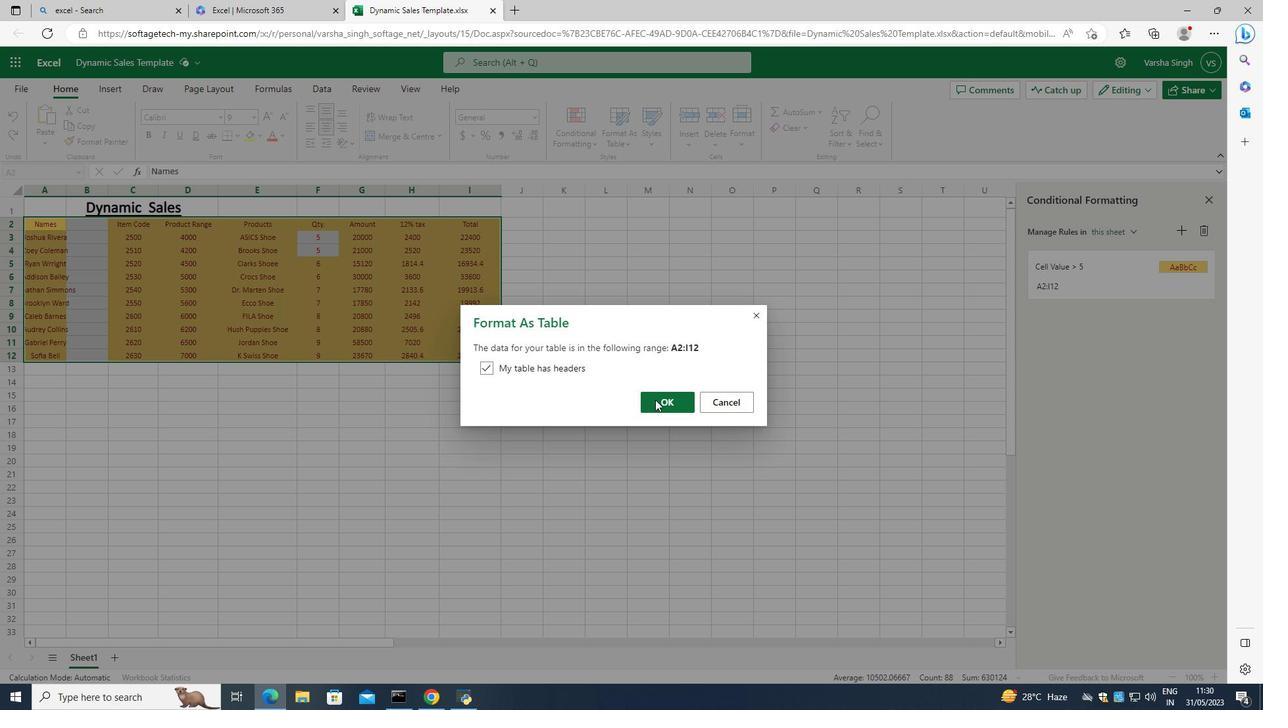 
Action: Mouse pressed left at (657, 402)
Screenshot: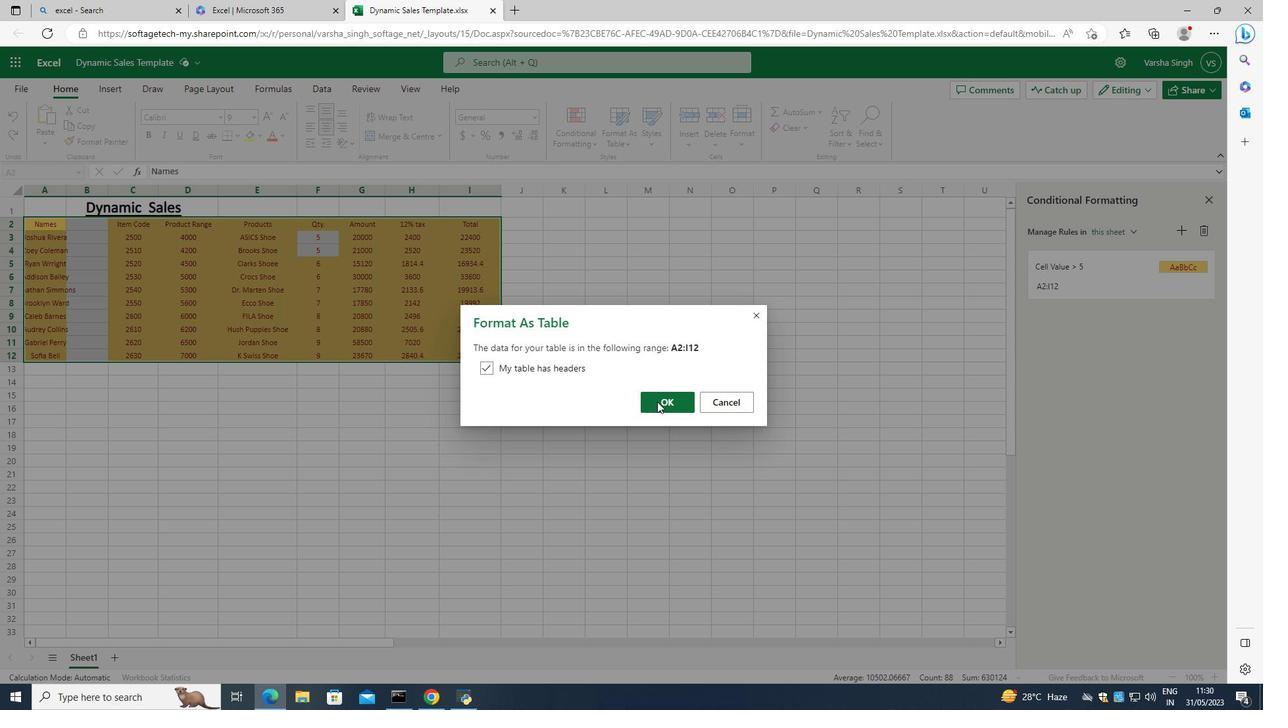 
Action: Mouse moved to (294, 437)
Screenshot: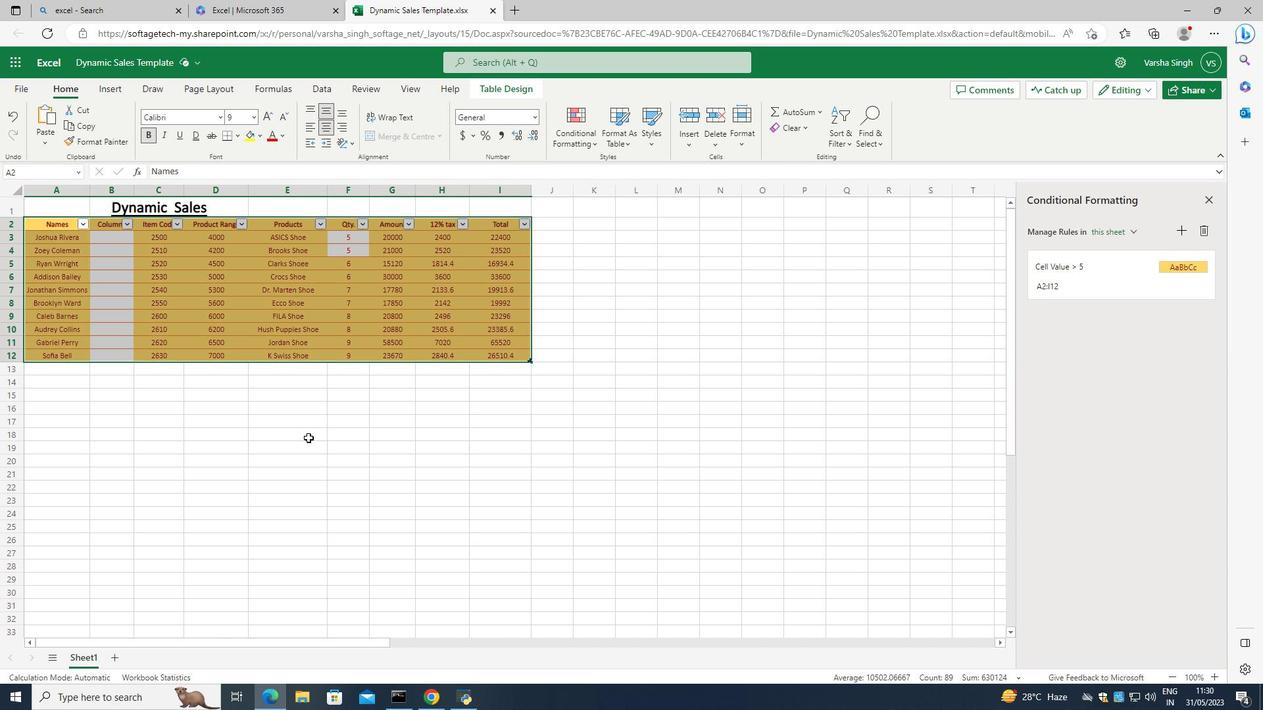 
Action: Mouse pressed left at (294, 437)
Screenshot: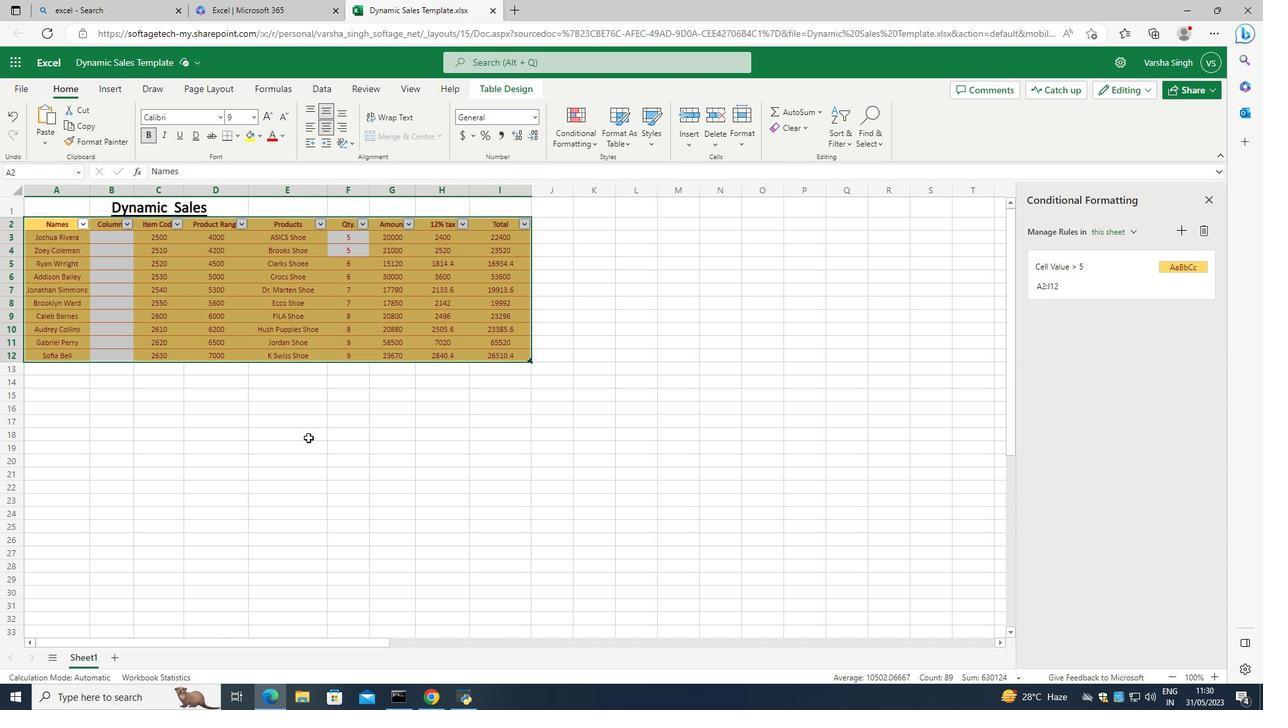 
Action: Mouse moved to (52, 231)
Screenshot: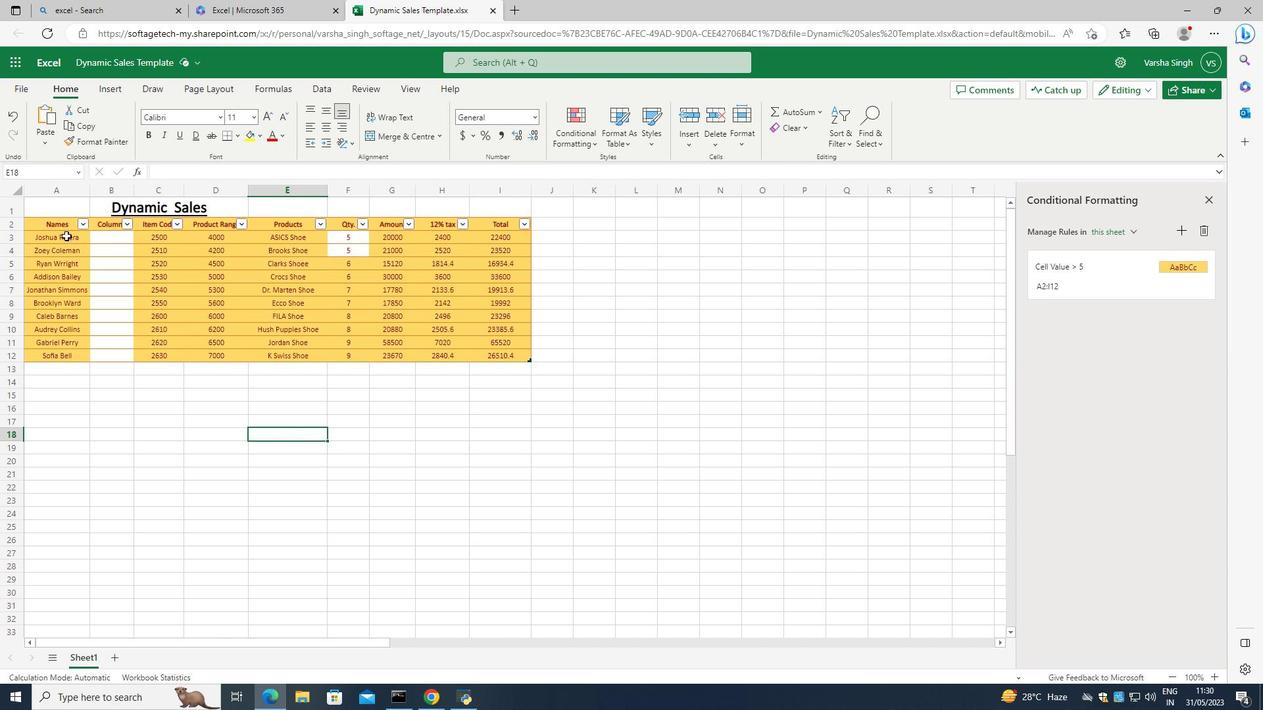 
Action: Mouse pressed left at (52, 231)
Screenshot: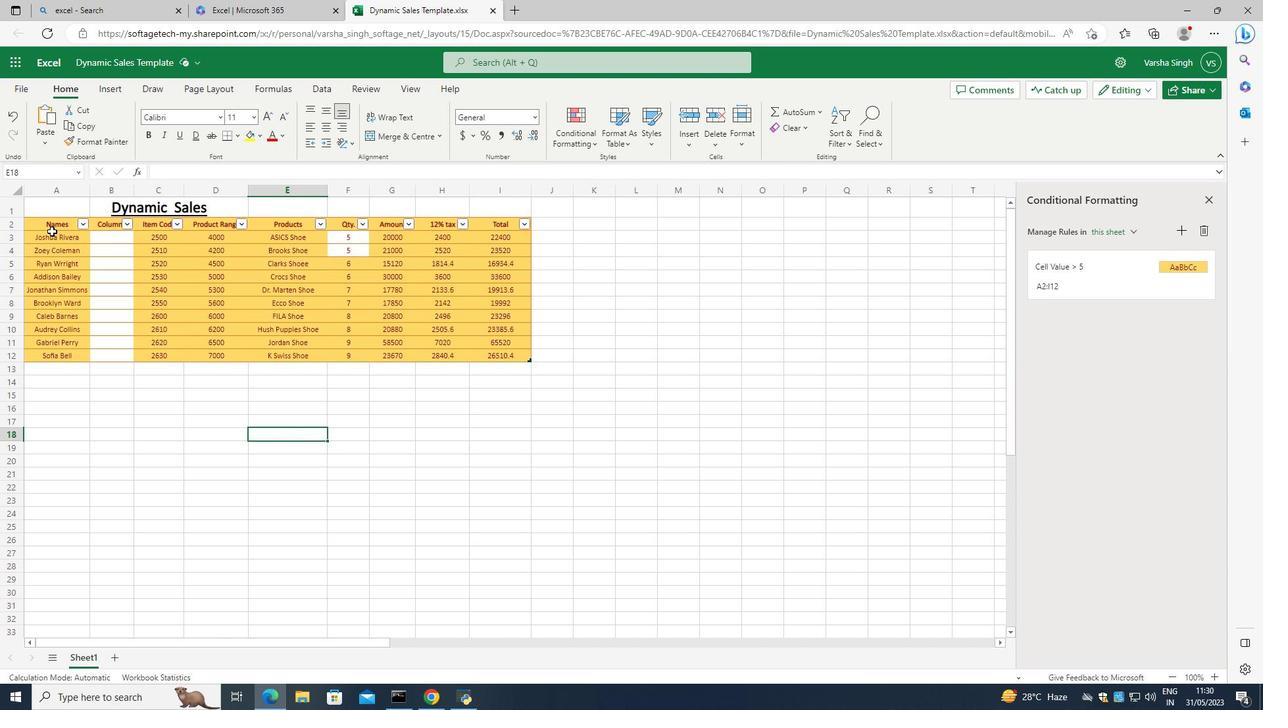 
Action: Mouse moved to (161, 344)
Screenshot: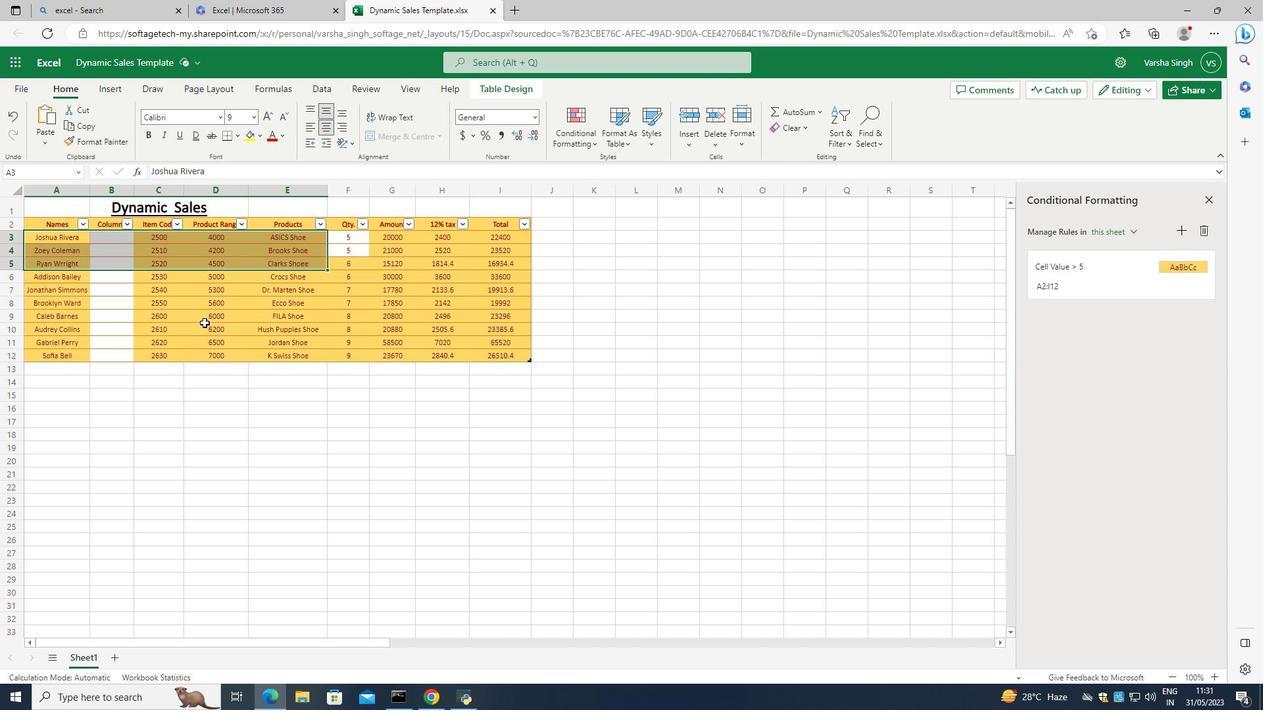 
Action: Mouse pressed left at (161, 344)
Screenshot: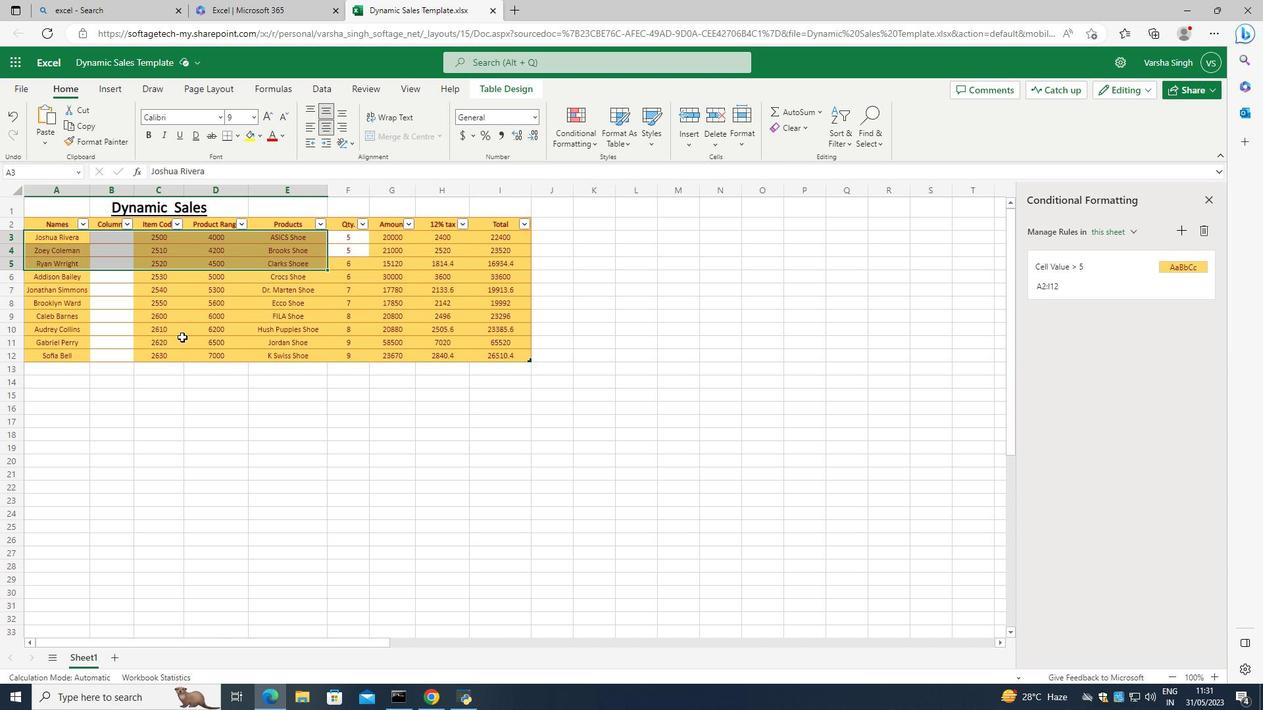 
Action: Mouse moved to (126, 221)
Screenshot: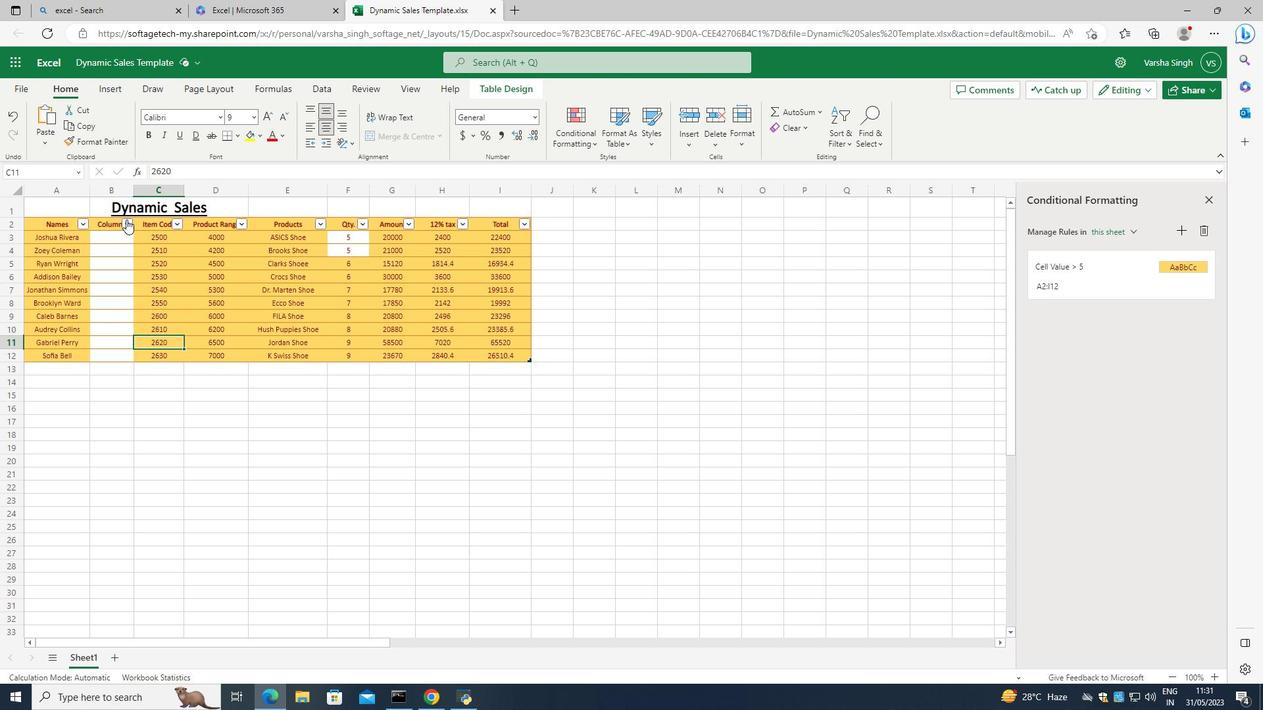 
Action: Mouse pressed left at (126, 221)
Screenshot: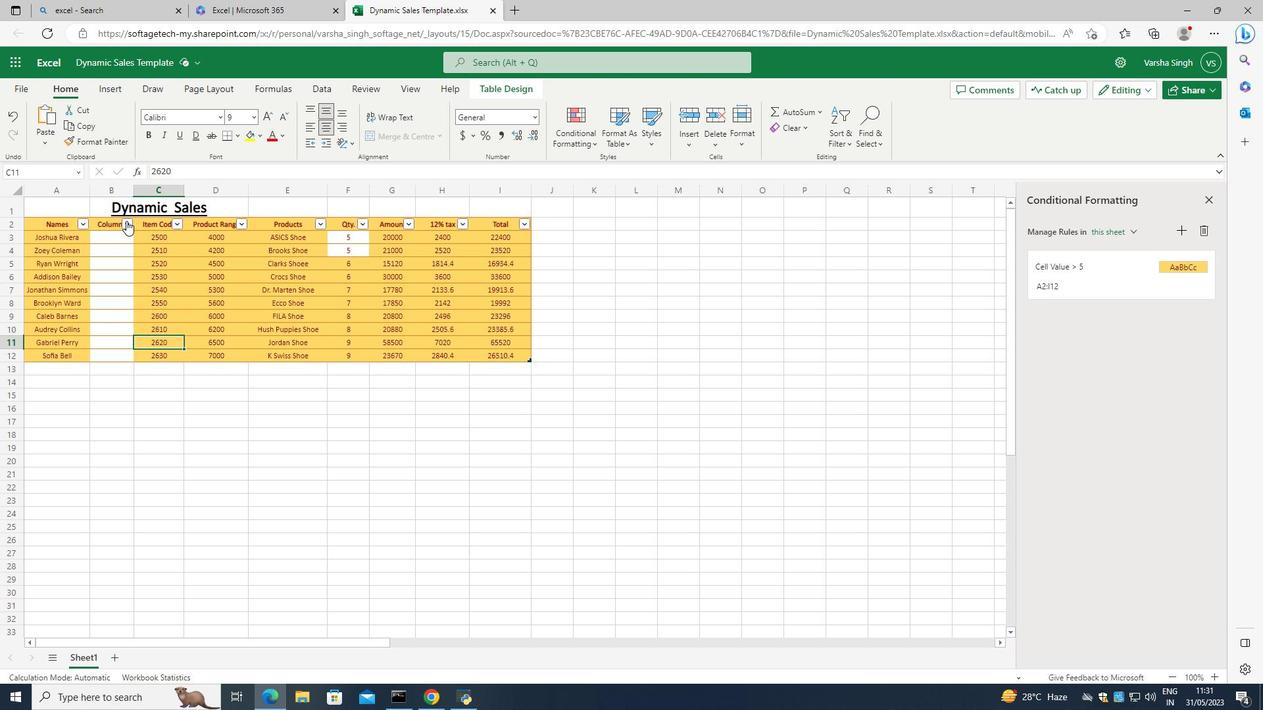 
Action: Mouse moved to (197, 548)
Screenshot: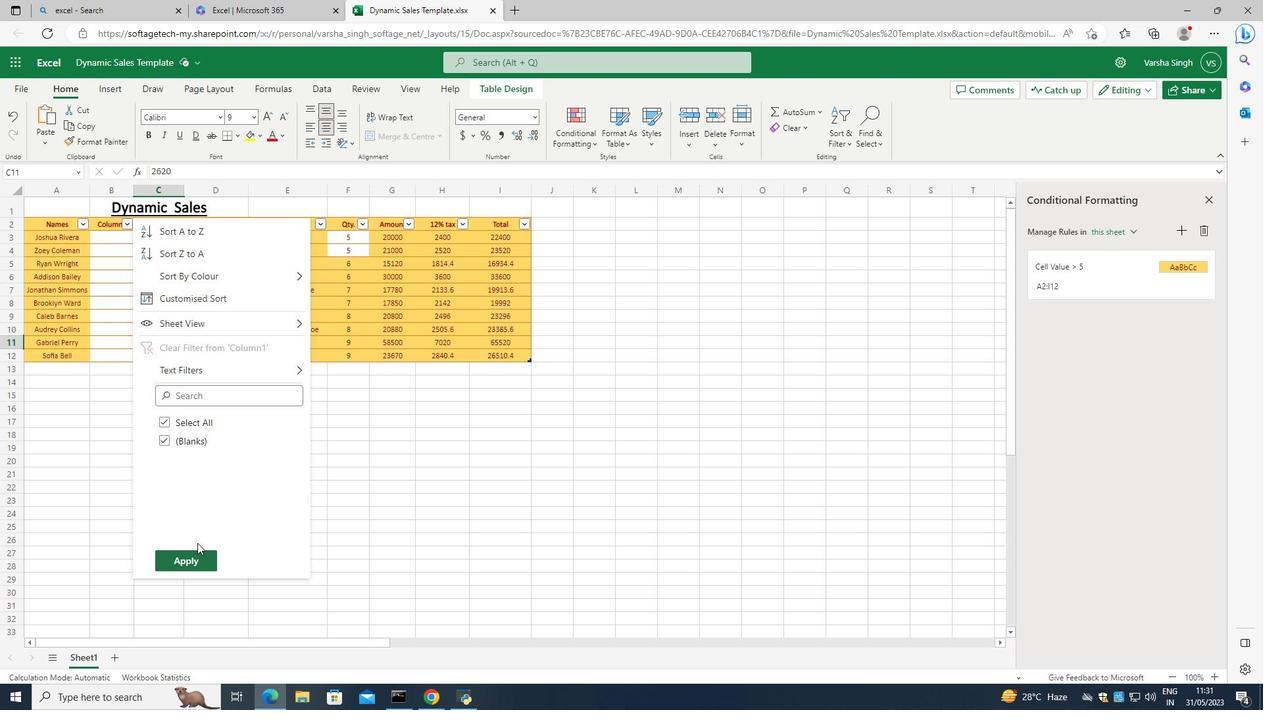
Action: Mouse pressed left at (197, 548)
Screenshot: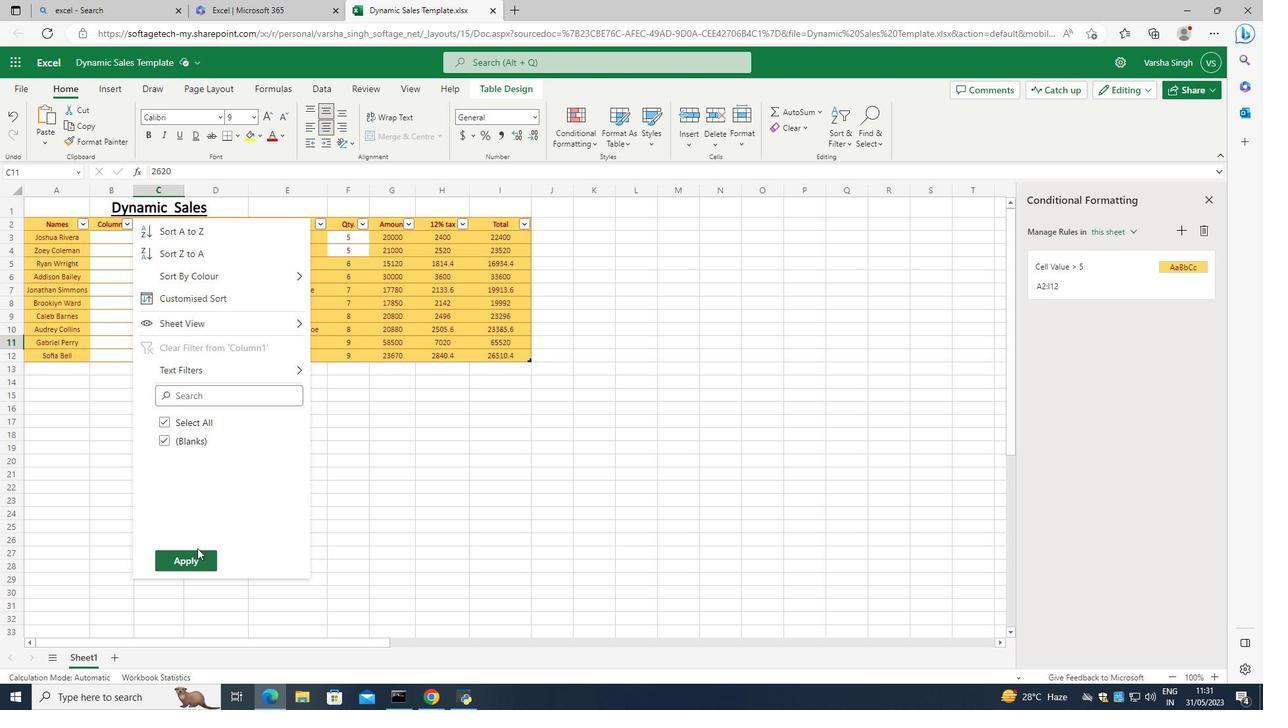 
Action: Mouse moved to (178, 565)
Screenshot: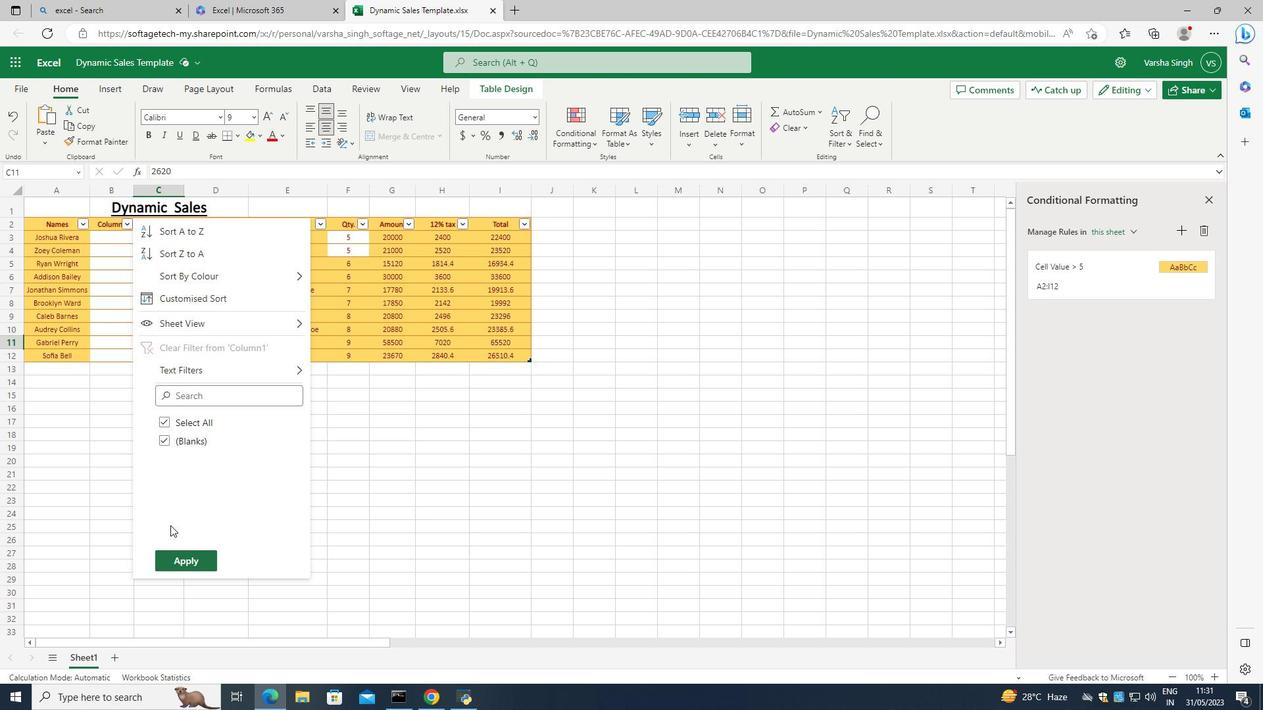 
Action: Mouse pressed left at (178, 565)
Screenshot: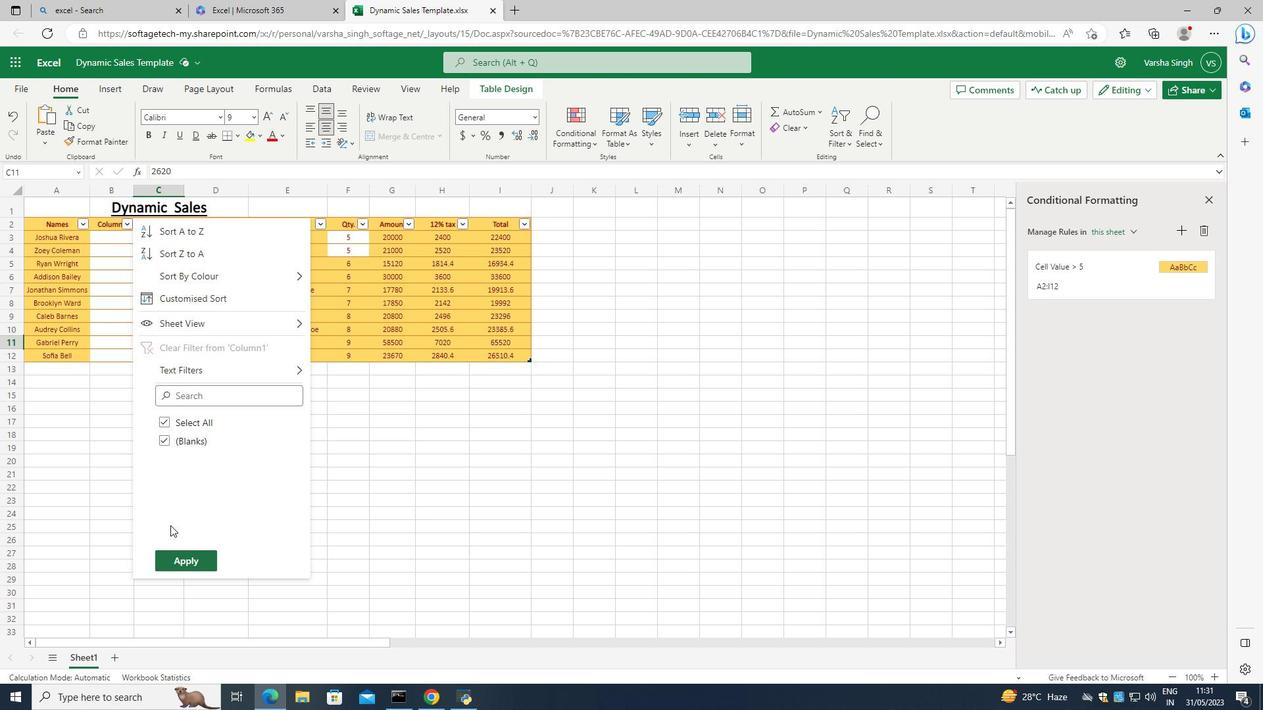 
Action: Mouse moved to (123, 223)
Screenshot: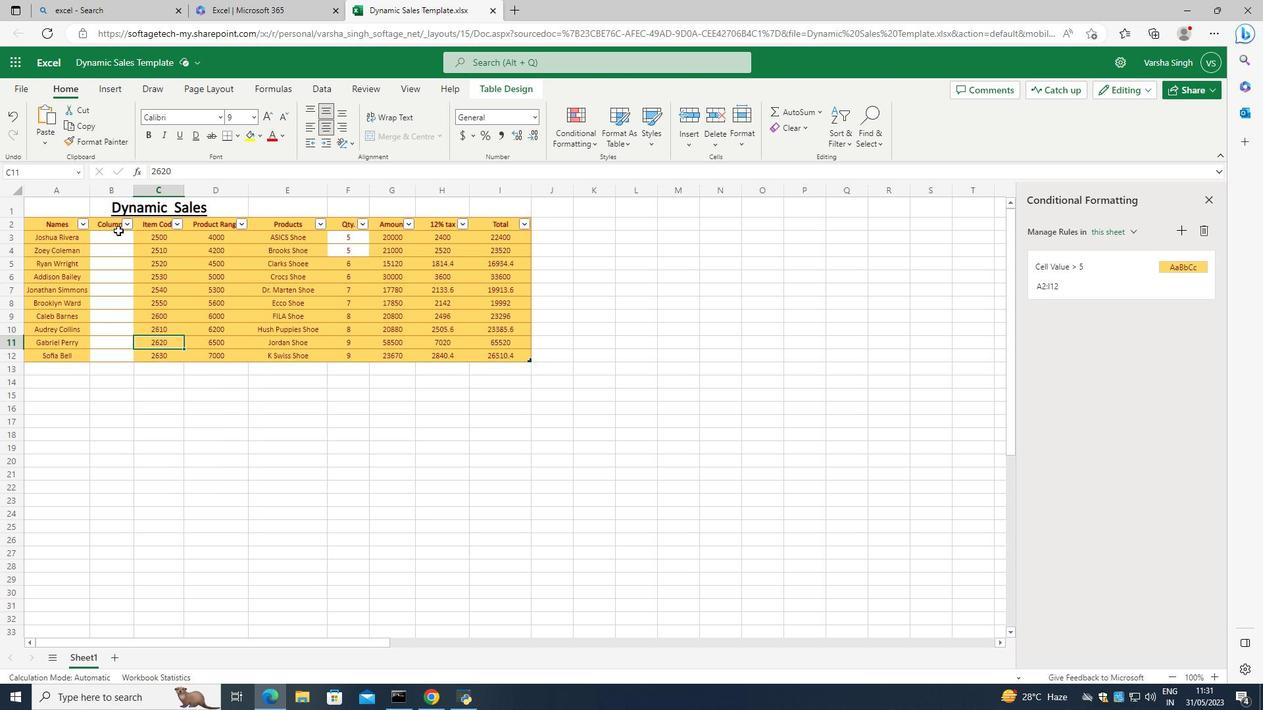 
Action: Mouse pressed left at (123, 223)
Screenshot: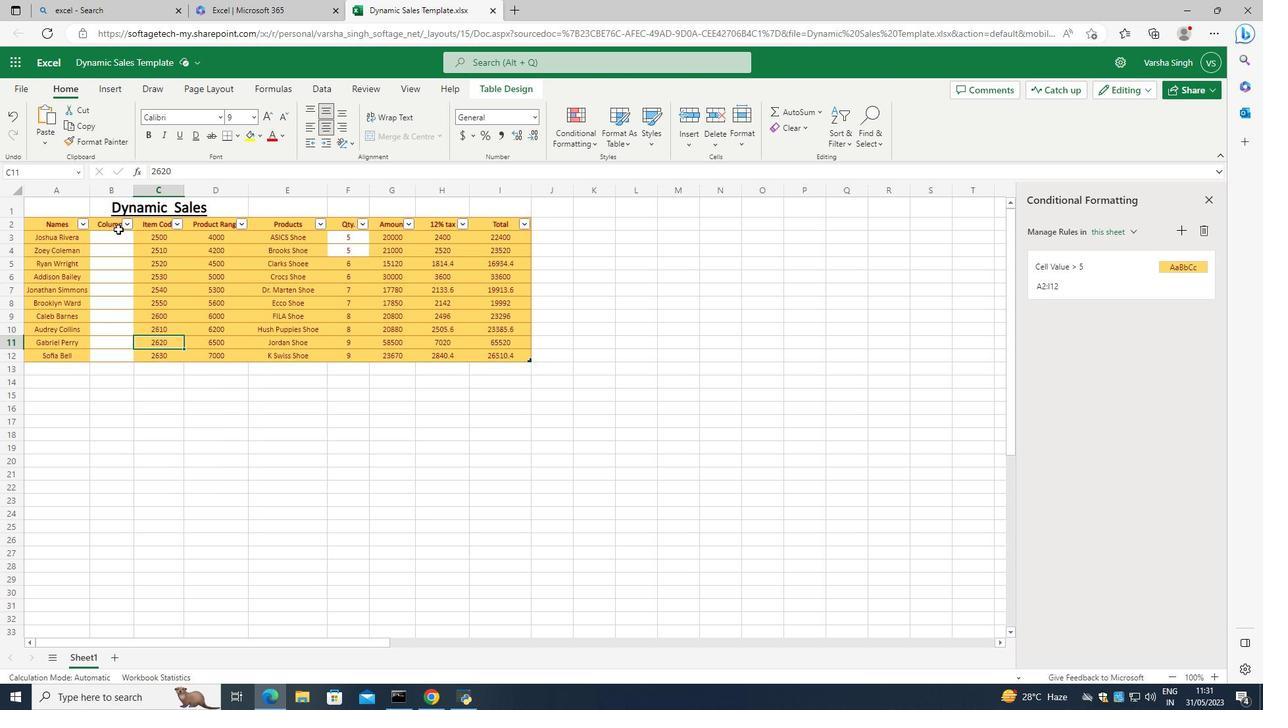 
Action: Mouse moved to (146, 416)
Screenshot: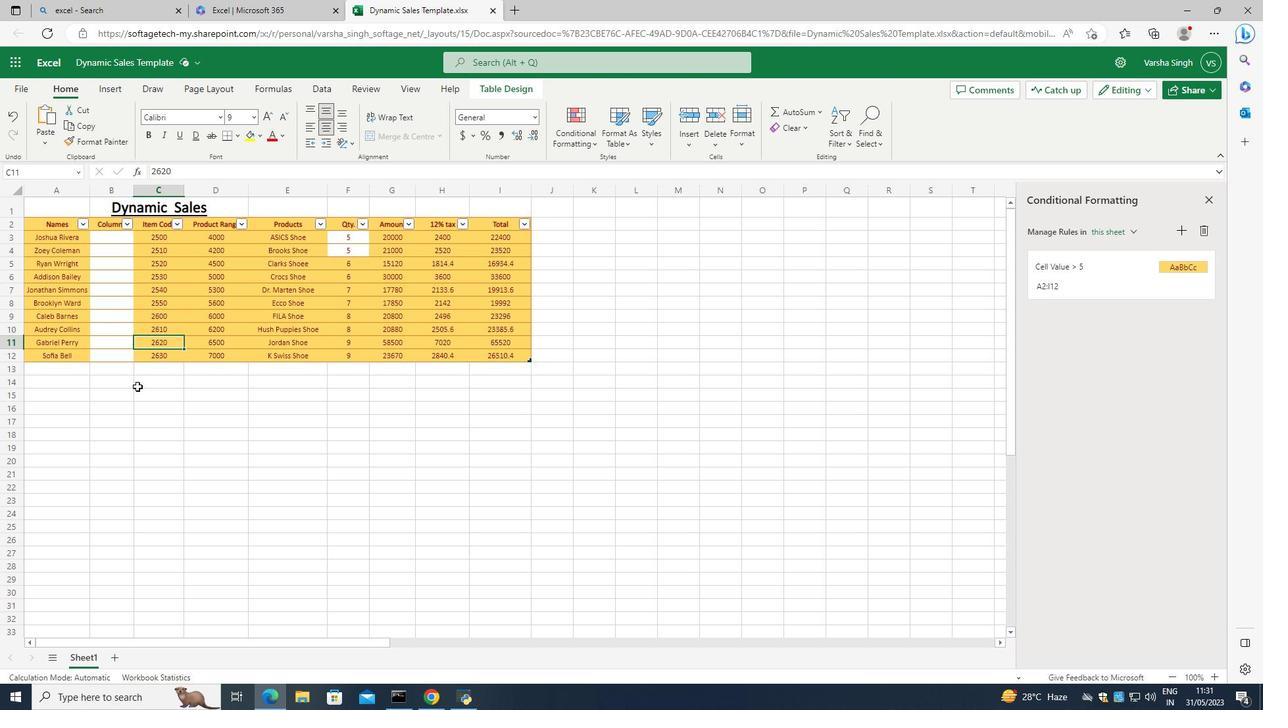 
Action: Mouse pressed left at (146, 416)
Screenshot: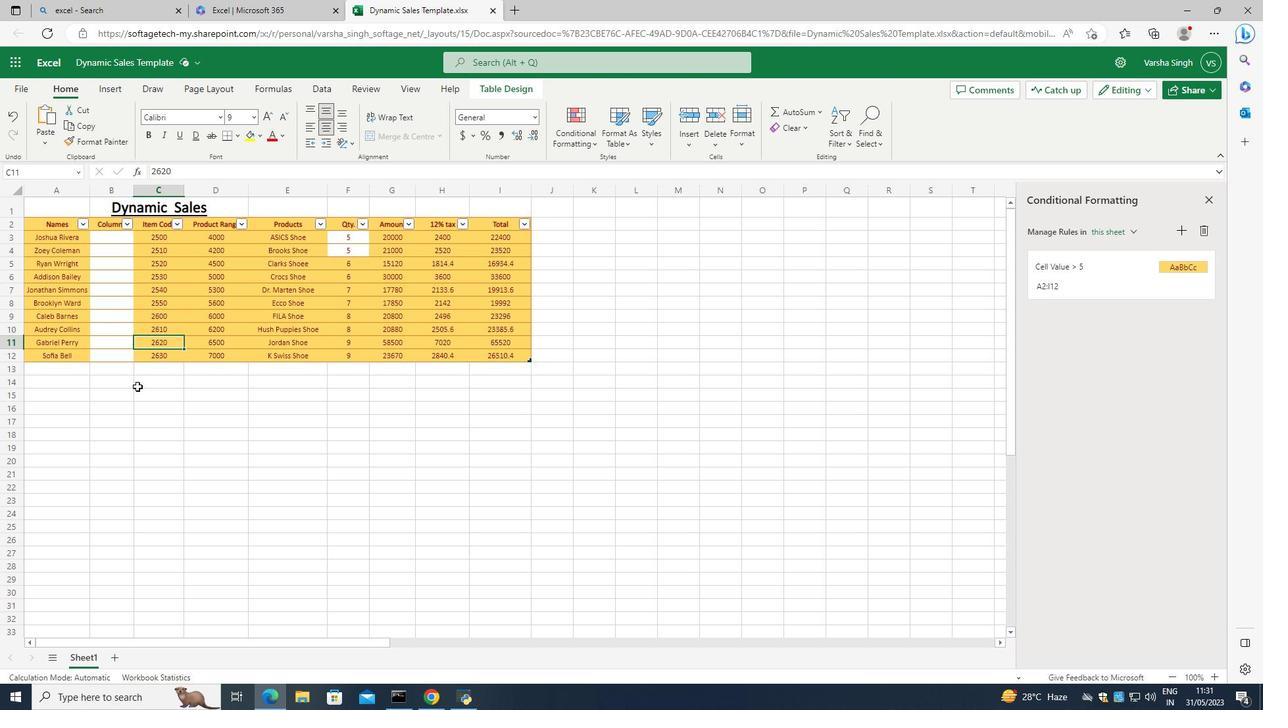 
Action: Mouse moved to (250, 379)
Screenshot: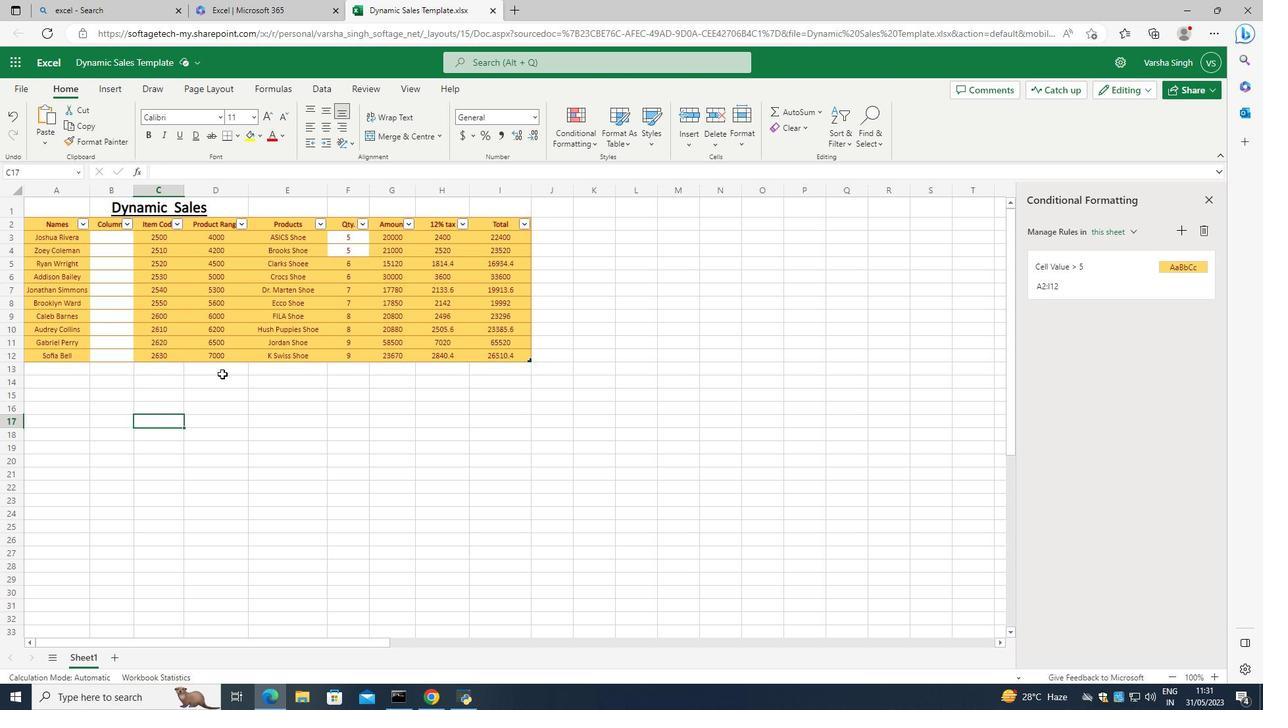 
Action: Mouse pressed left at (250, 379)
Screenshot: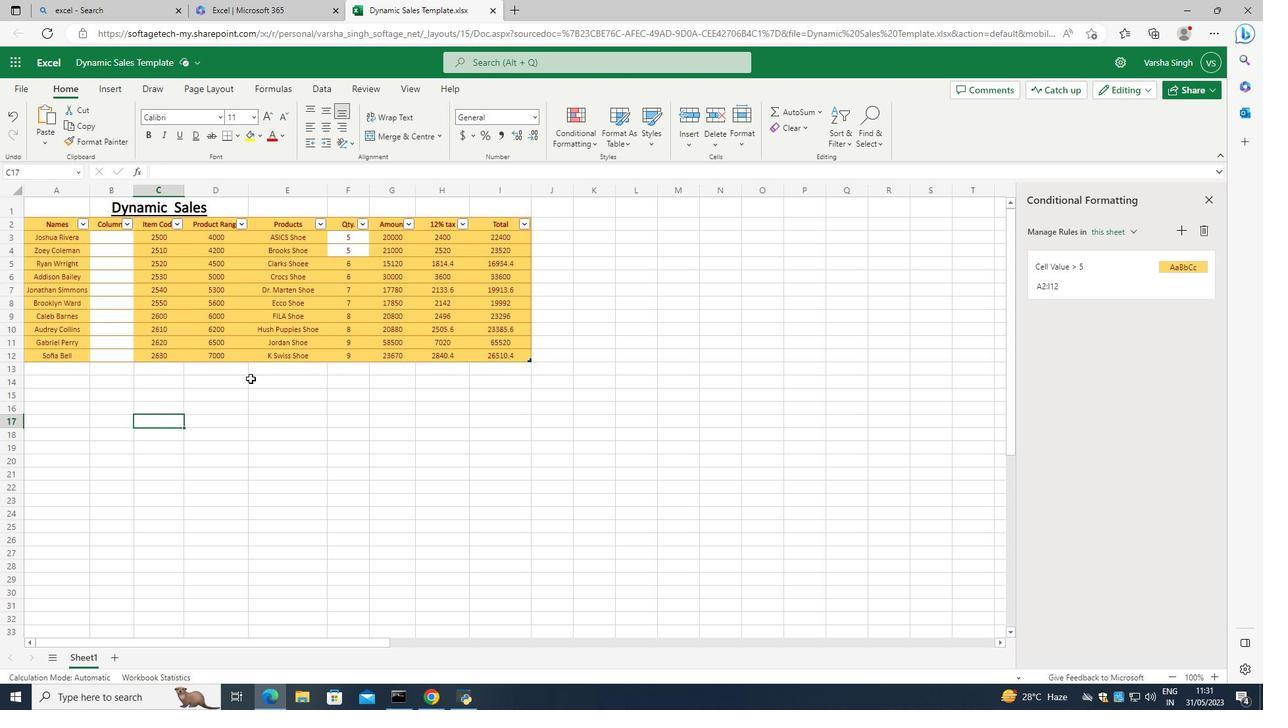 
Action: Mouse moved to (257, 544)
Screenshot: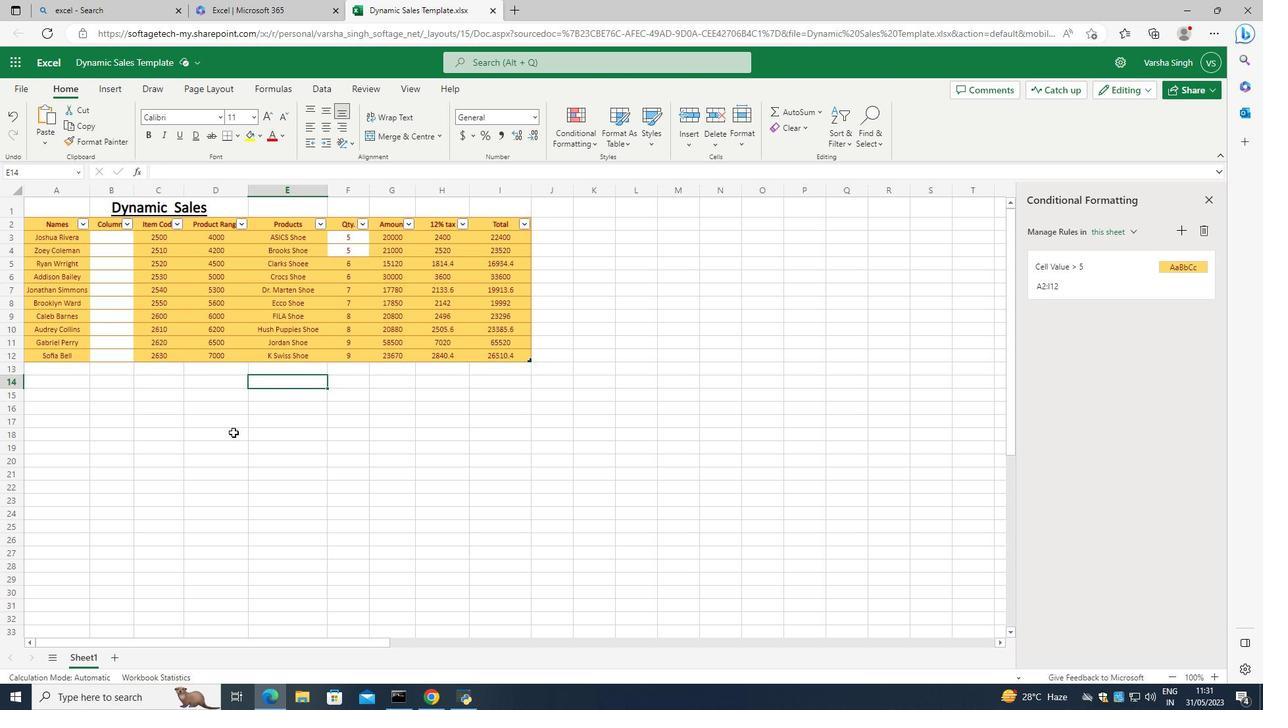 
Action: Mouse pressed left at (257, 544)
Screenshot: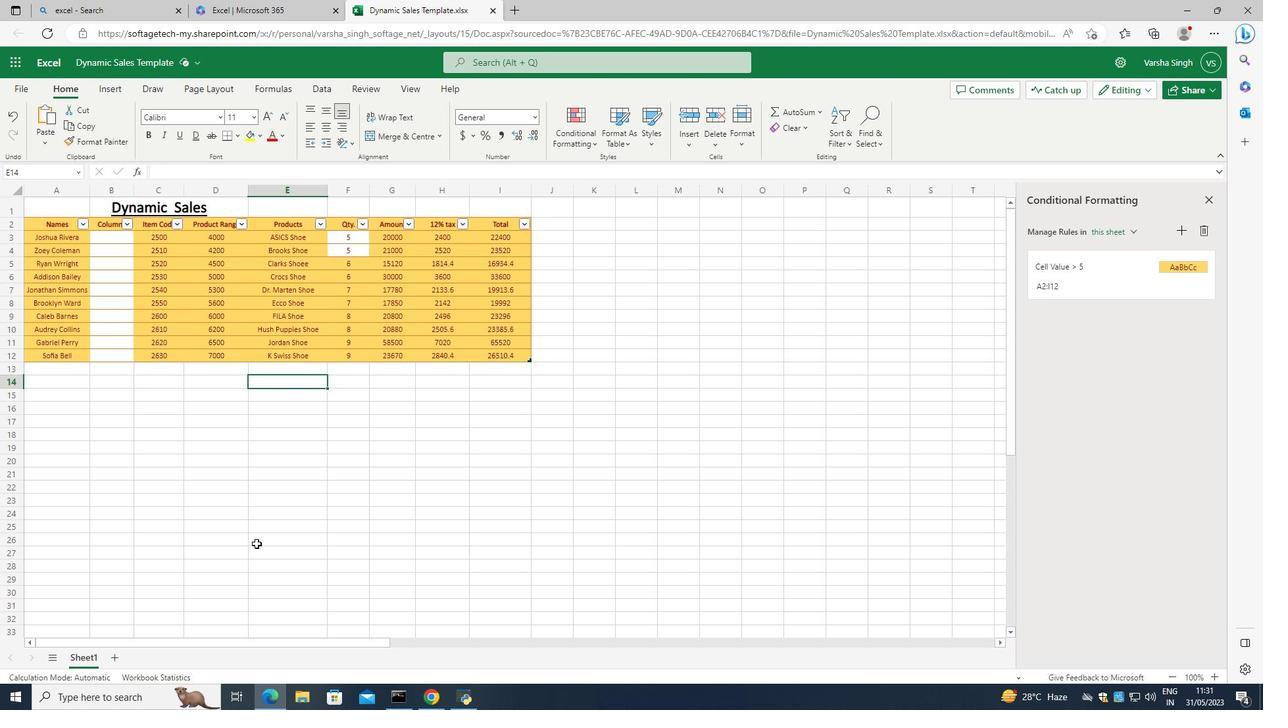 
Action: Mouse moved to (238, 445)
Screenshot: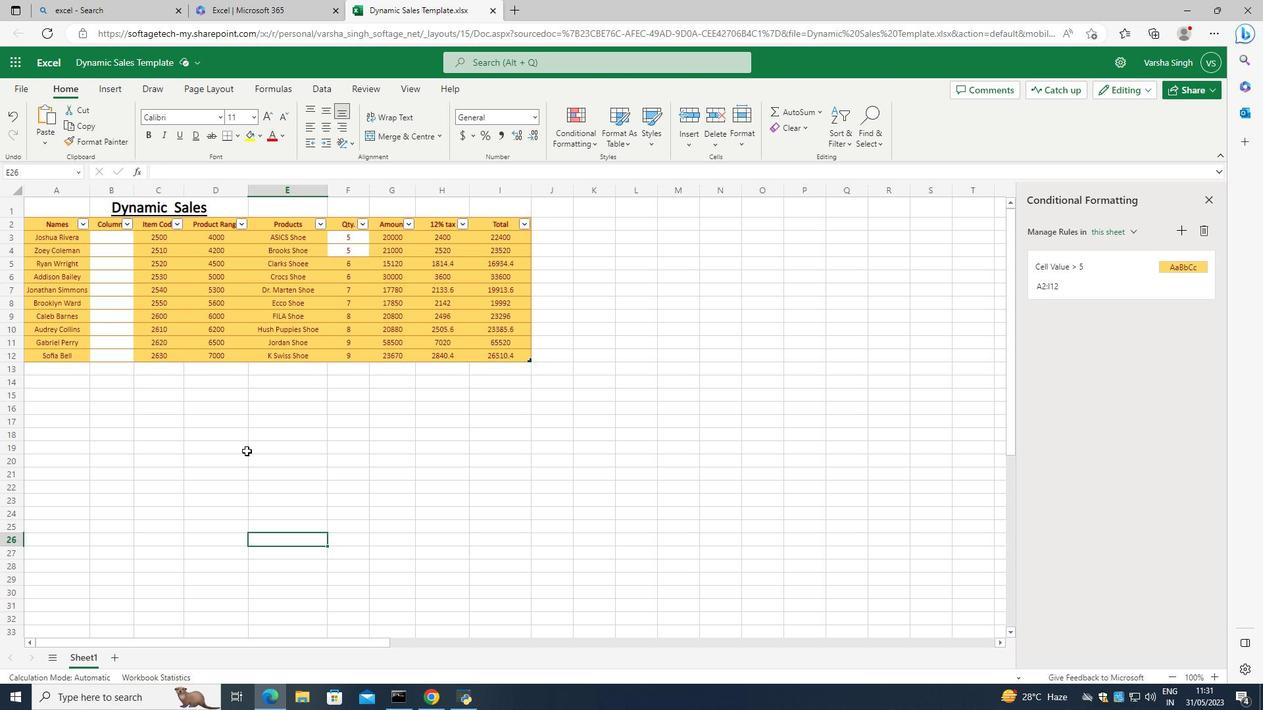 
